 Task: Look for space in Oradea, Romania from 12th  August, 2023 to 15th August, 2023 for 3 adults in price range Rs.12000 to Rs.16000. Place can be entire place with 2 bedrooms having 3 beds and 1 bathroom. Property type can be house, flat, guest house. Booking option can be shelf check-in. Required host language is English.
Action: Mouse moved to (591, 65)
Screenshot: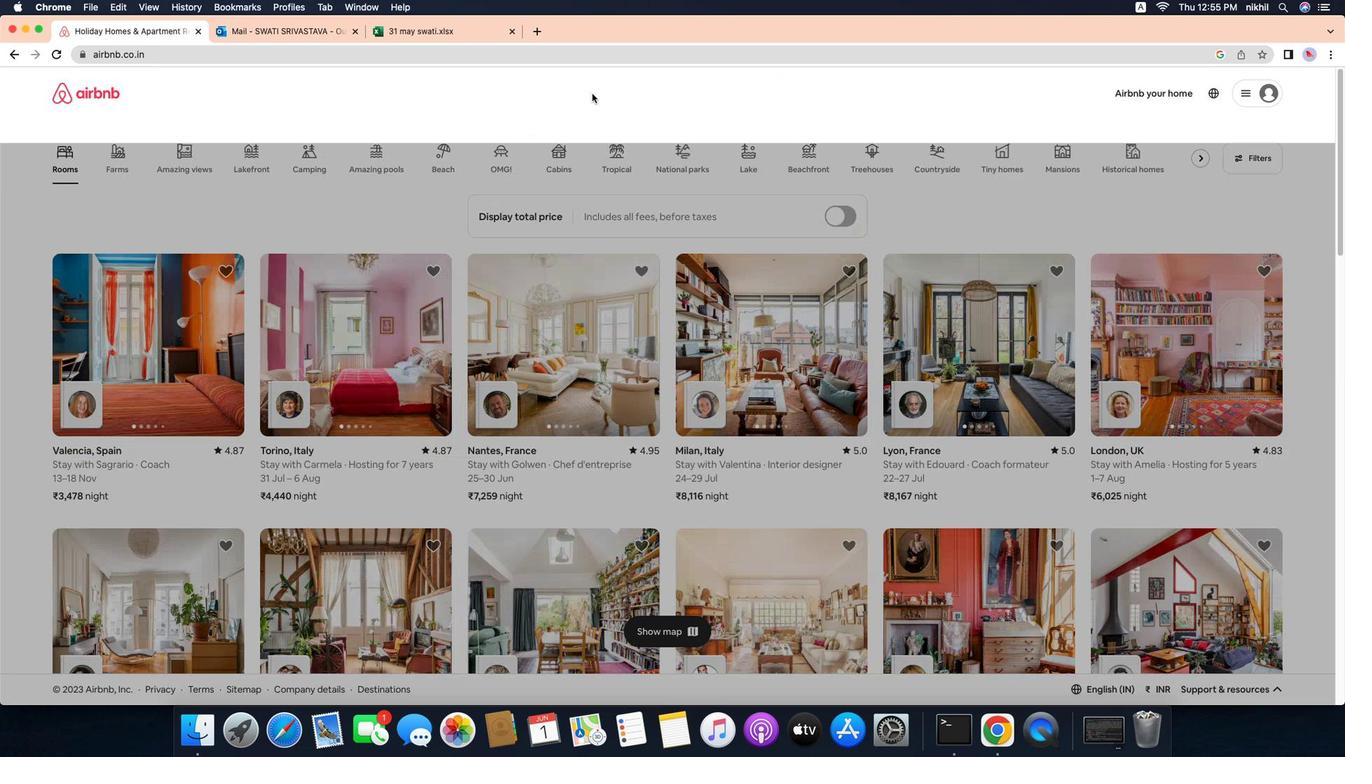 
Action: Mouse pressed left at (591, 65)
Screenshot: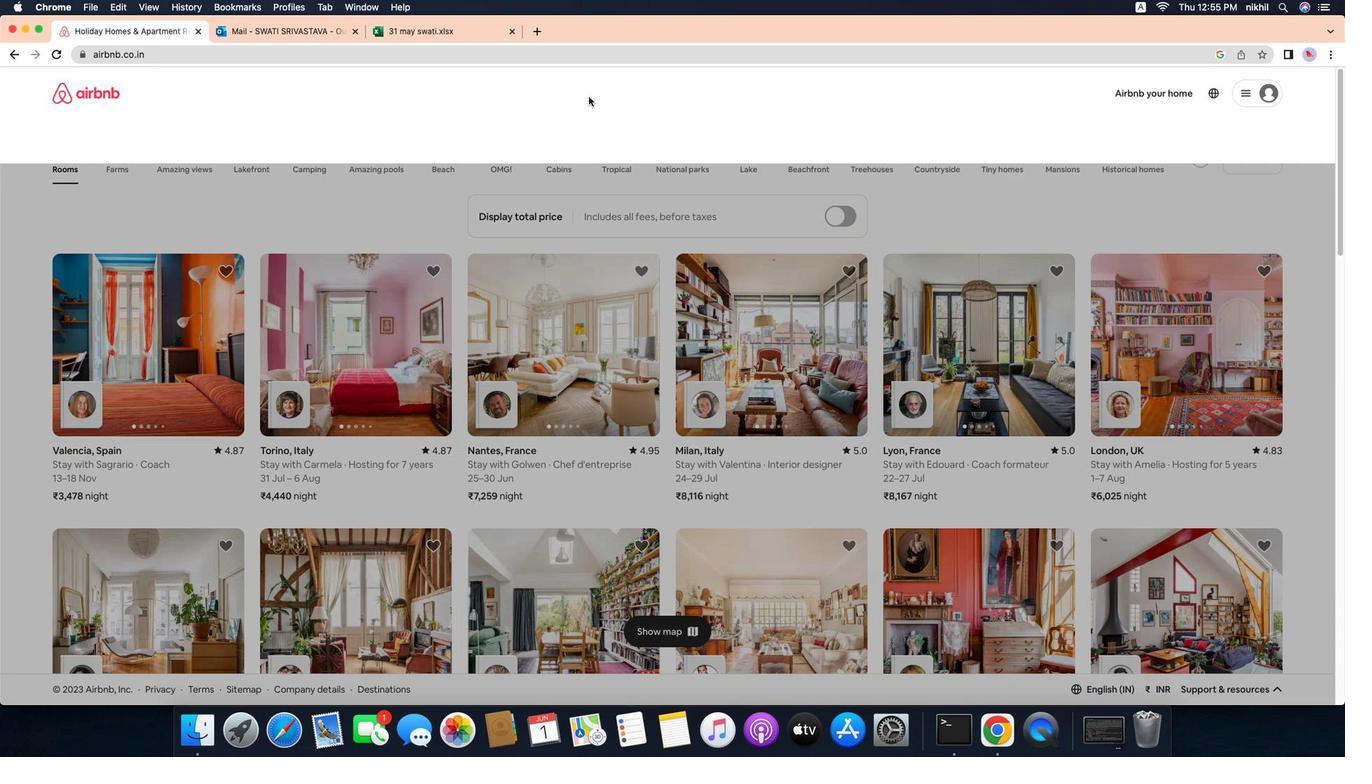 
Action: Mouse moved to (590, 58)
Screenshot: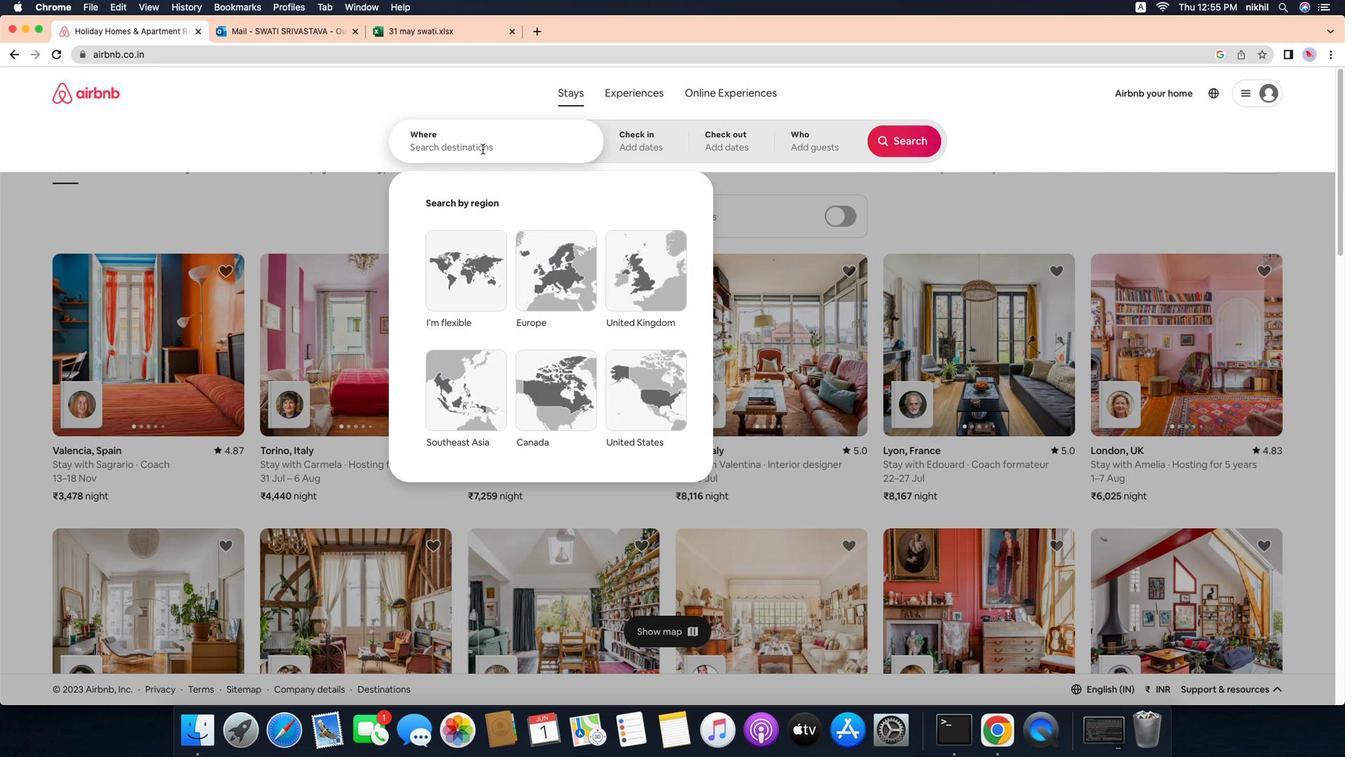 
Action: Mouse pressed left at (590, 58)
Screenshot: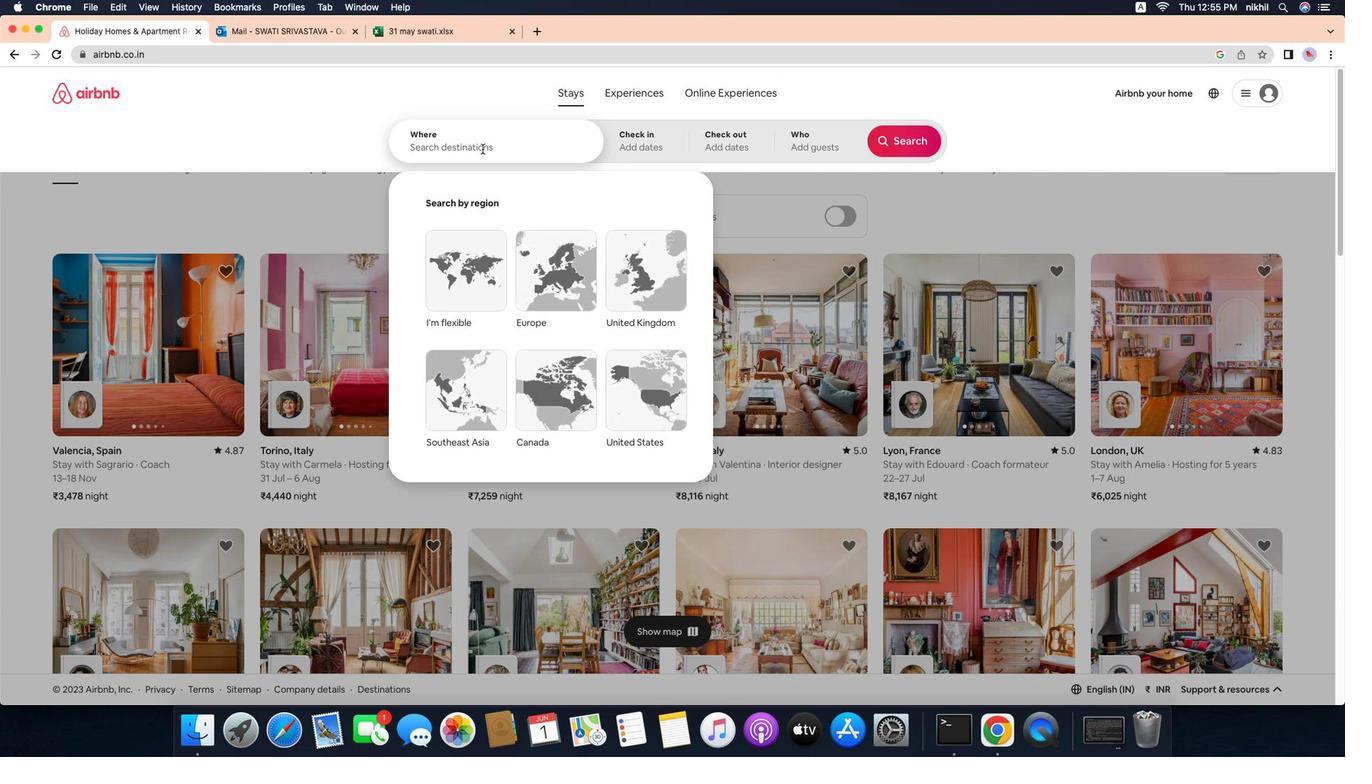 
Action: Mouse moved to (473, 117)
Screenshot: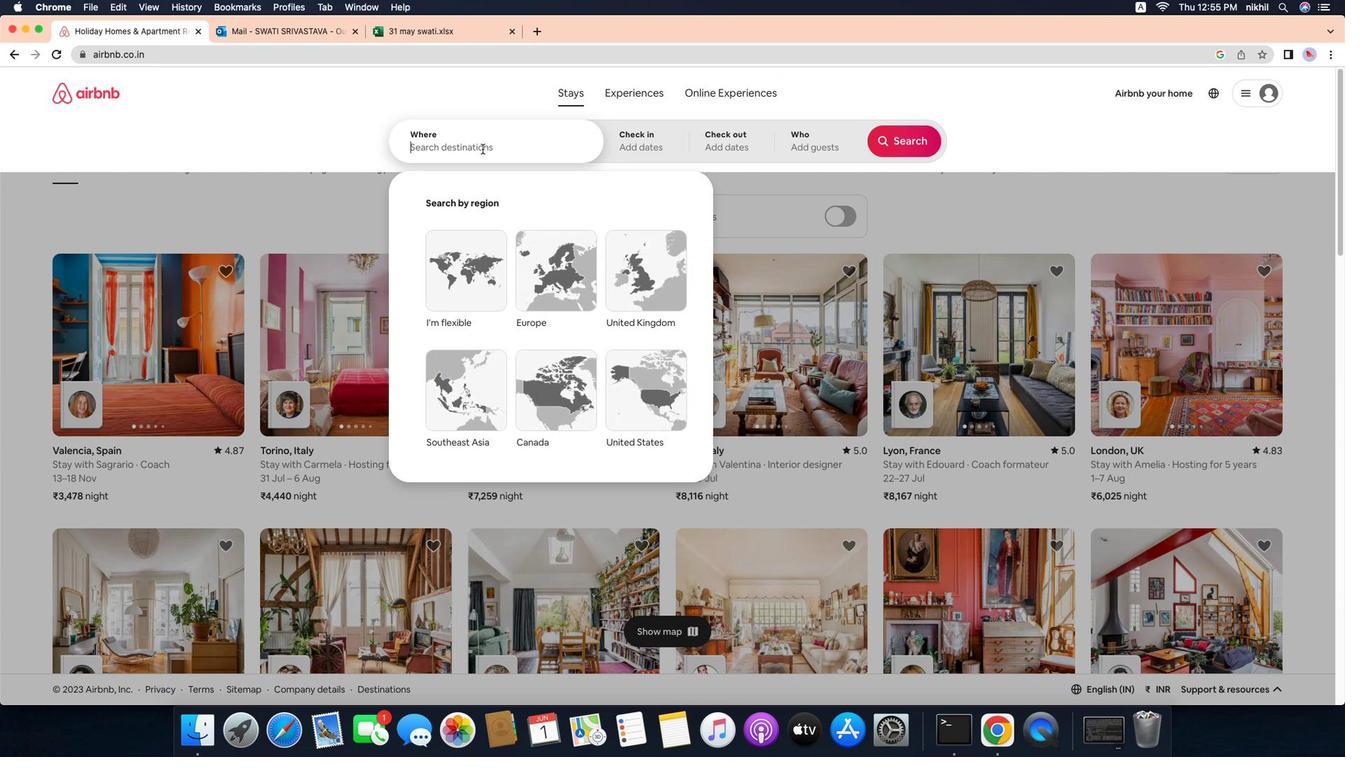 
Action: Mouse pressed left at (473, 117)
Screenshot: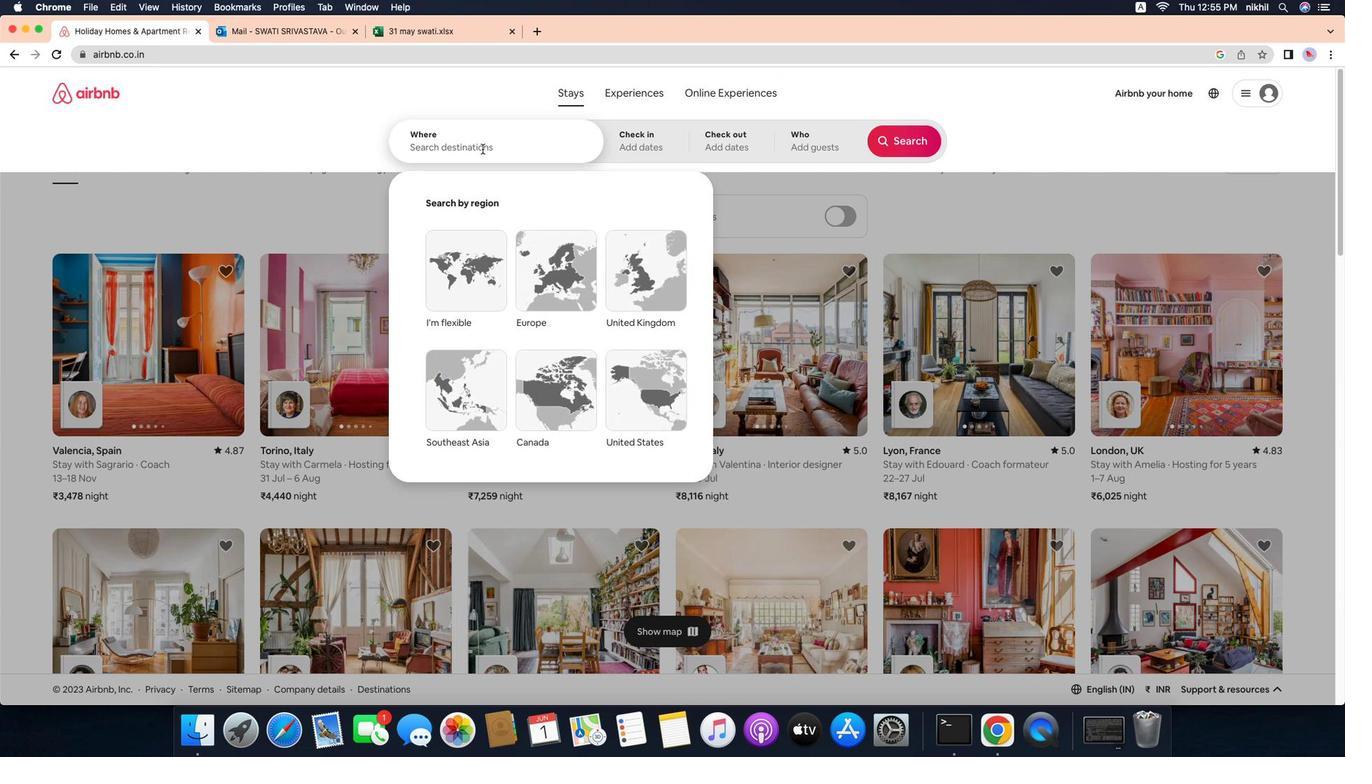 
Action: Key pressed Key.caps_lock'O'Key.caps_lock'r''a''d''e''a'','Key.spaceKey.caps_lock'R'Key.caps_lock'o''m''a''n''i''a'Key.enter
Screenshot: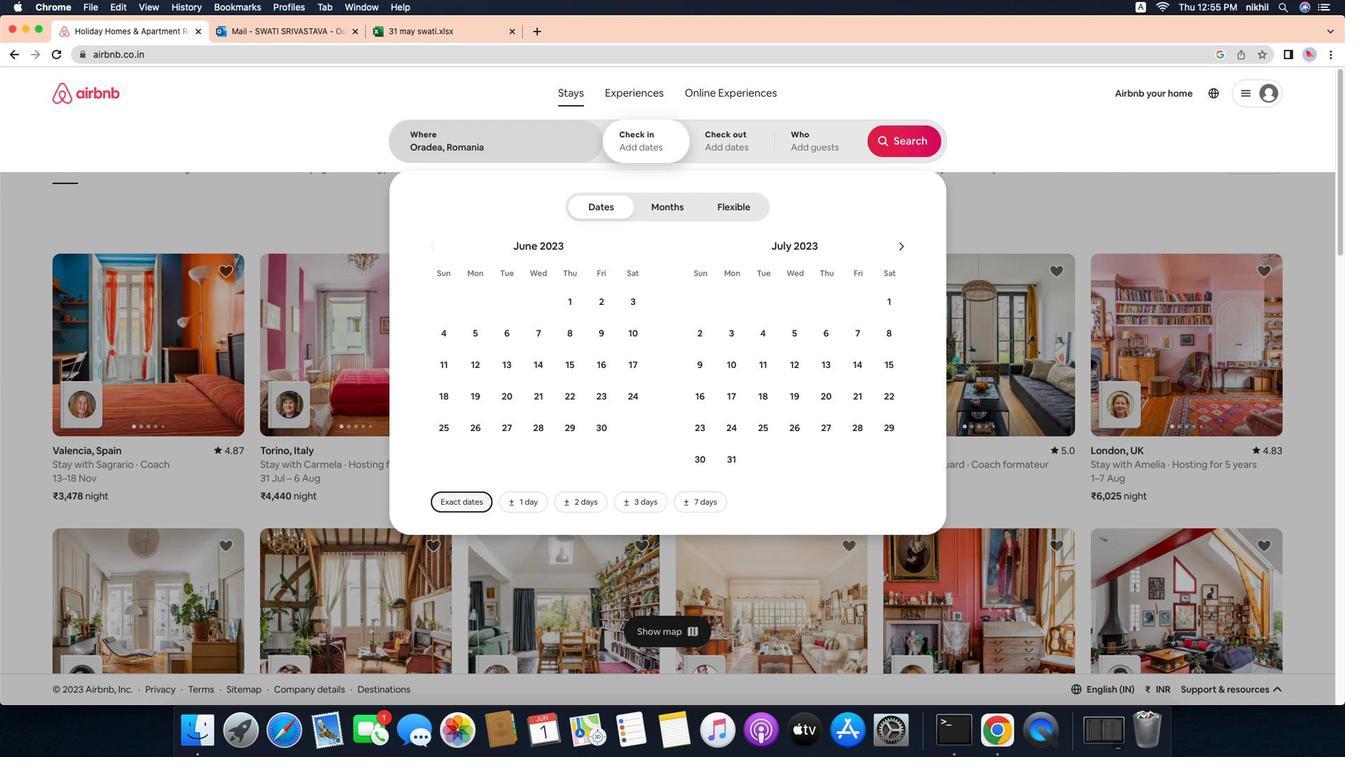 
Action: Mouse moved to (926, 219)
Screenshot: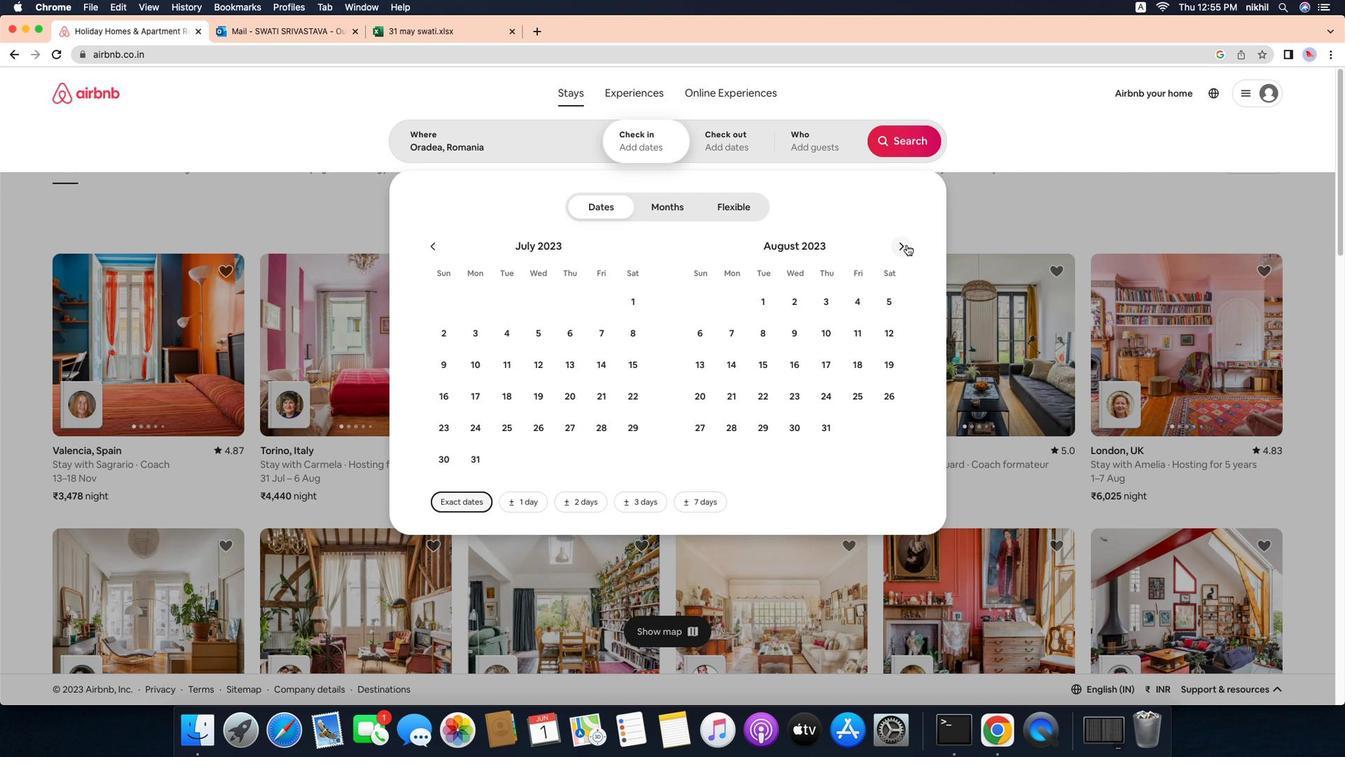 
Action: Mouse pressed left at (926, 219)
Screenshot: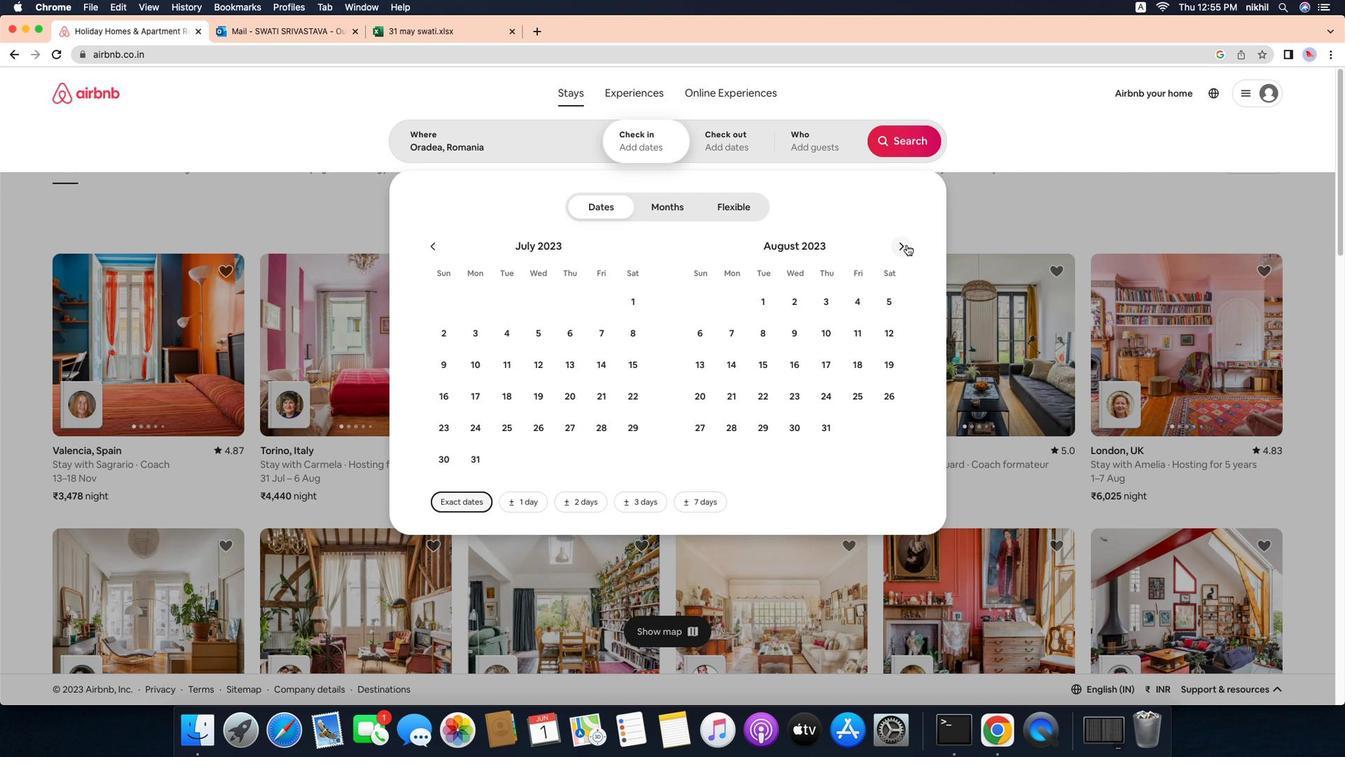 
Action: Mouse moved to (912, 308)
Screenshot: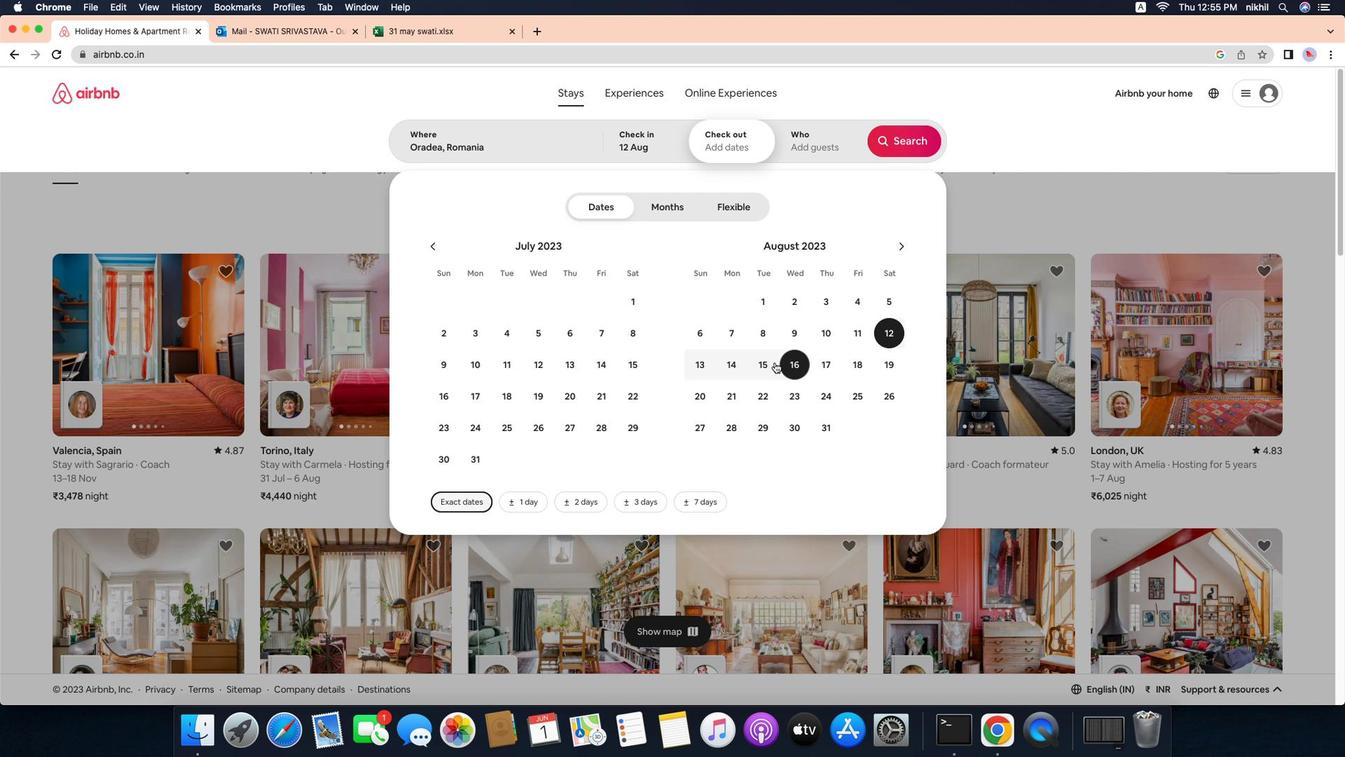 
Action: Mouse pressed left at (912, 308)
Screenshot: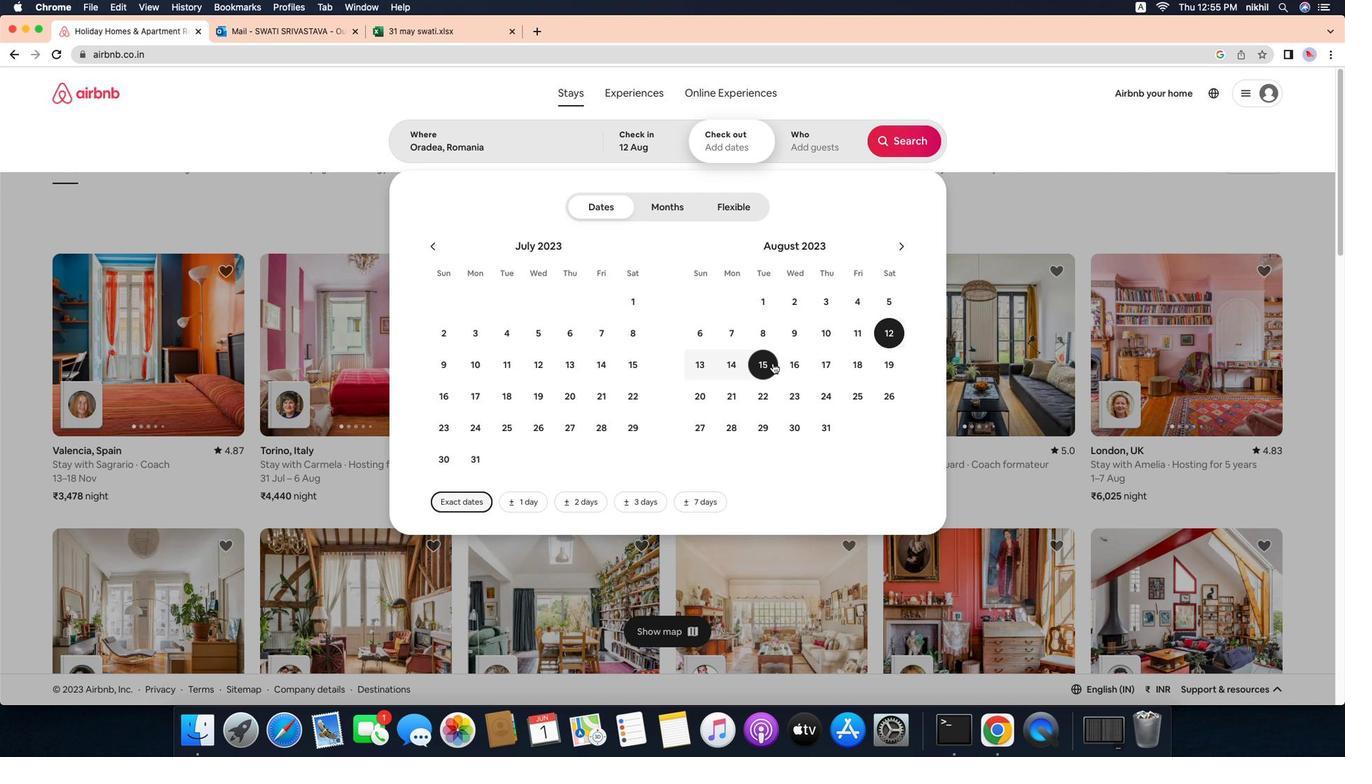 
Action: Mouse moved to (782, 346)
Screenshot: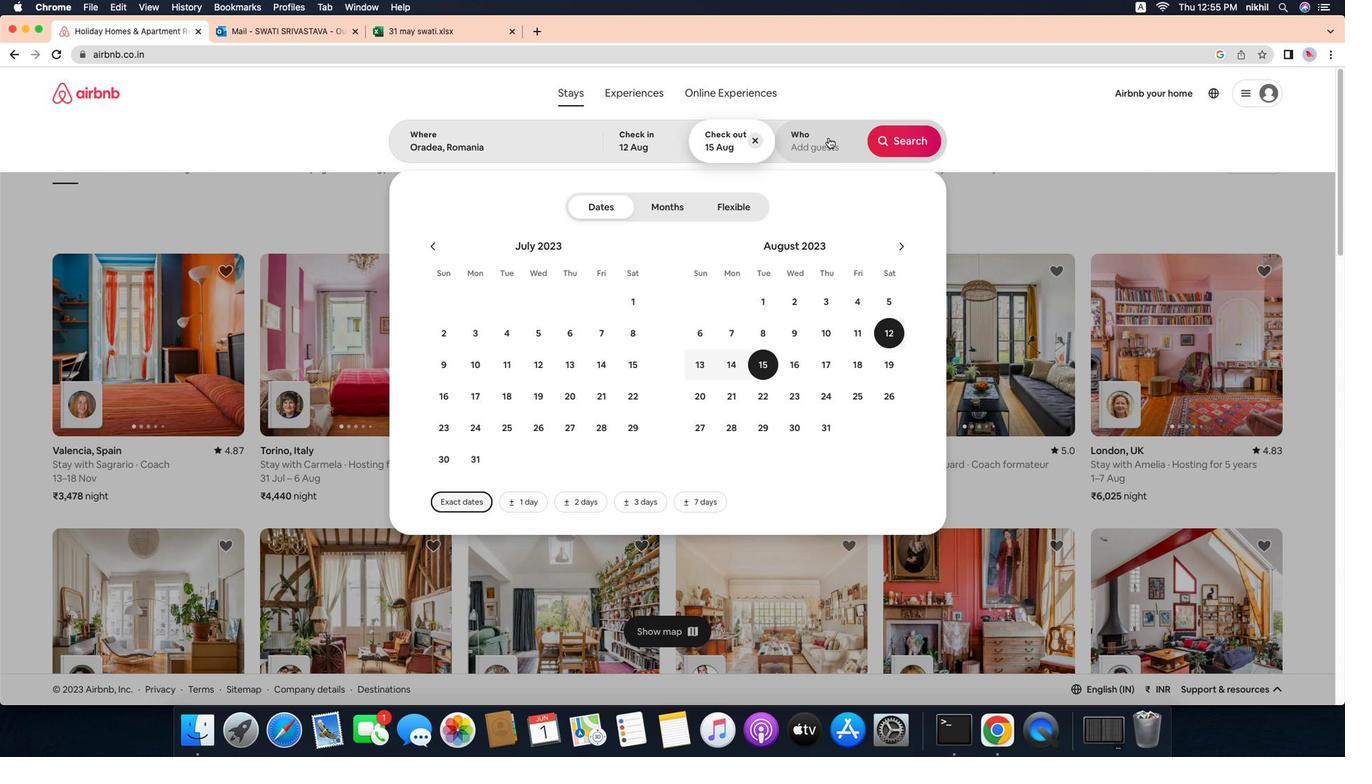 
Action: Mouse pressed left at (782, 346)
Screenshot: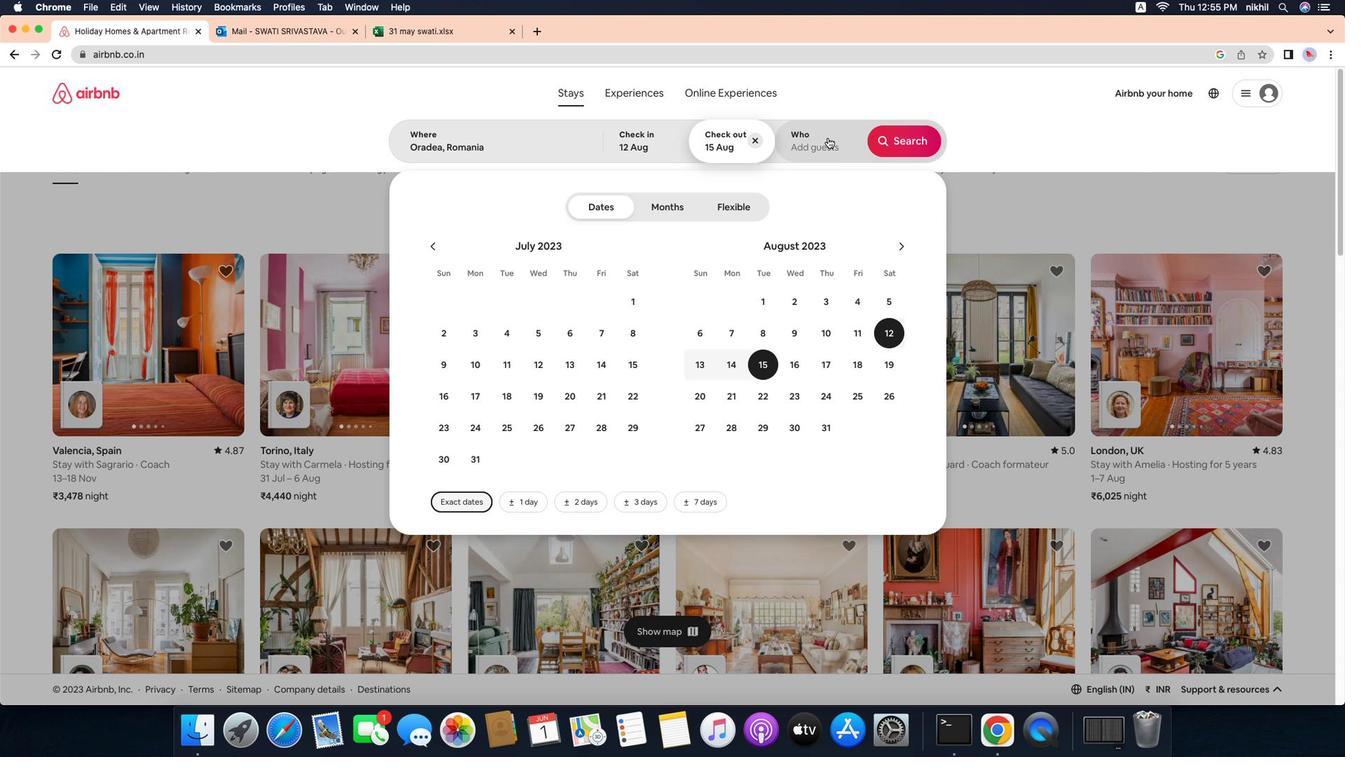 
Action: Mouse moved to (841, 107)
Screenshot: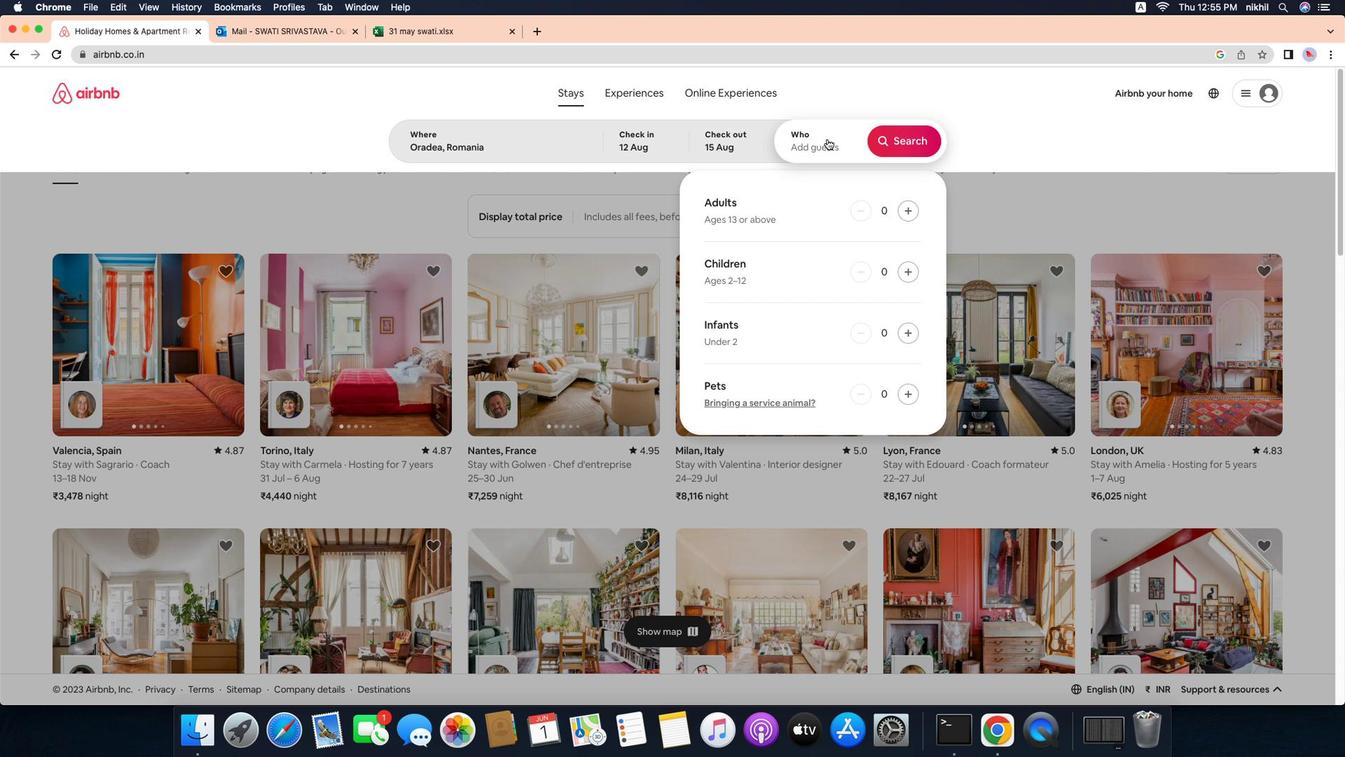 
Action: Mouse pressed left at (841, 107)
Screenshot: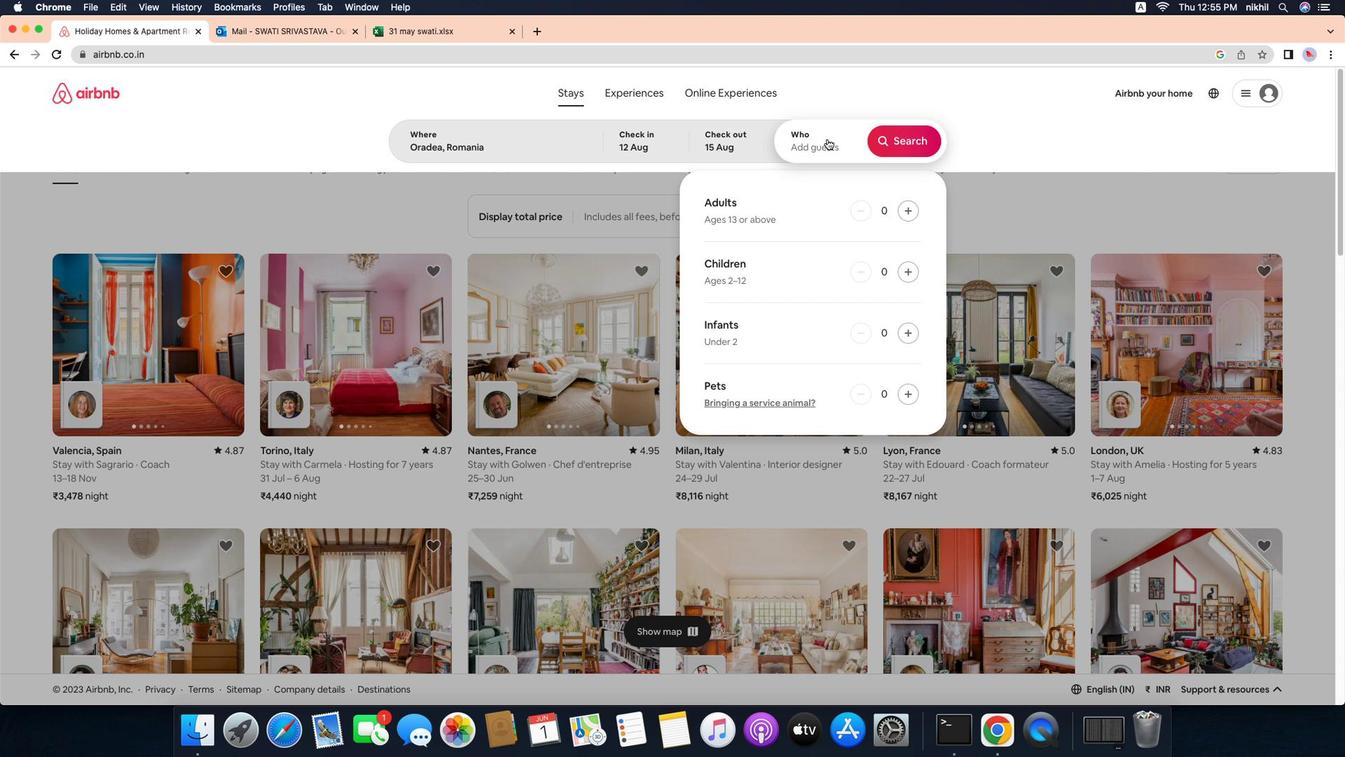 
Action: Mouse moved to (923, 184)
Screenshot: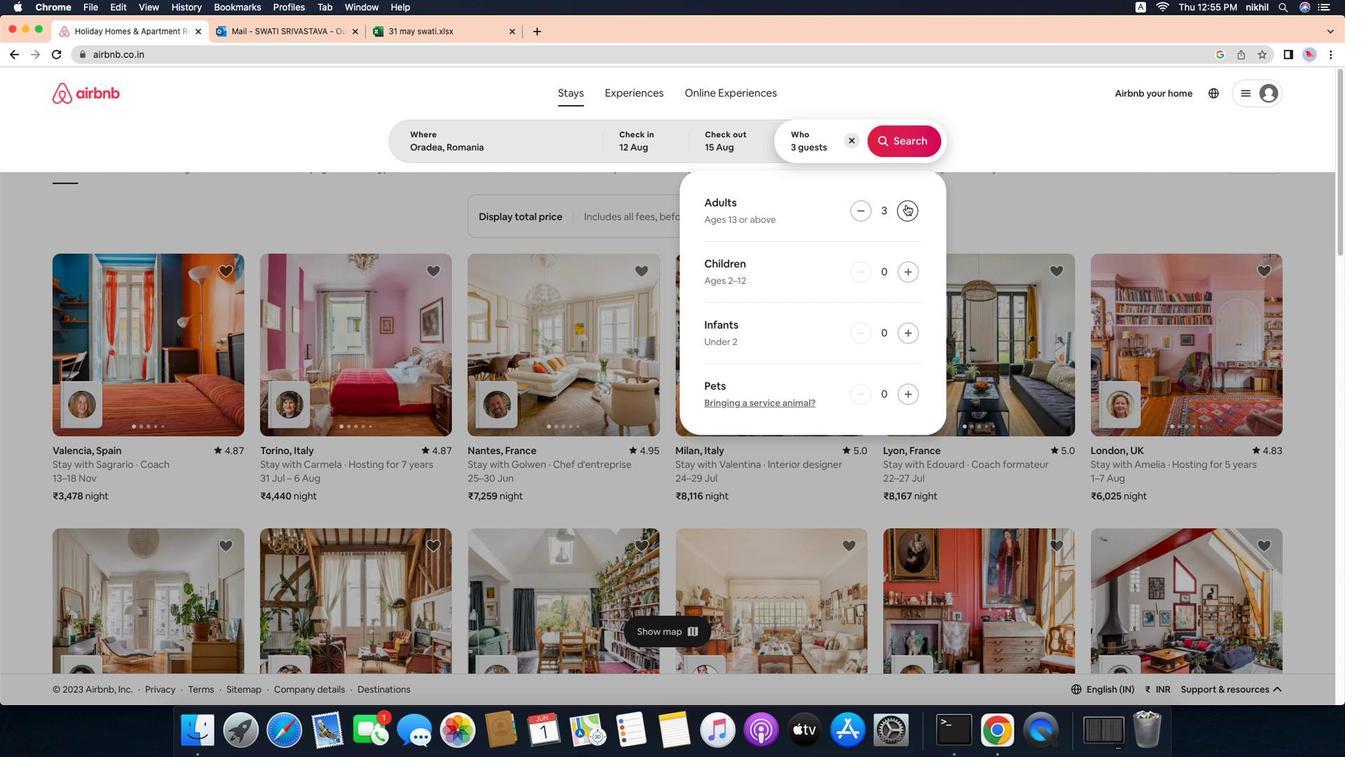 
Action: Mouse pressed left at (923, 184)
Screenshot: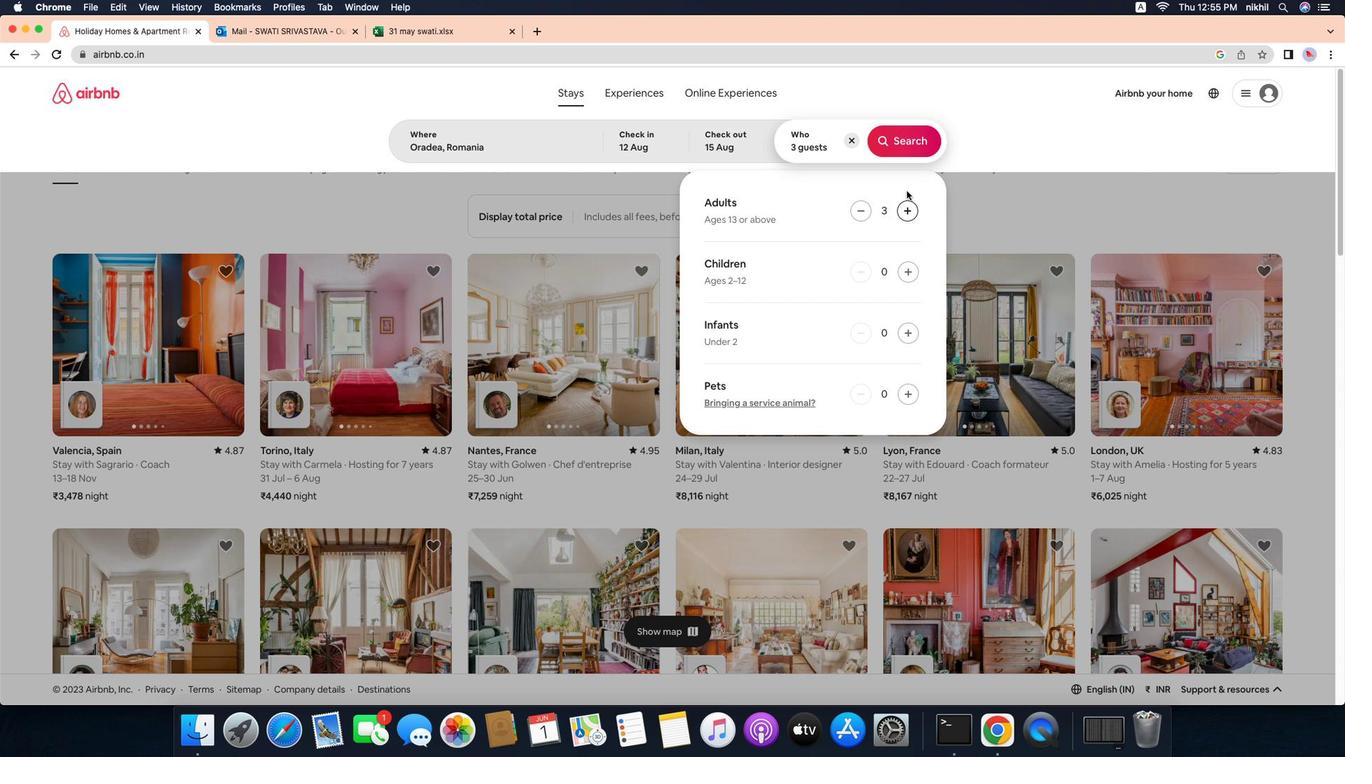 
Action: Mouse pressed left at (923, 184)
Screenshot: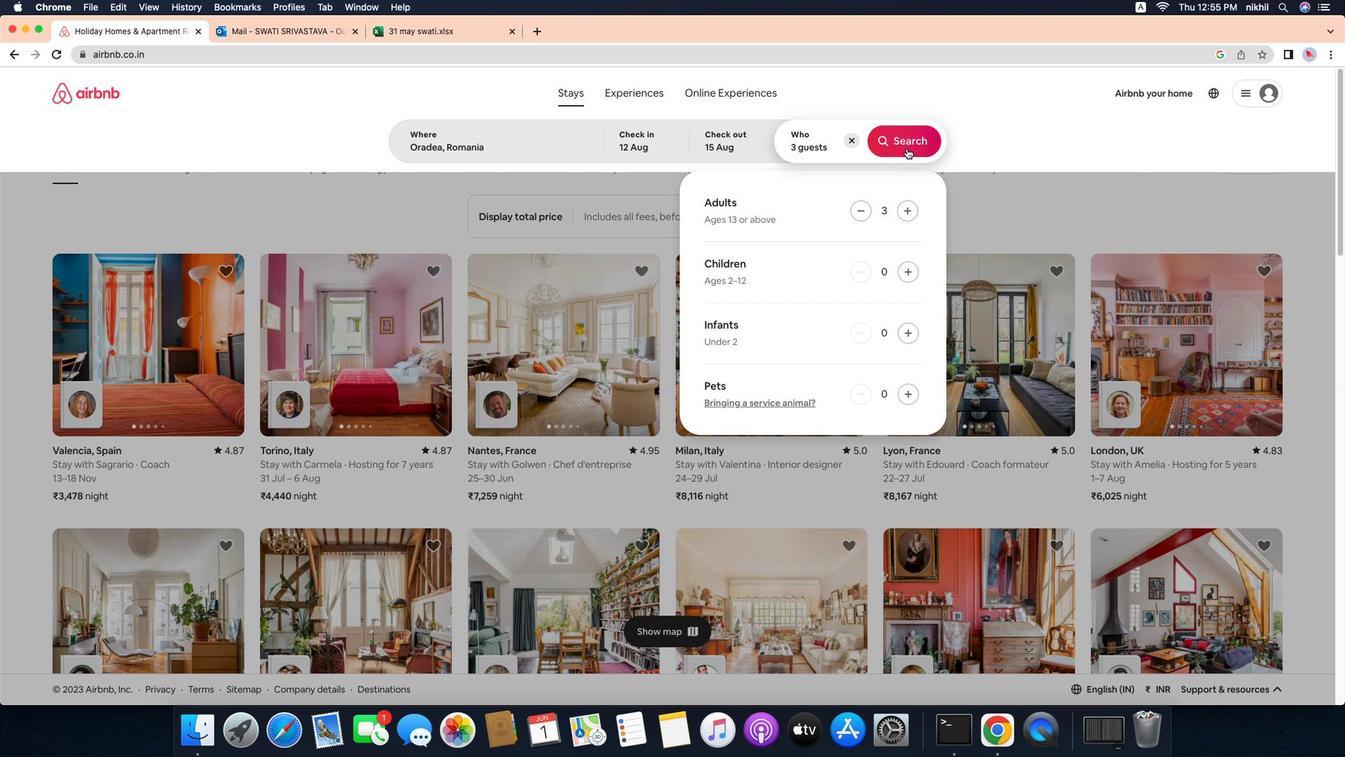 
Action: Mouse pressed left at (923, 184)
Screenshot: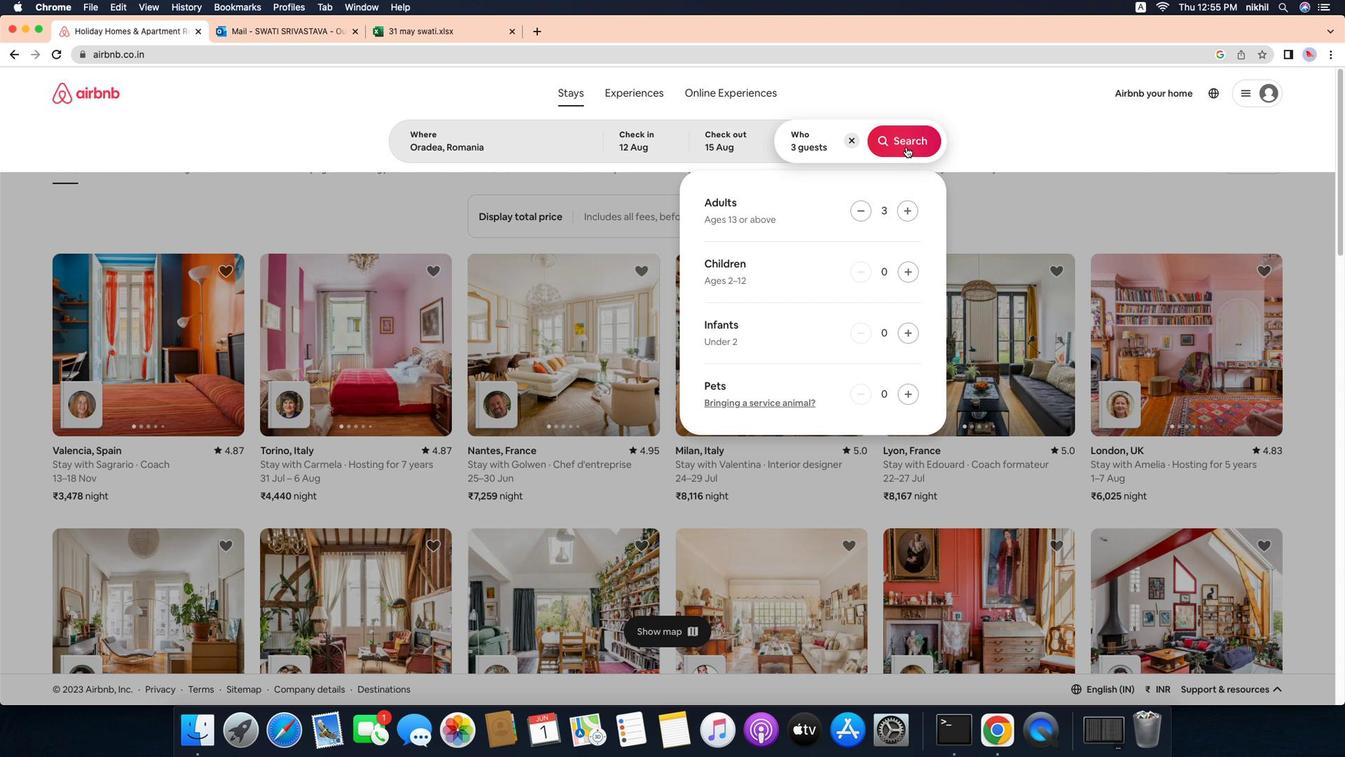 
Action: Mouse moved to (926, 115)
Screenshot: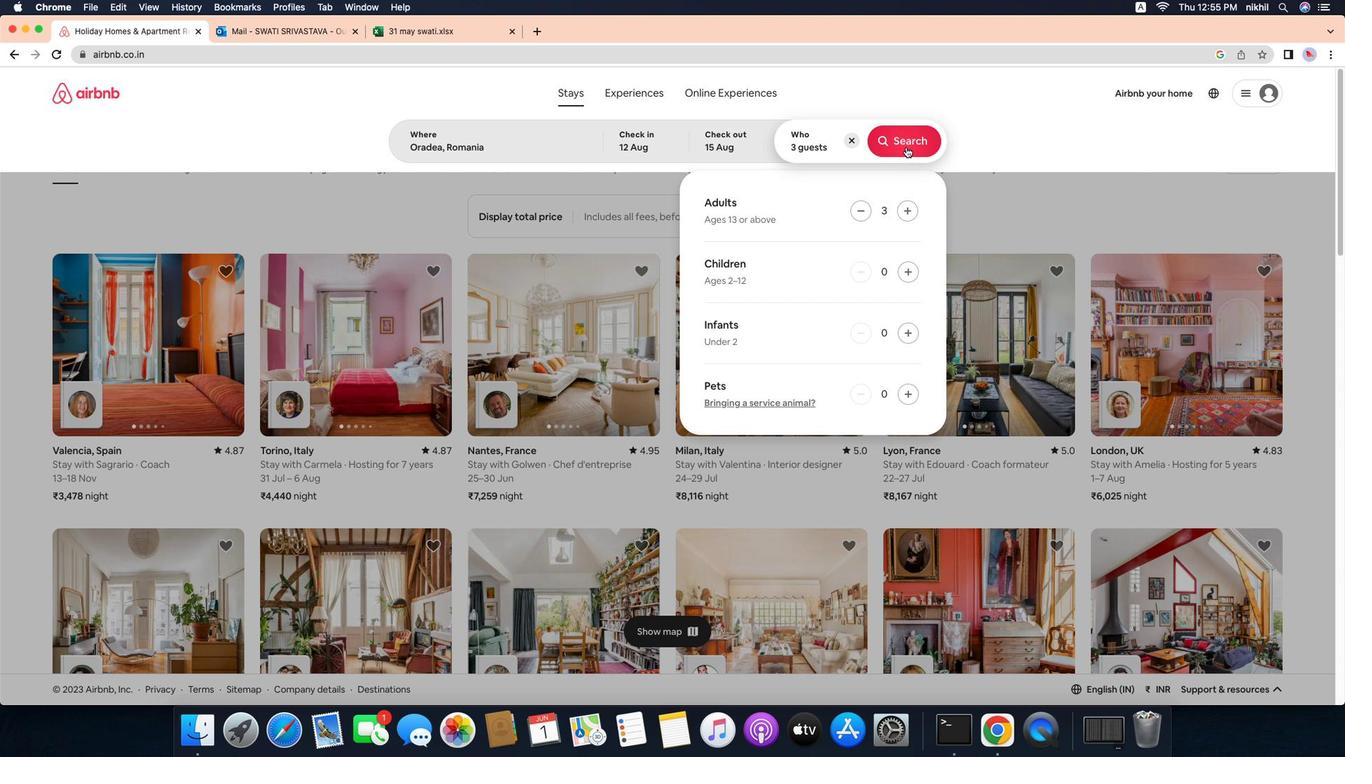
Action: Mouse pressed left at (926, 115)
Screenshot: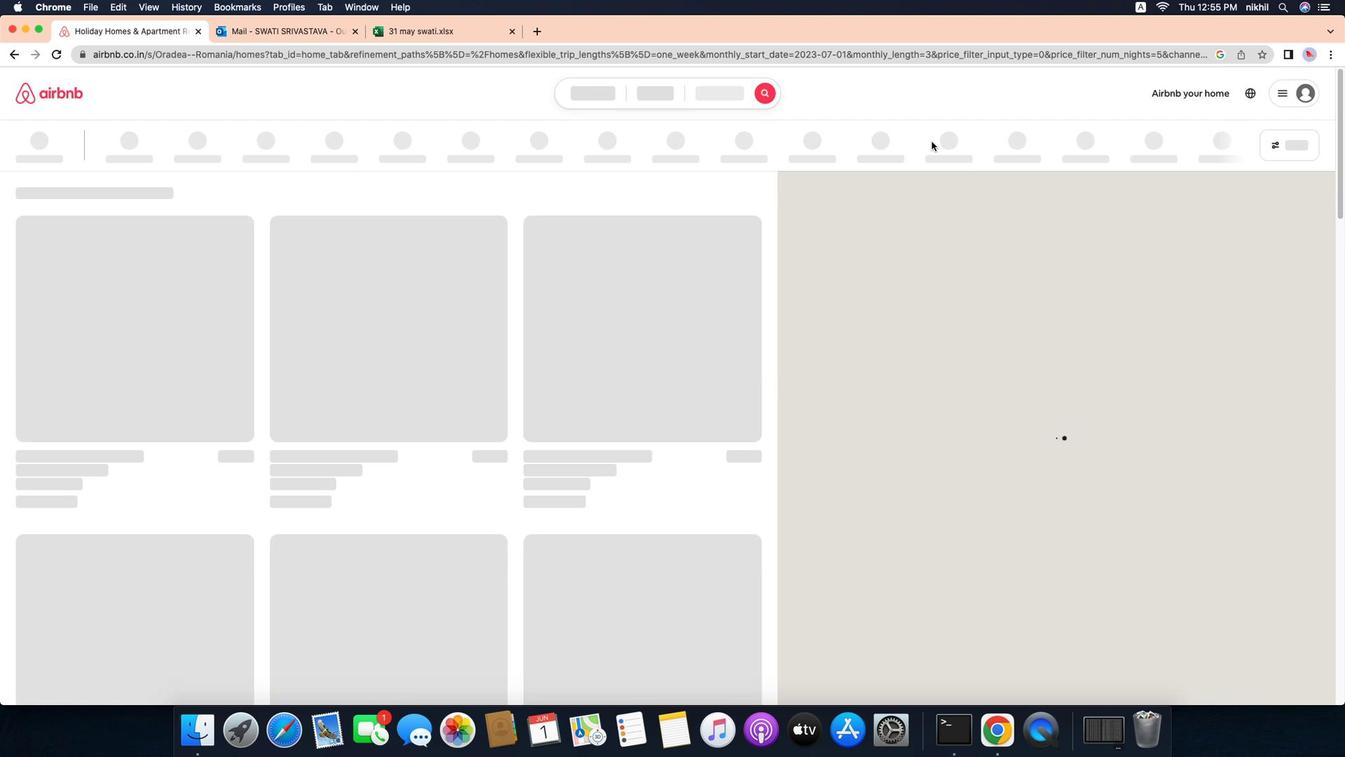 
Action: Mouse moved to (1331, 115)
Screenshot: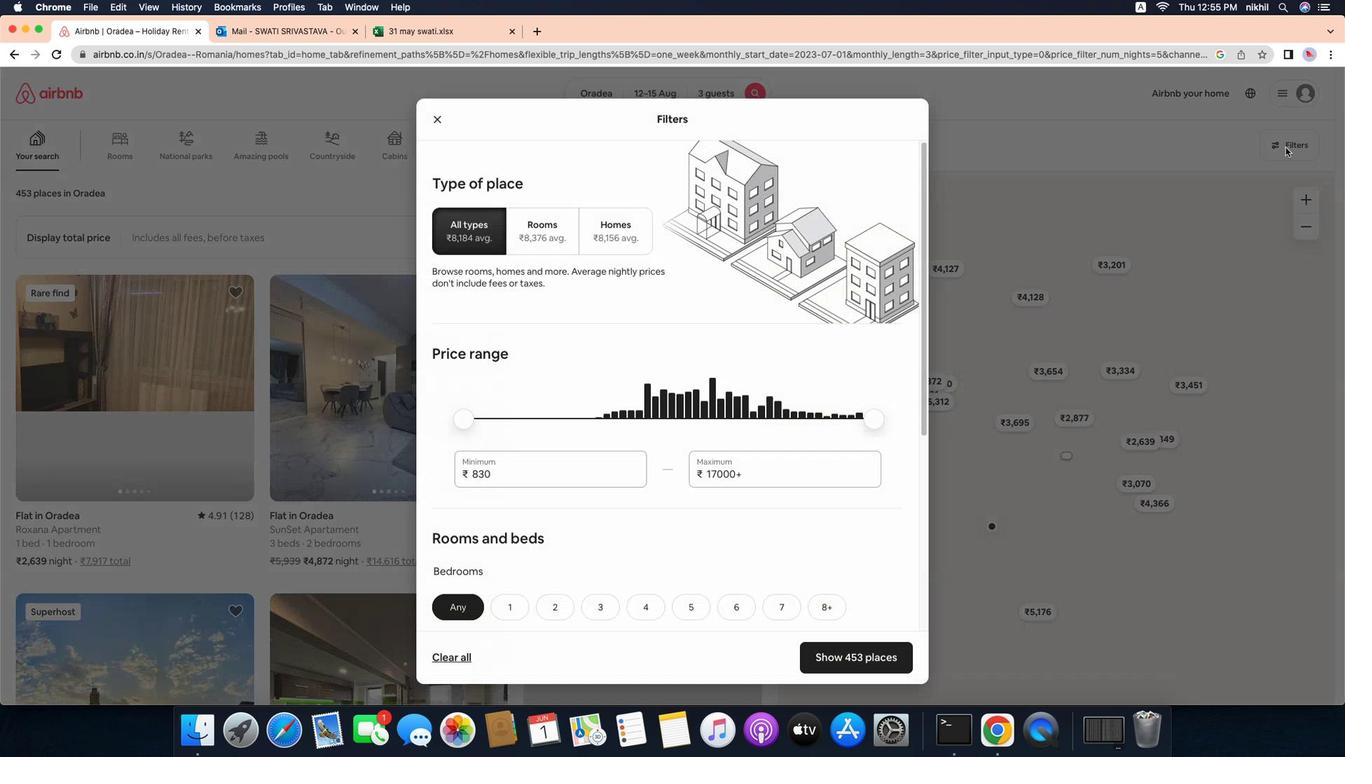 
Action: Mouse pressed left at (1331, 115)
Screenshot: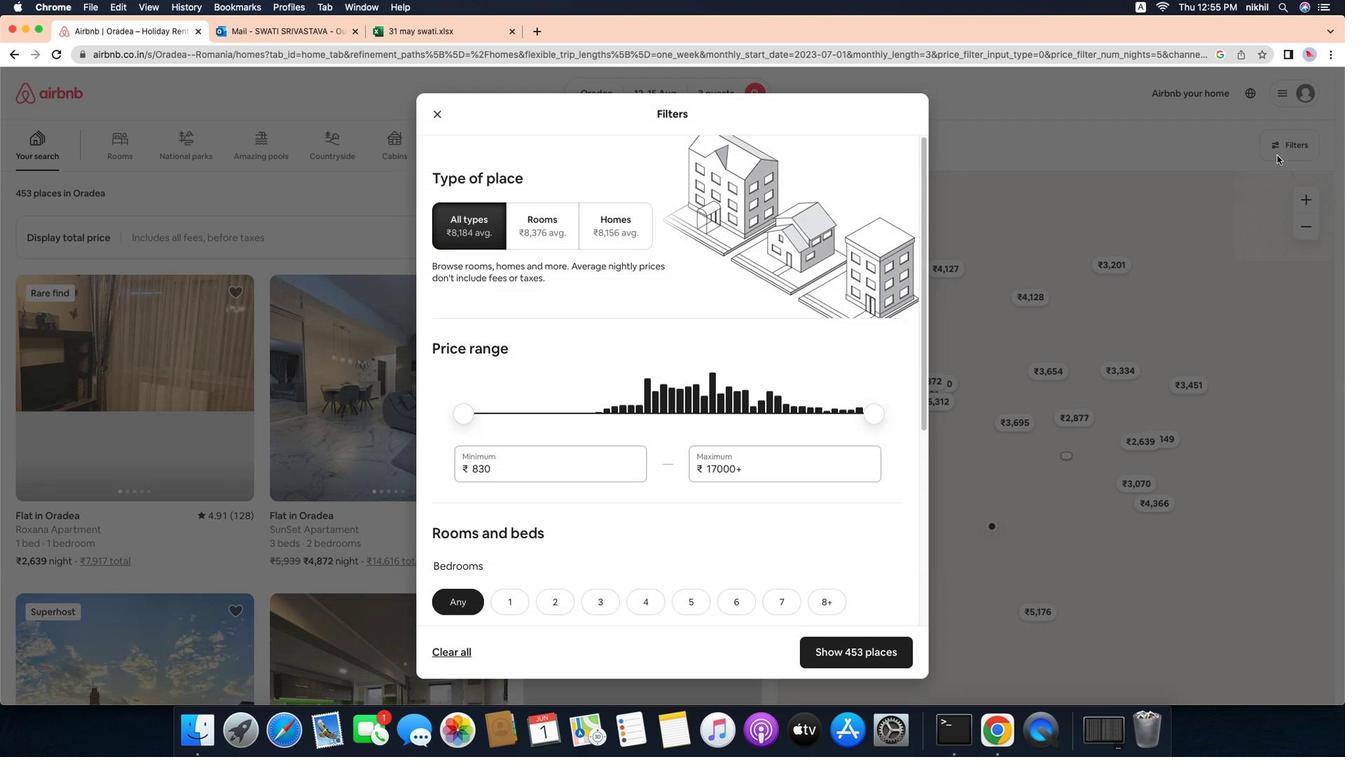 
Action: Mouse moved to (522, 459)
Screenshot: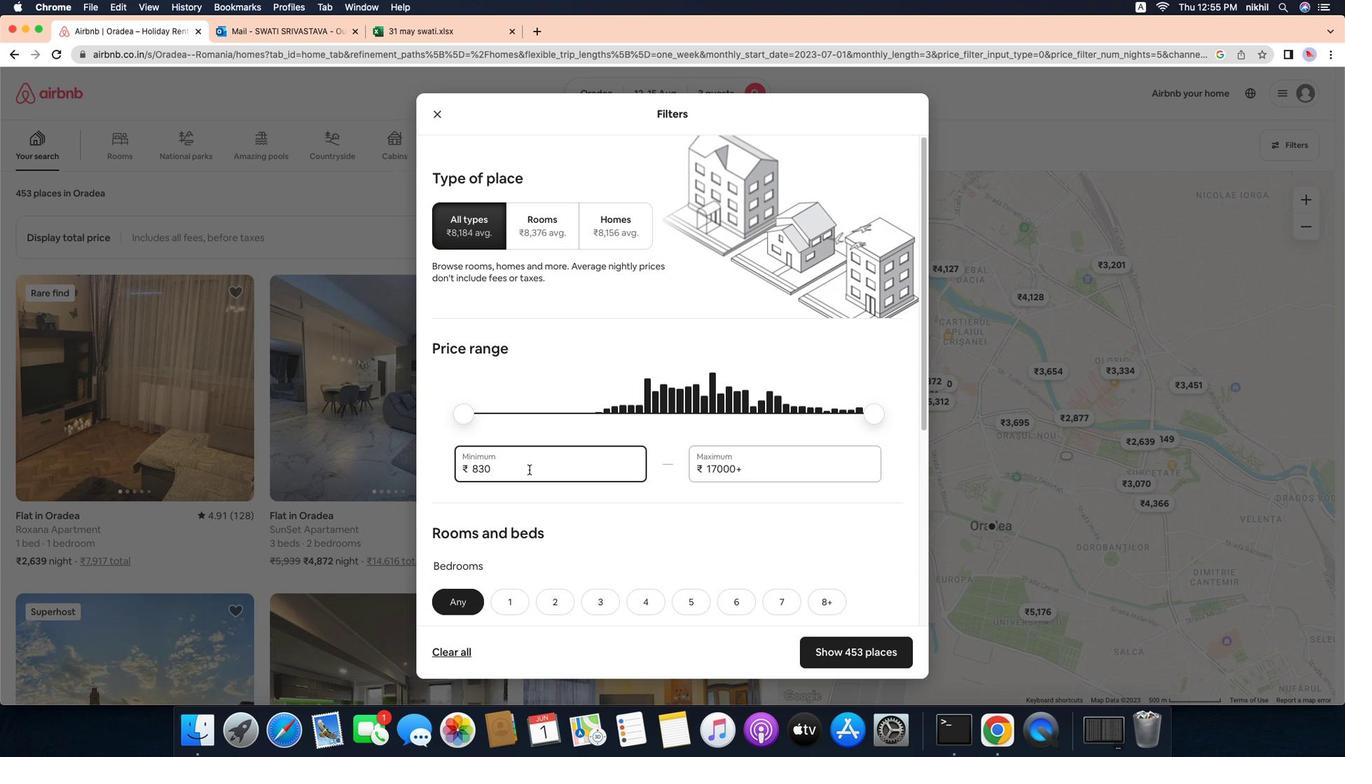 
Action: Mouse pressed left at (522, 459)
Screenshot: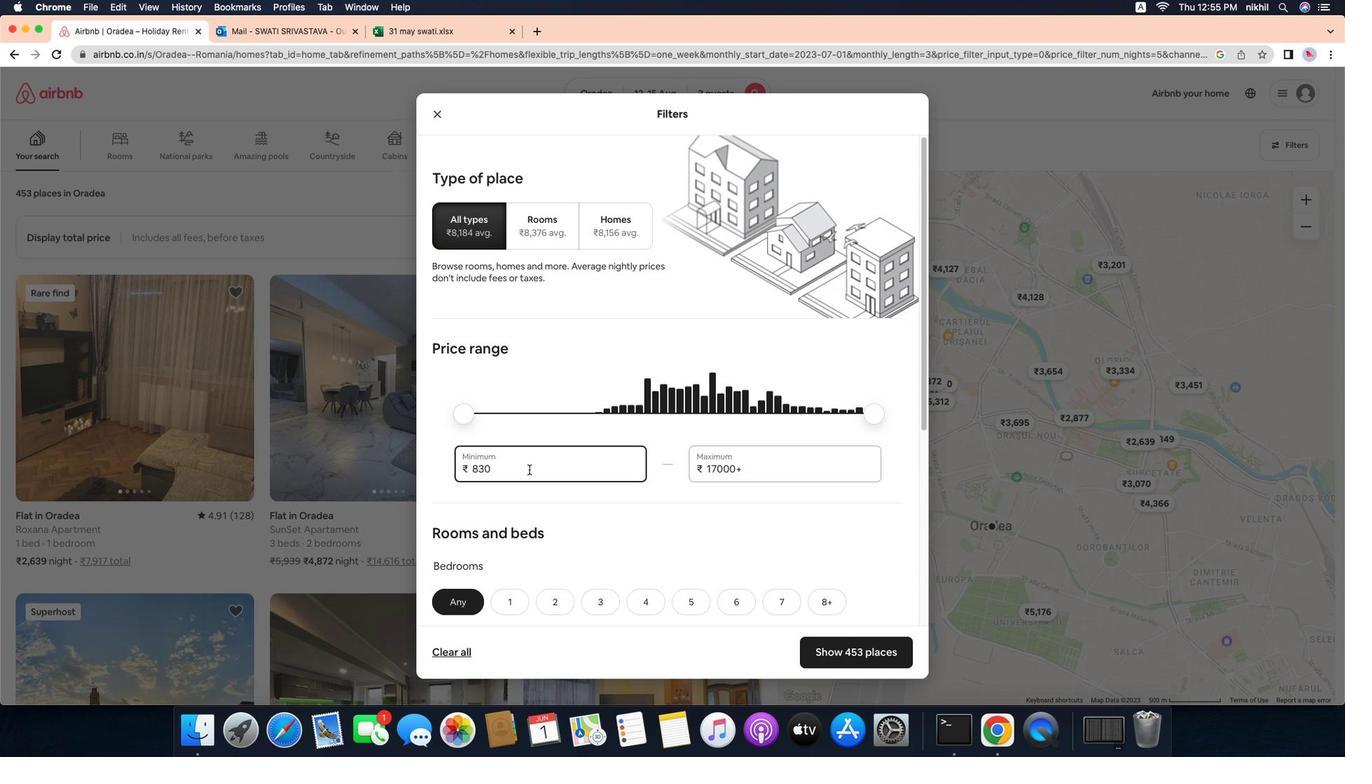 
Action: Key pressed Key.backspaceKey.backspaceKey.backspace'1''2''0''0''0'
Screenshot: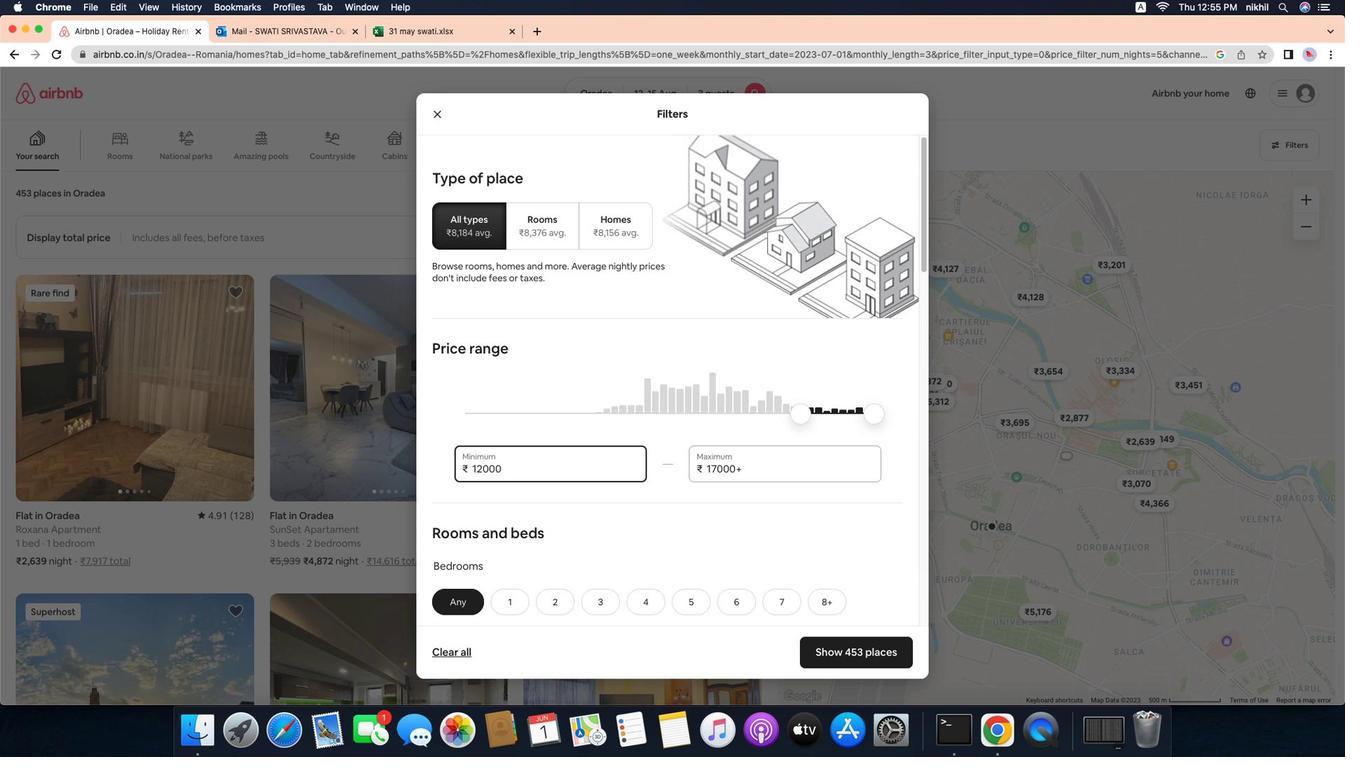 
Action: Mouse moved to (766, 461)
Screenshot: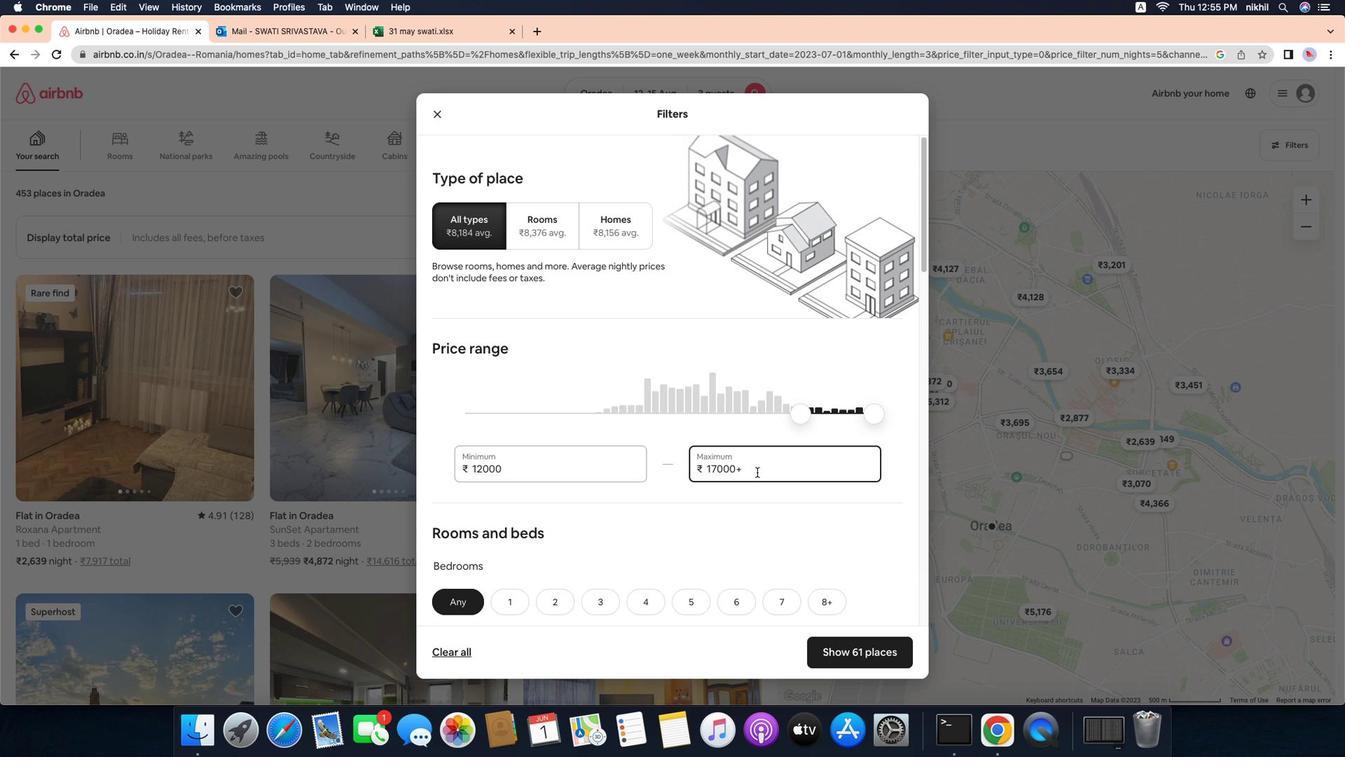 
Action: Mouse pressed left at (766, 461)
Screenshot: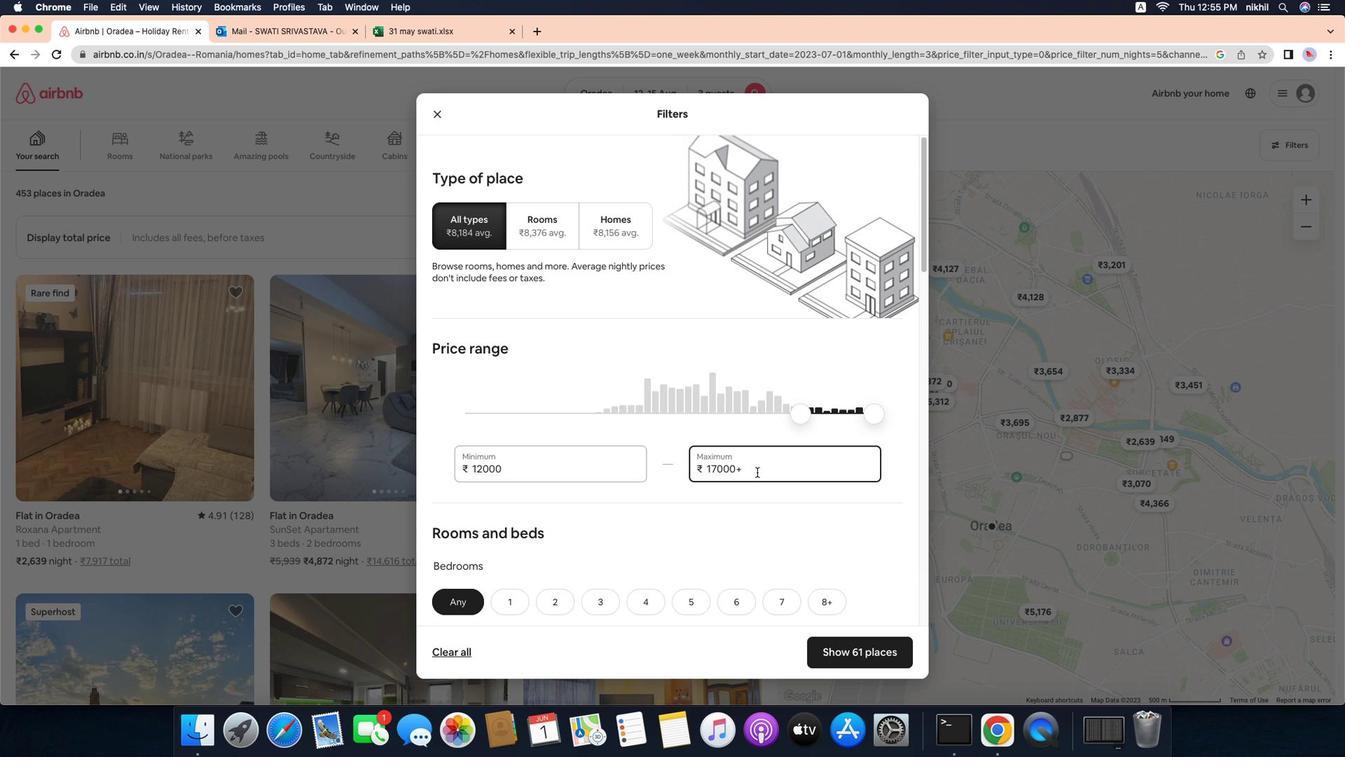 
Action: Mouse moved to (766, 461)
Screenshot: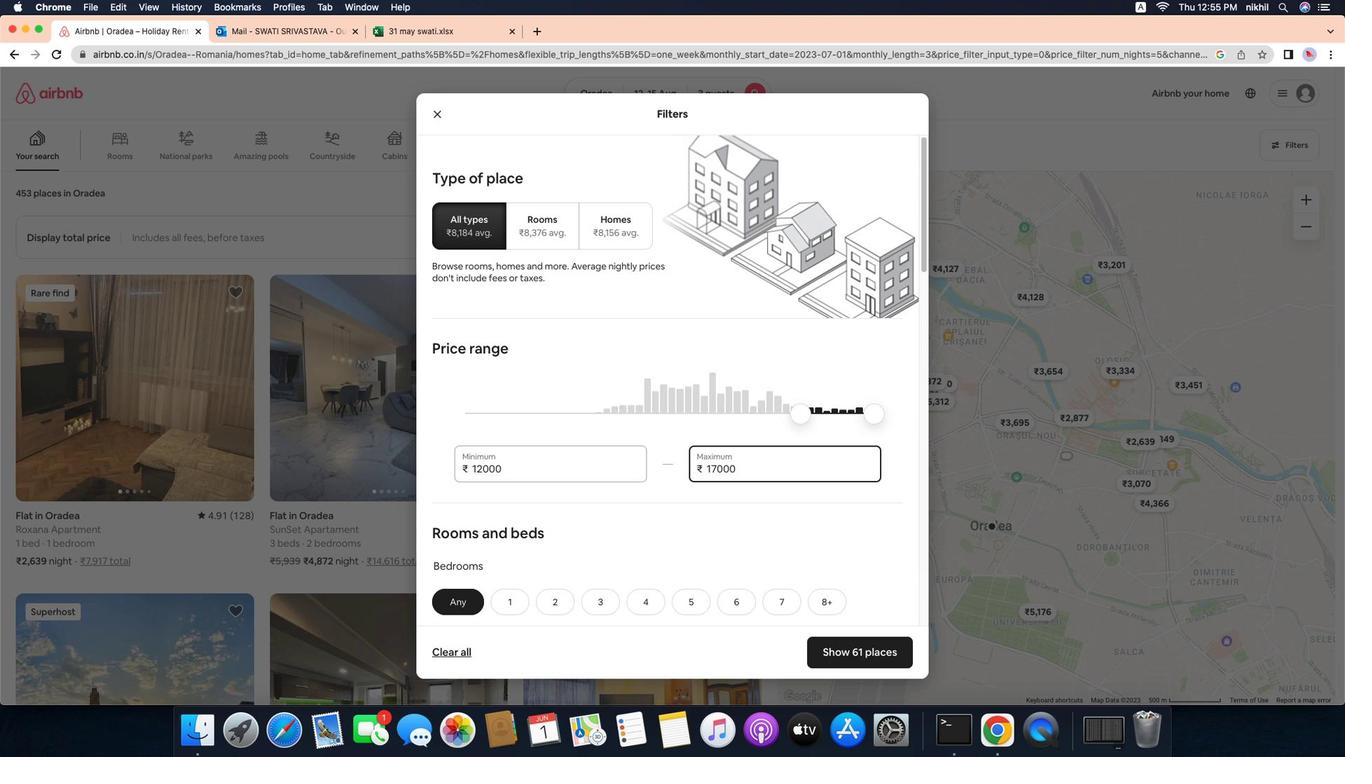 
Action: Key pressed Key.backspaceKey.backspaceKey.backspaceKey.backspaceKey.backspaceKey.backspace'1''6''0''0''0'
Screenshot: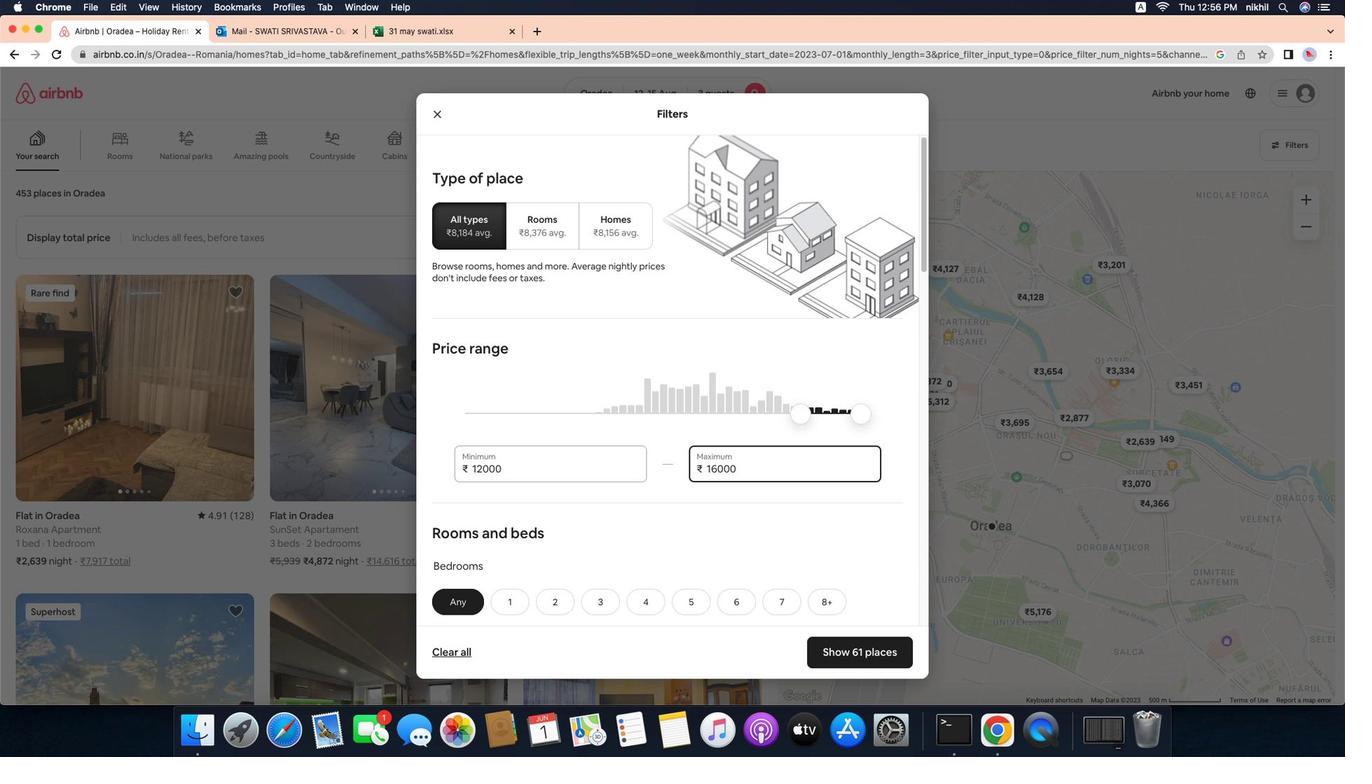 
Action: Mouse moved to (726, 510)
Screenshot: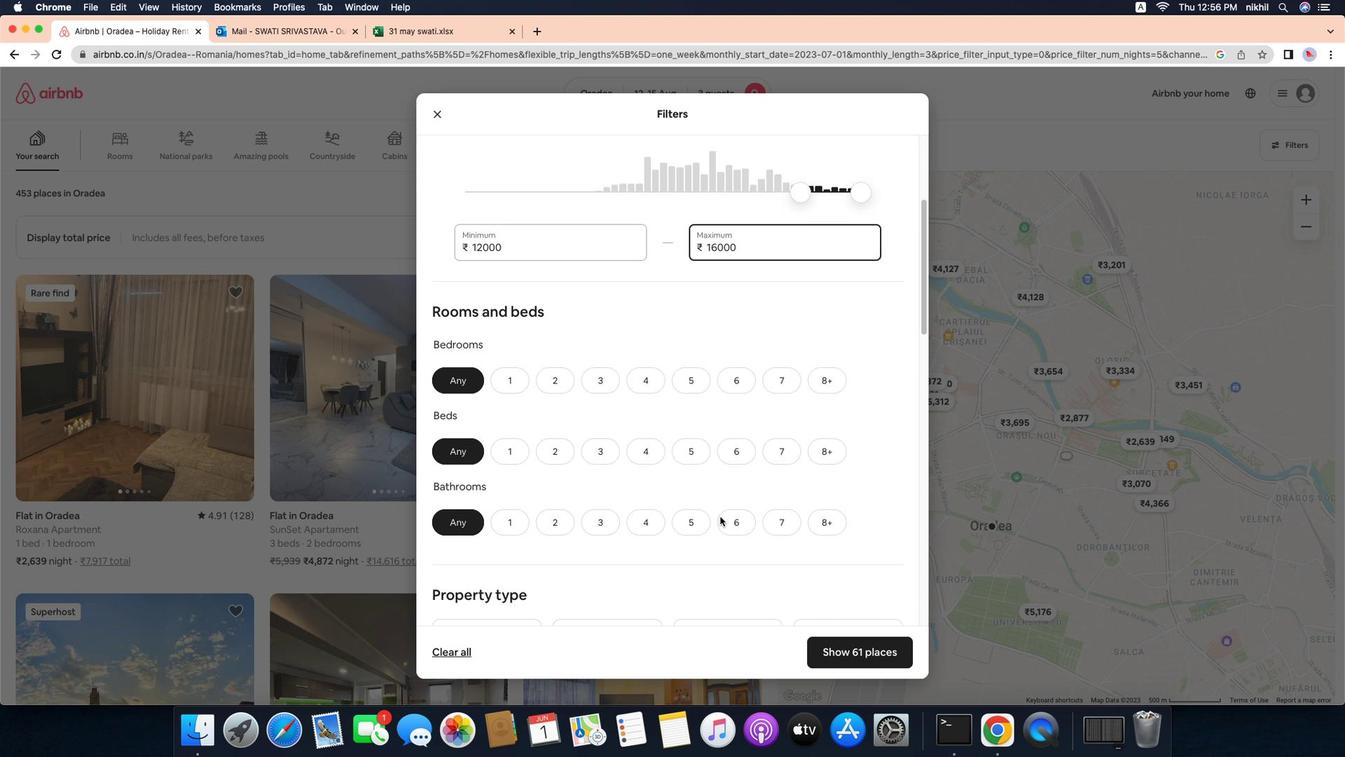 
Action: Mouse scrolled (726, 510) with delta (-40, -41)
Screenshot: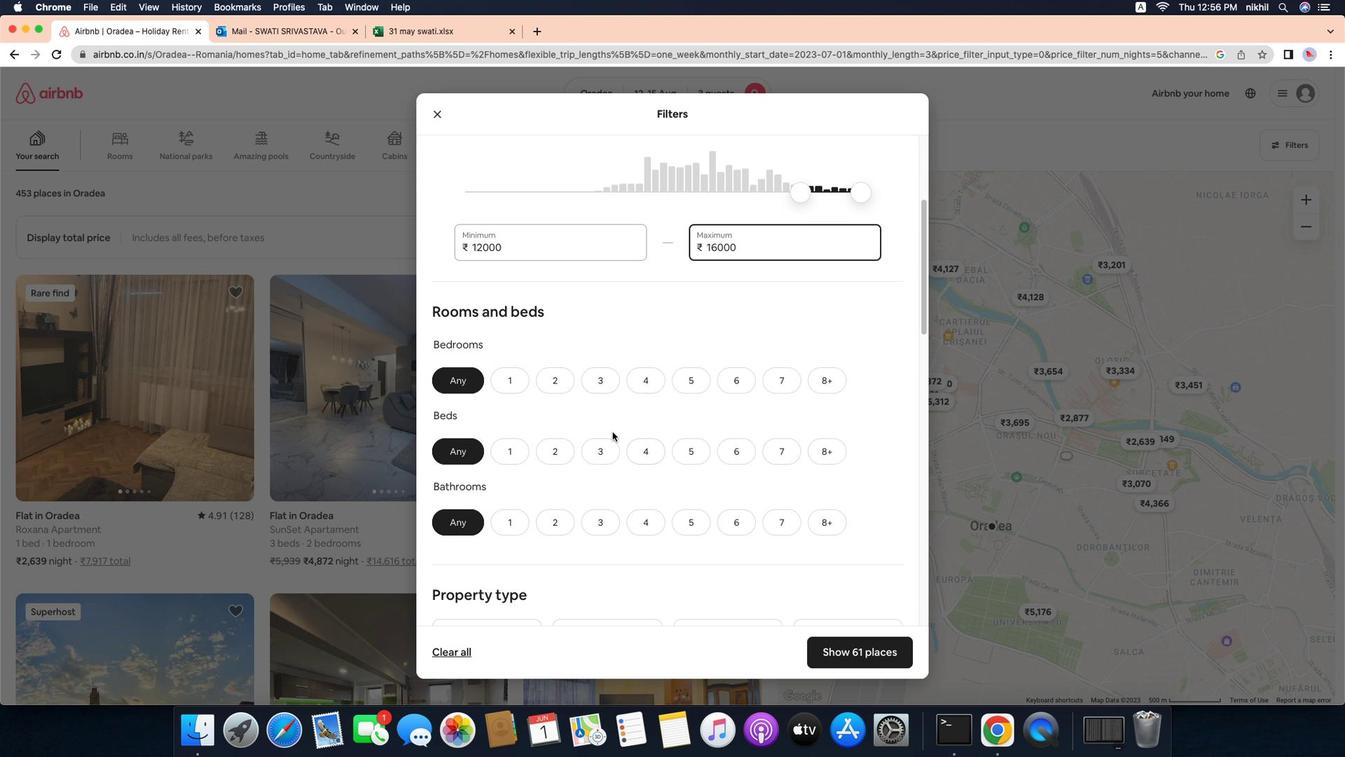 
Action: Mouse scrolled (726, 510) with delta (-40, -41)
Screenshot: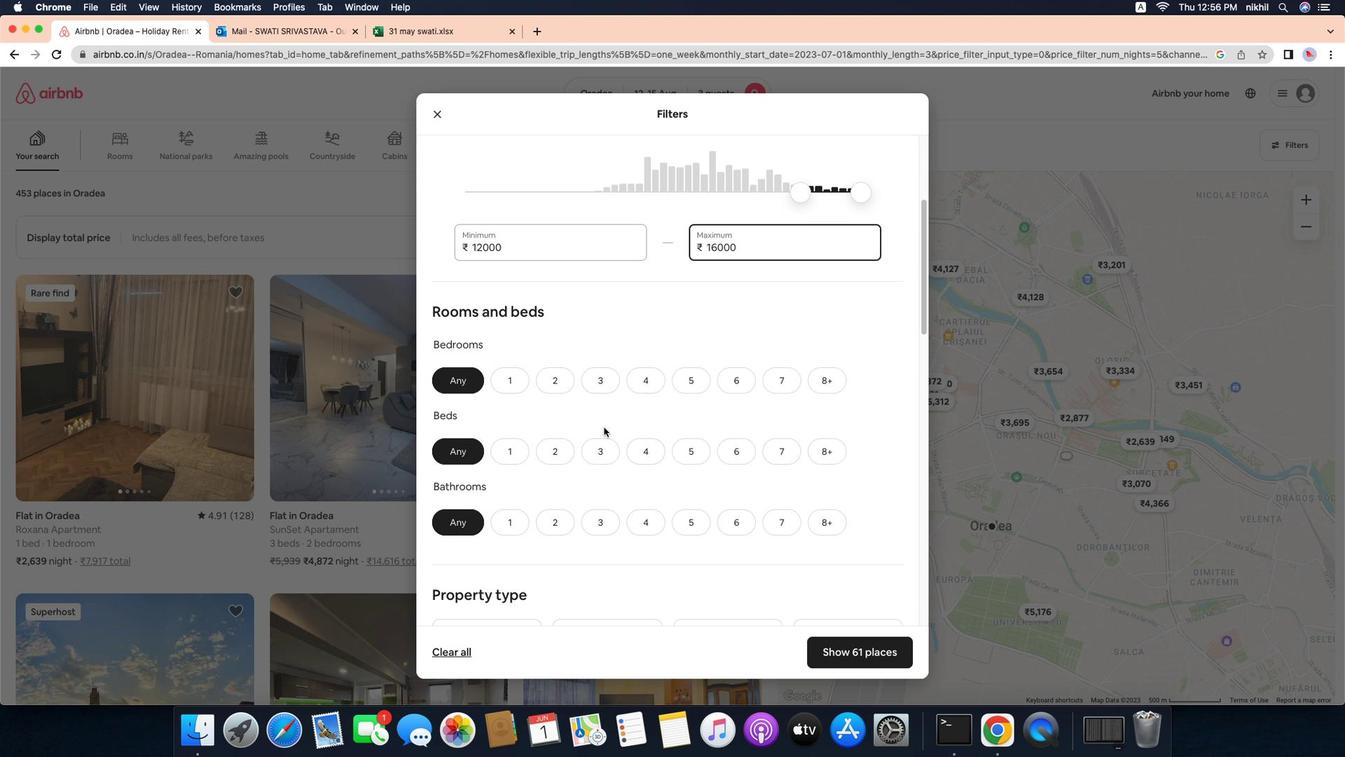 
Action: Mouse scrolled (726, 510) with delta (-40, -42)
Screenshot: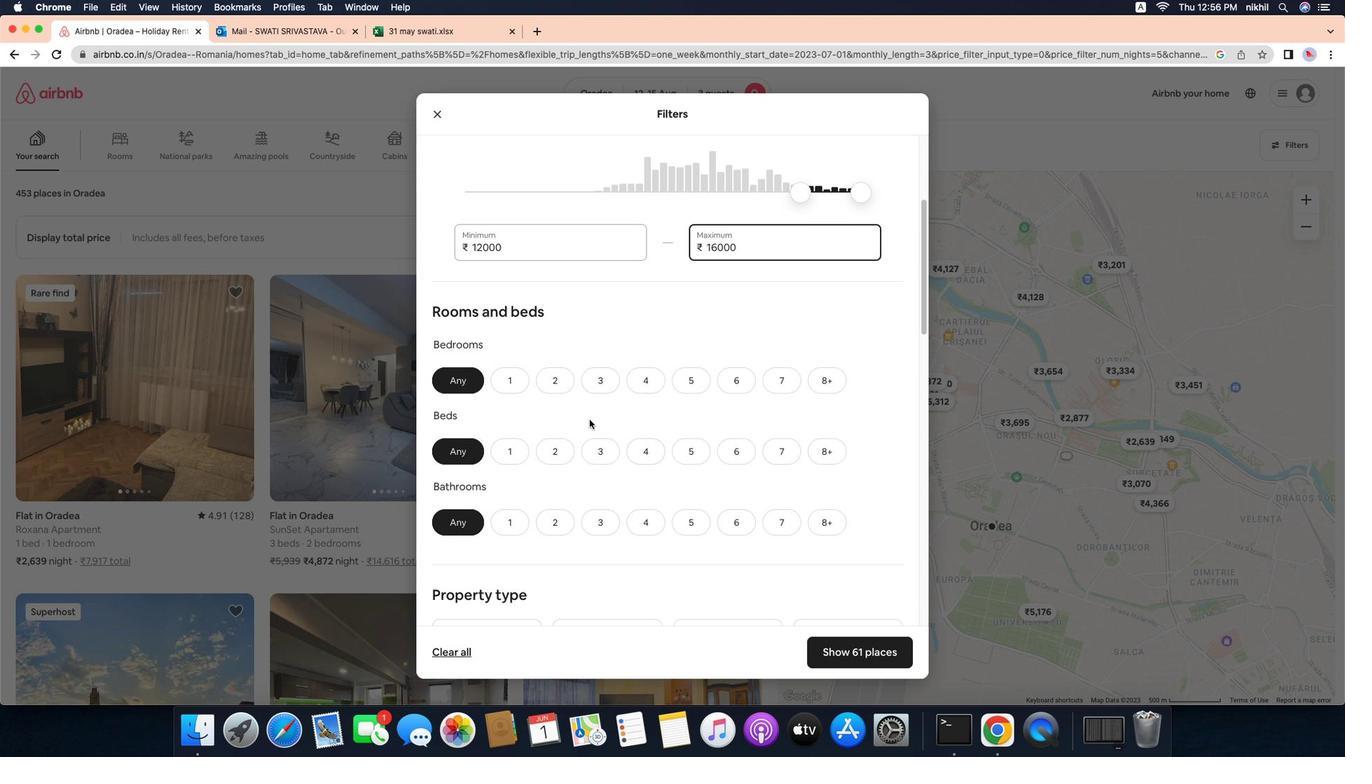 
Action: Mouse scrolled (726, 510) with delta (-40, -42)
Screenshot: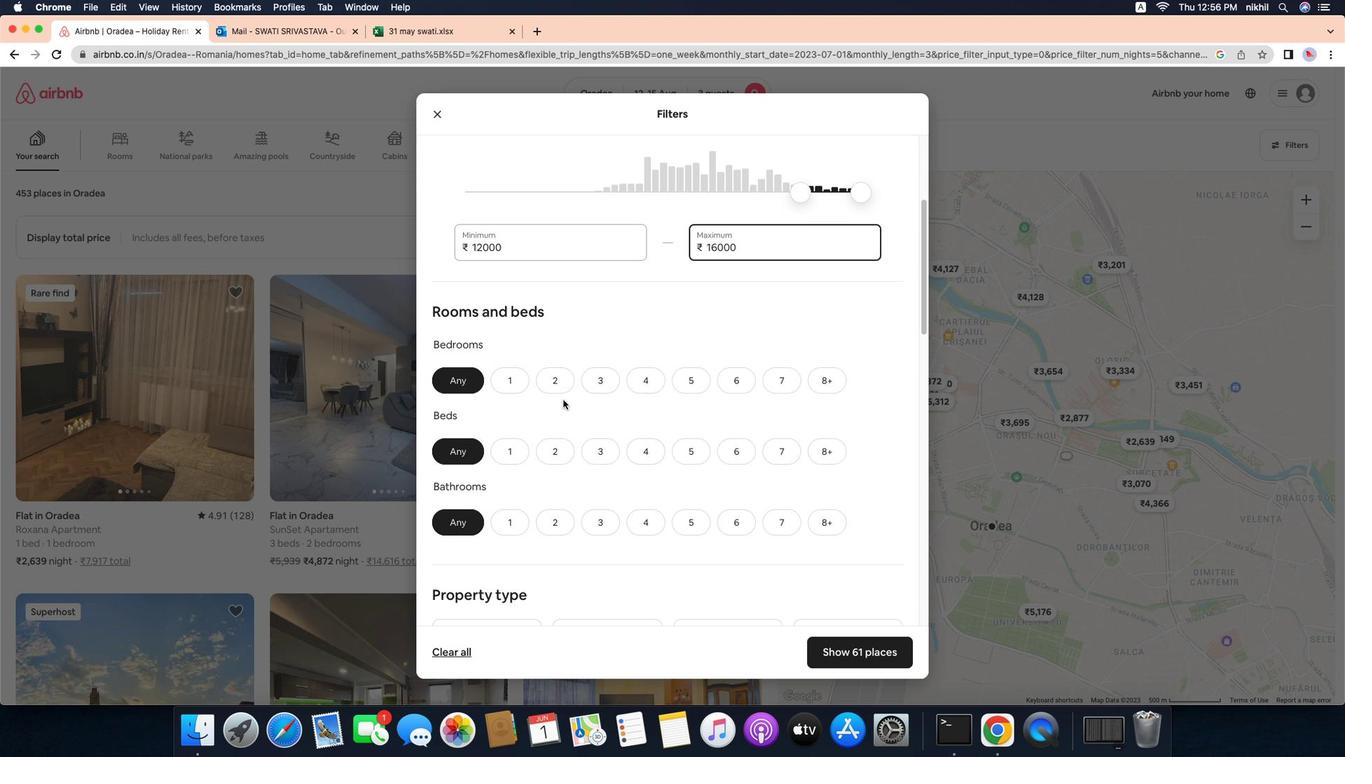 
Action: Mouse moved to (555, 377)
Screenshot: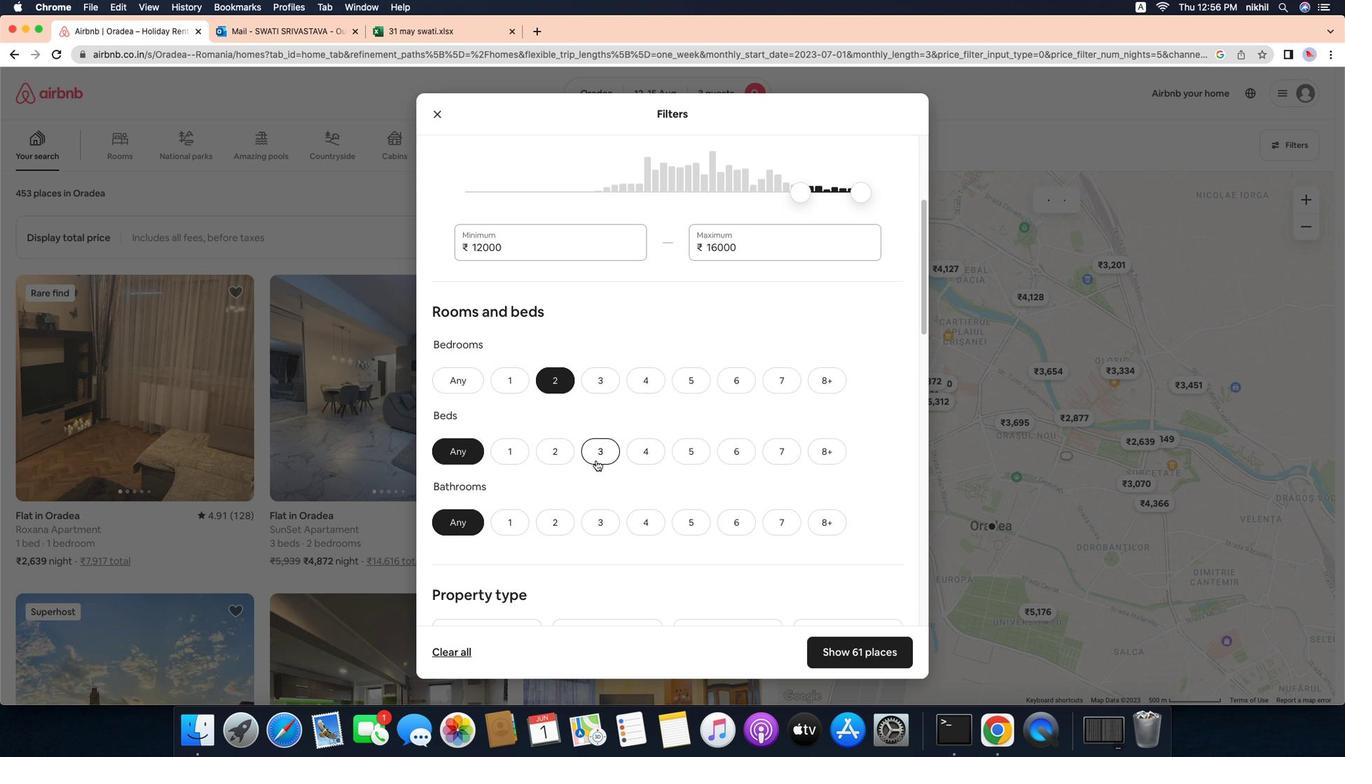 
Action: Mouse pressed left at (555, 377)
Screenshot: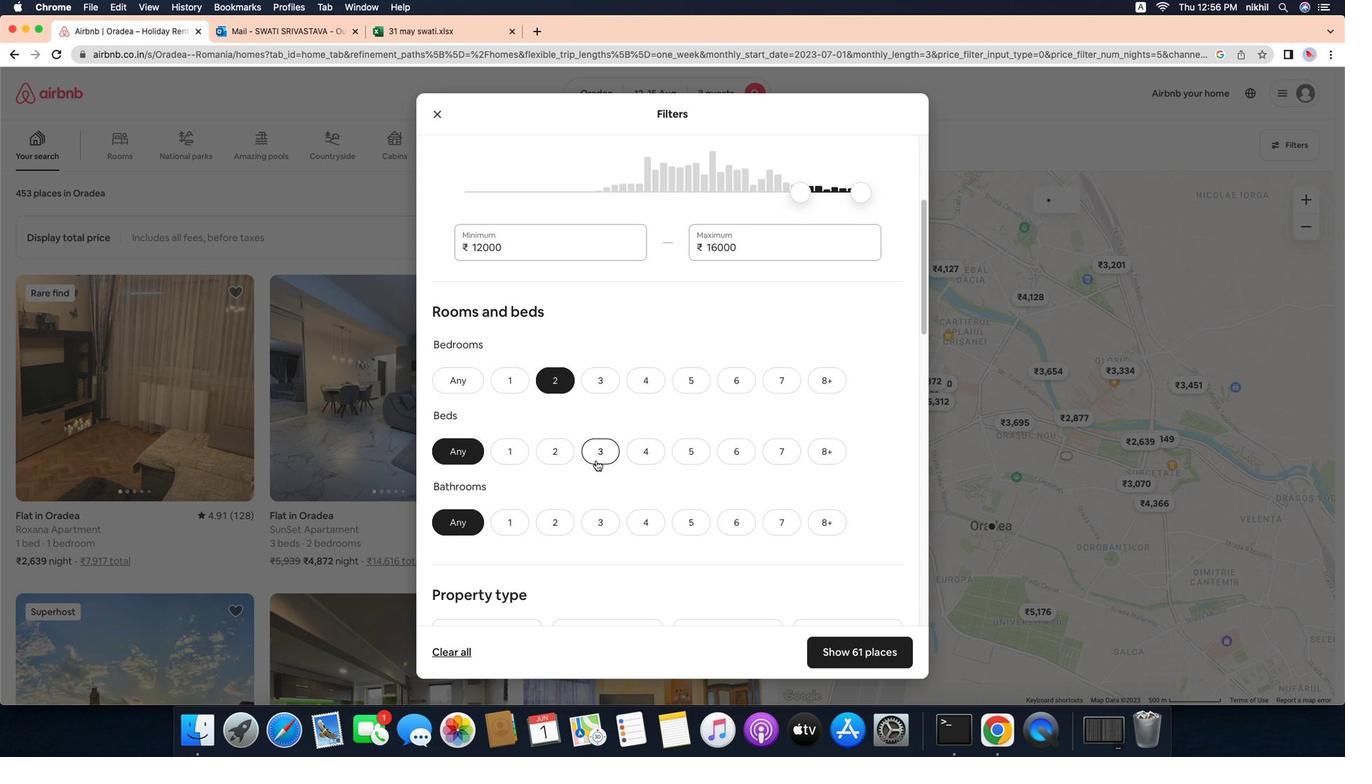 
Action: Mouse moved to (595, 450)
Screenshot: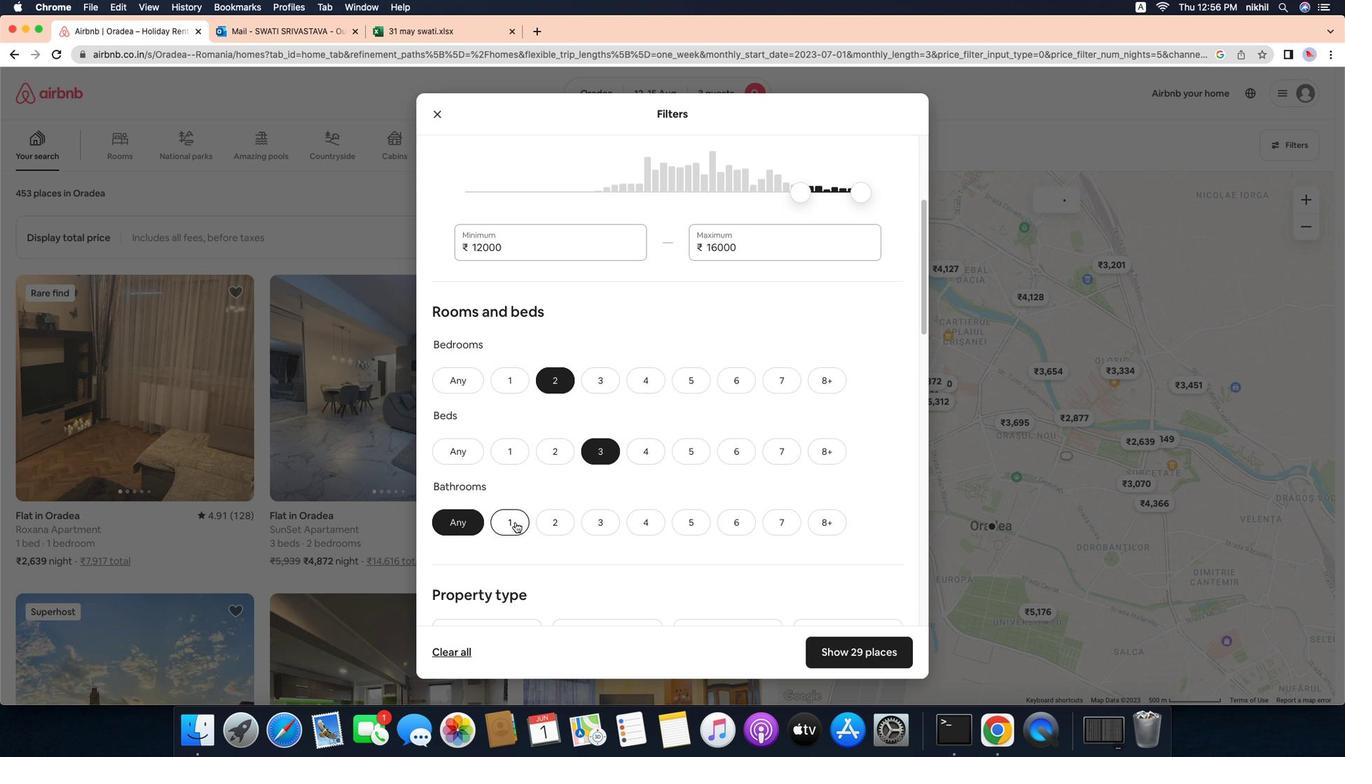 
Action: Mouse pressed left at (595, 450)
Screenshot: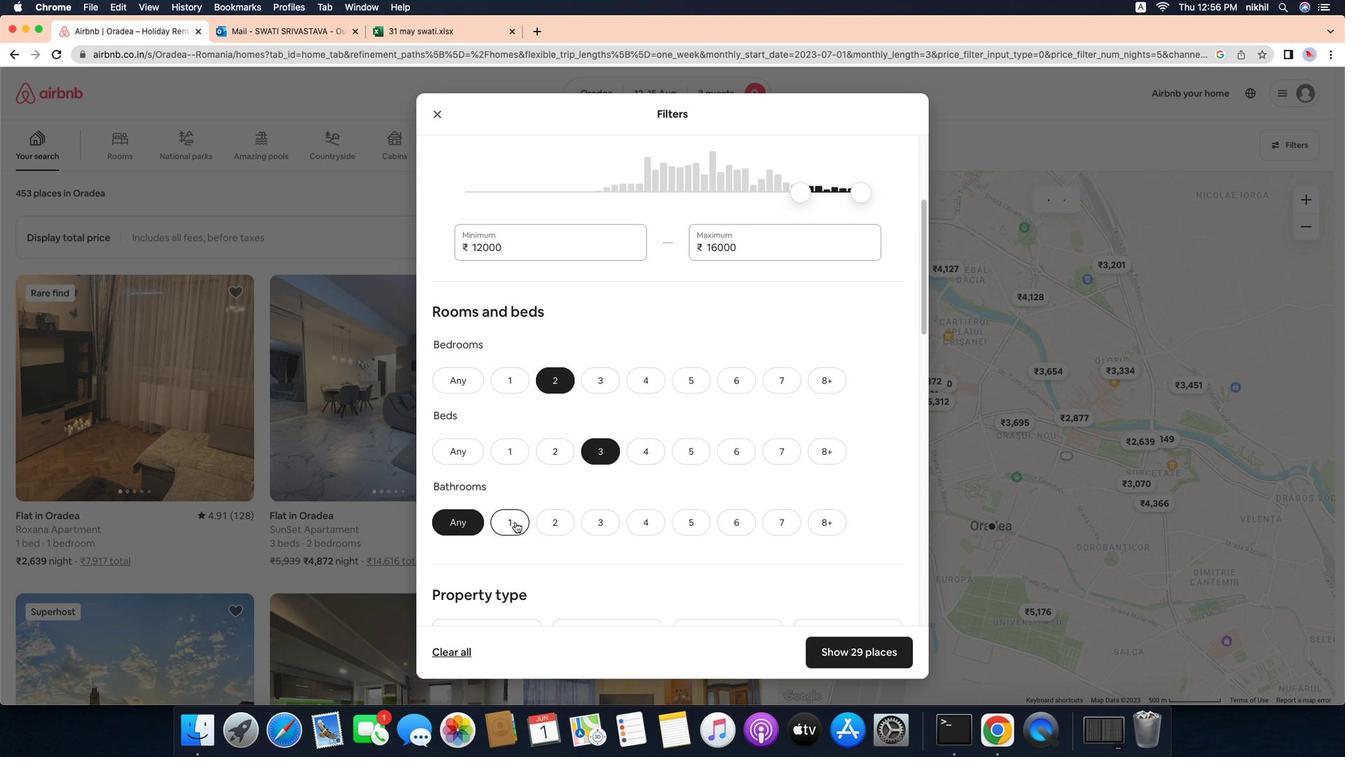 
Action: Mouse moved to (508, 515)
Screenshot: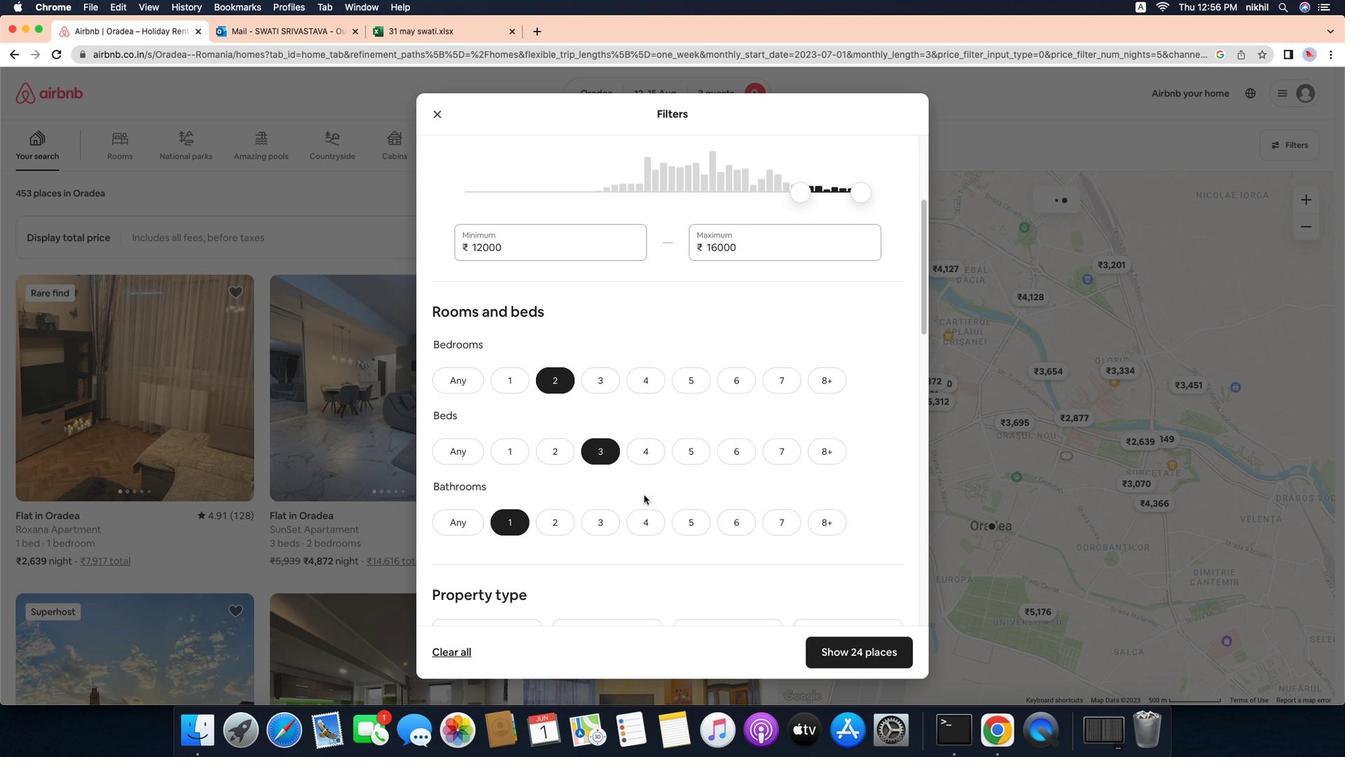 
Action: Mouse pressed left at (508, 515)
Screenshot: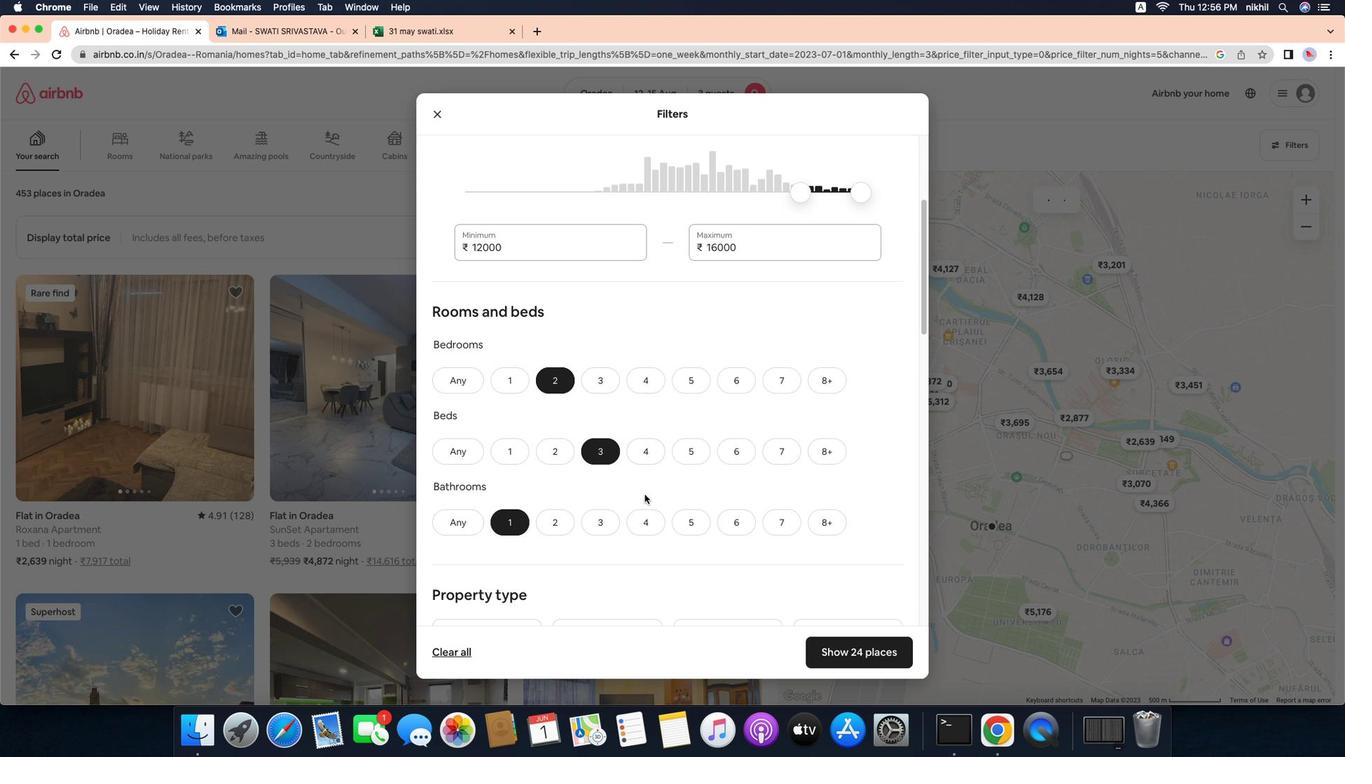 
Action: Mouse moved to (646, 486)
Screenshot: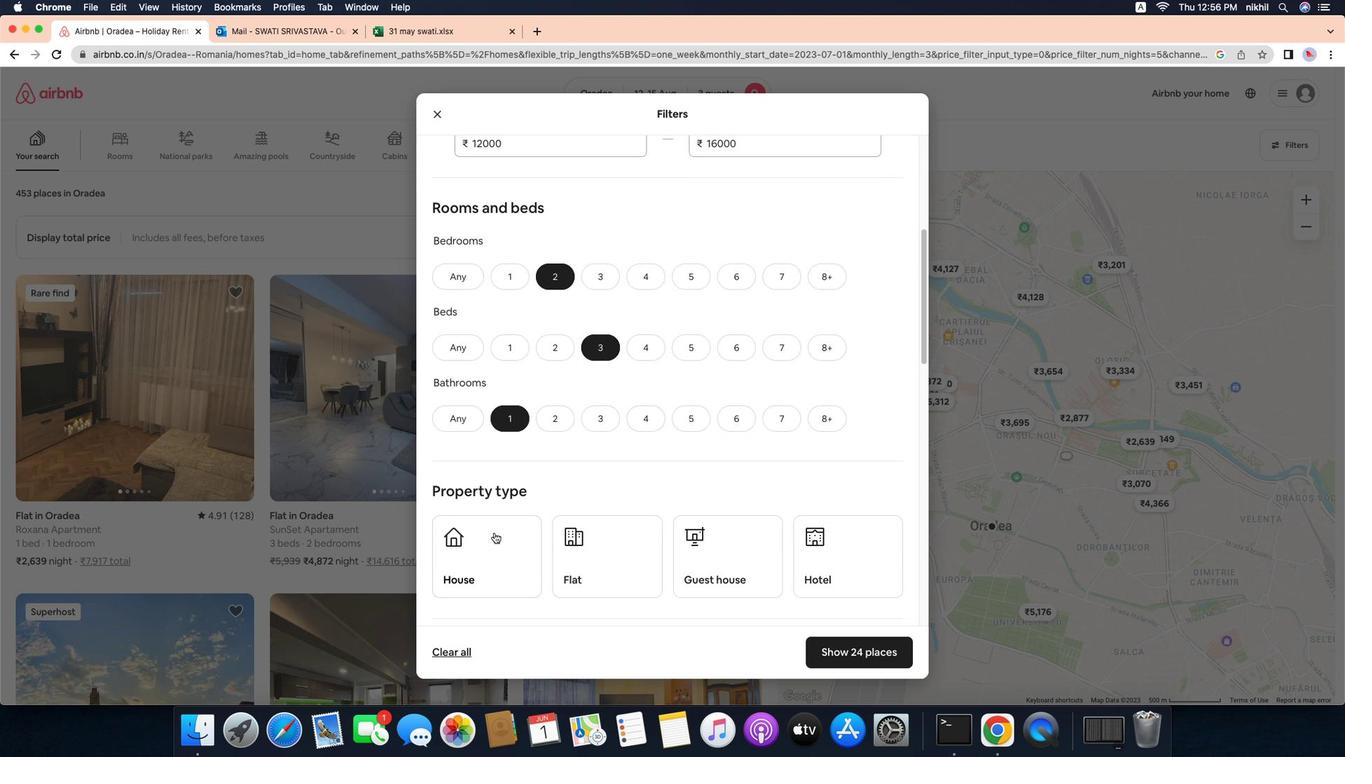 
Action: Mouse scrolled (646, 486) with delta (-40, -41)
Screenshot: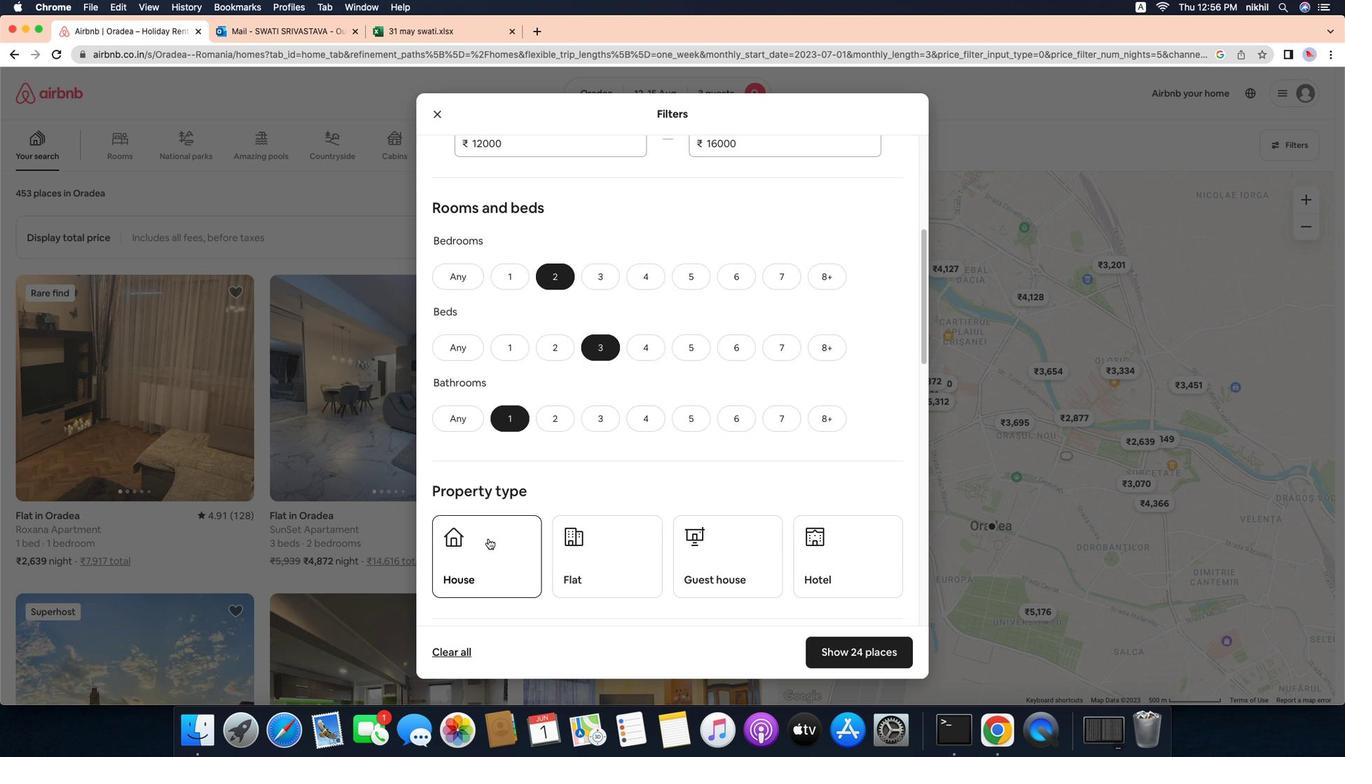
Action: Mouse scrolled (646, 486) with delta (-40, -41)
Screenshot: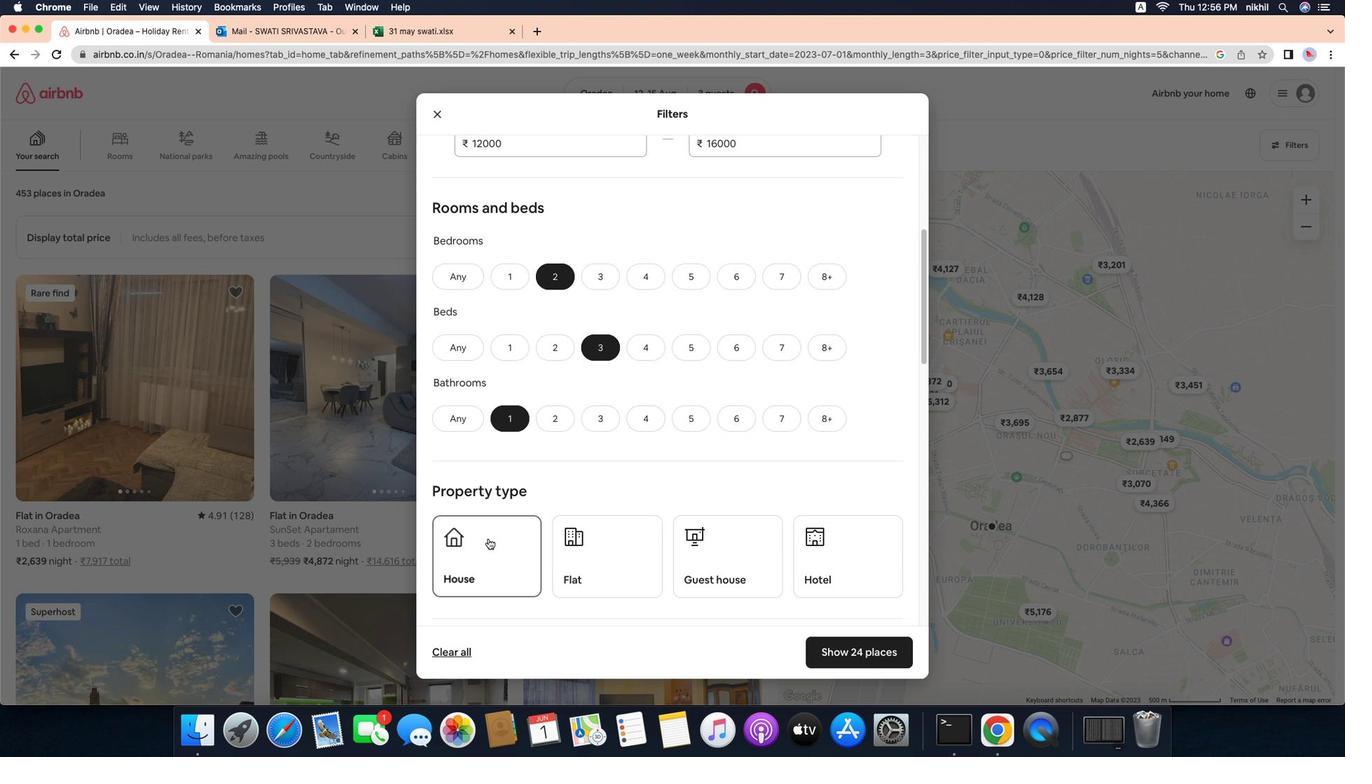 
Action: Mouse scrolled (646, 486) with delta (-40, -42)
Screenshot: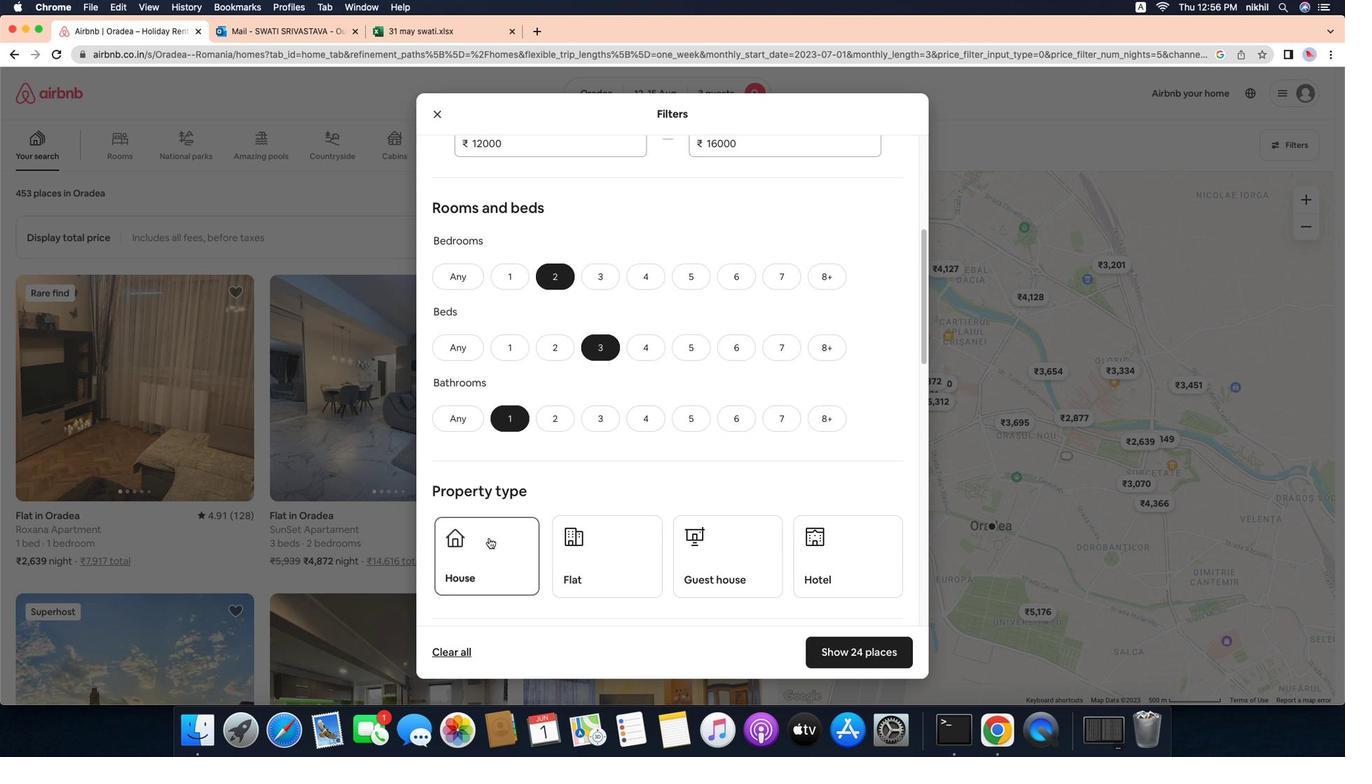 
Action: Mouse moved to (480, 532)
Screenshot: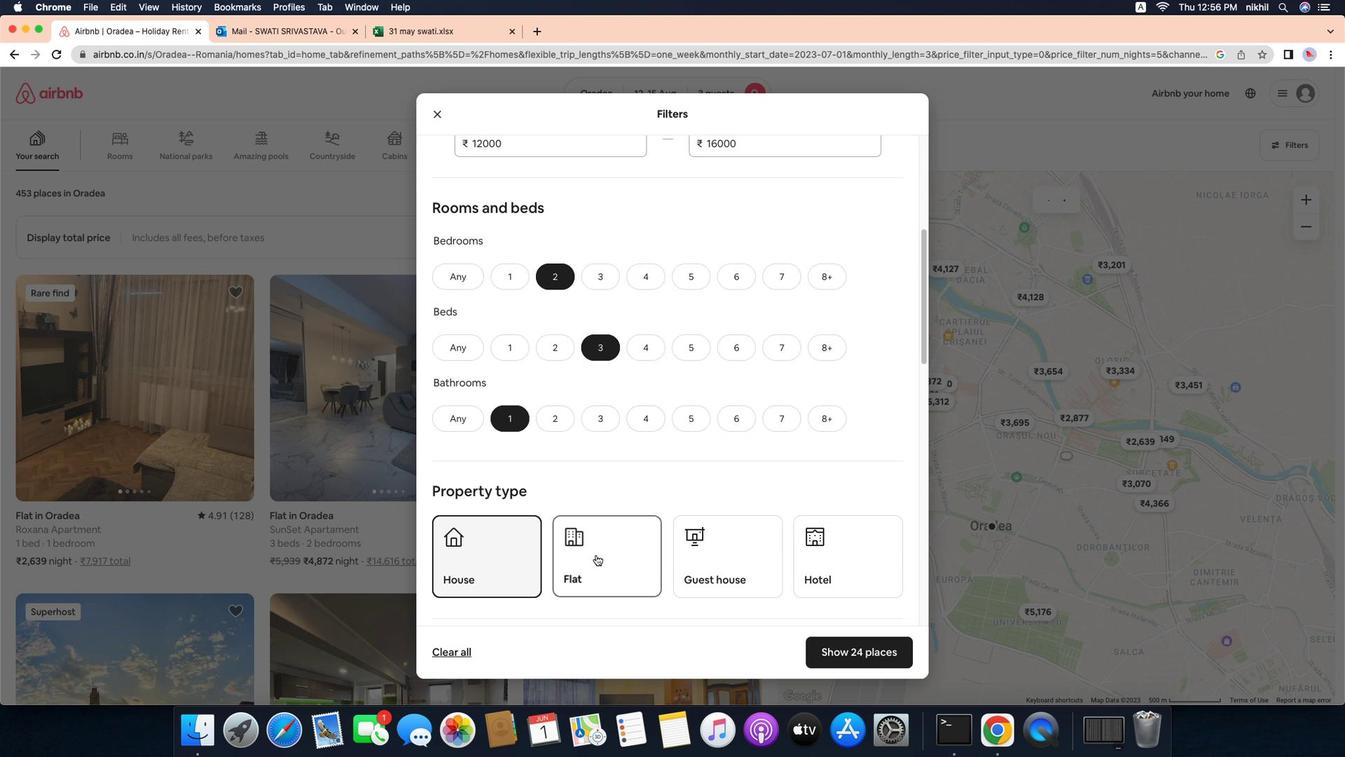 
Action: Mouse pressed left at (480, 532)
Screenshot: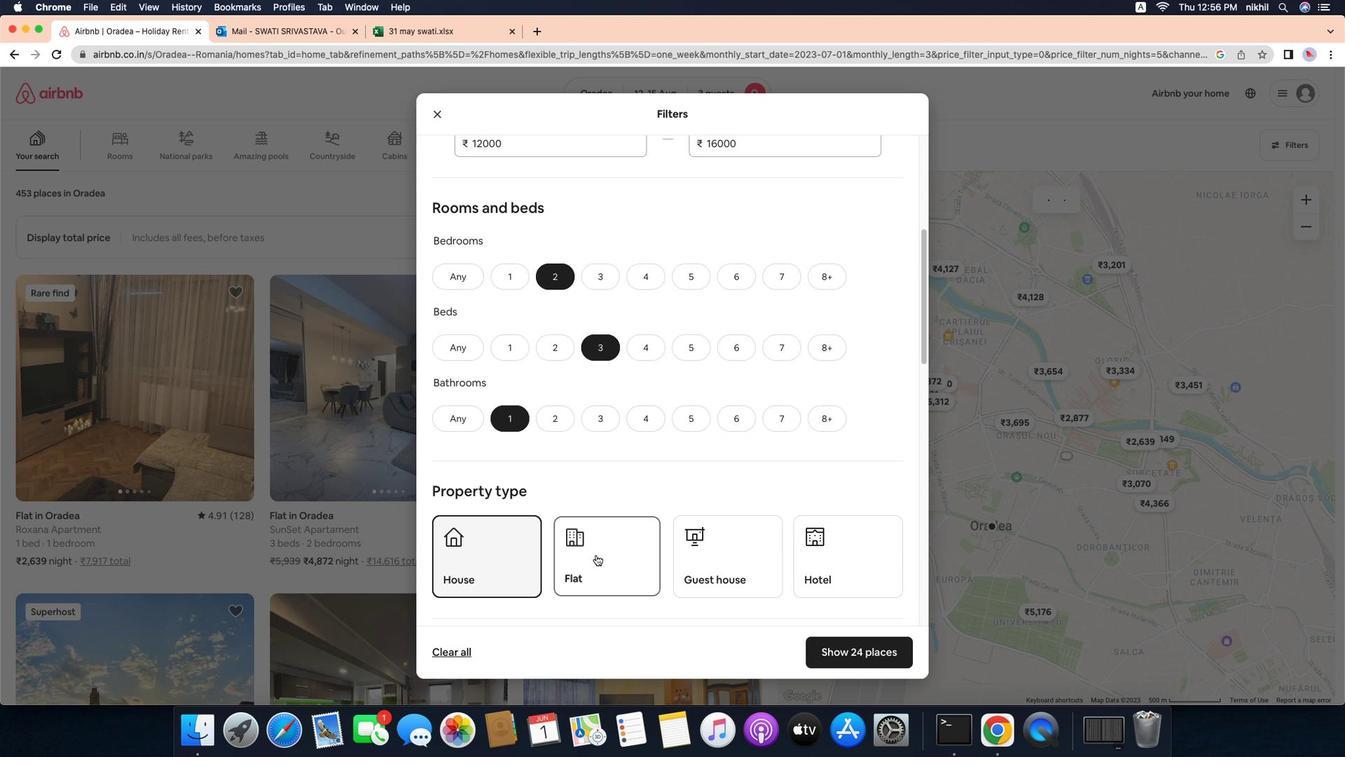 
Action: Mouse moved to (595, 551)
Screenshot: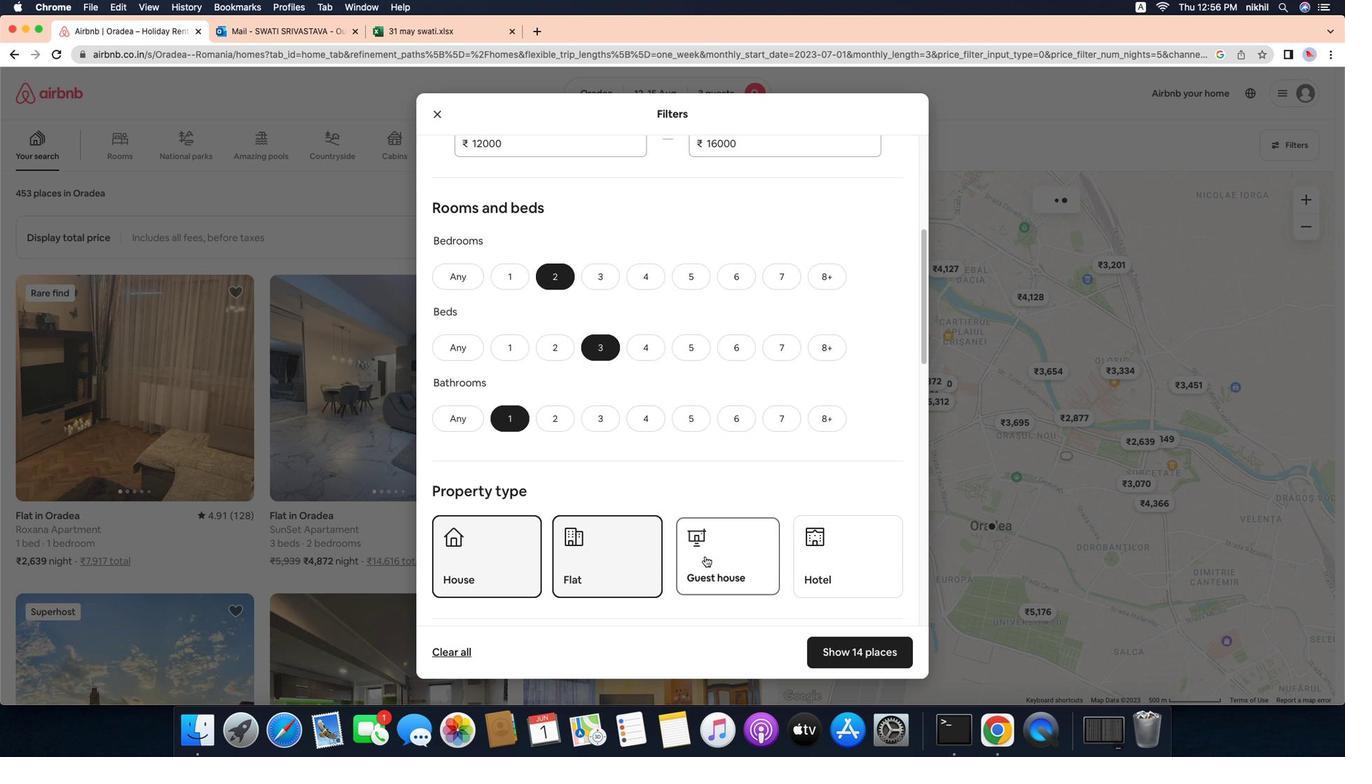 
Action: Mouse pressed left at (595, 551)
Screenshot: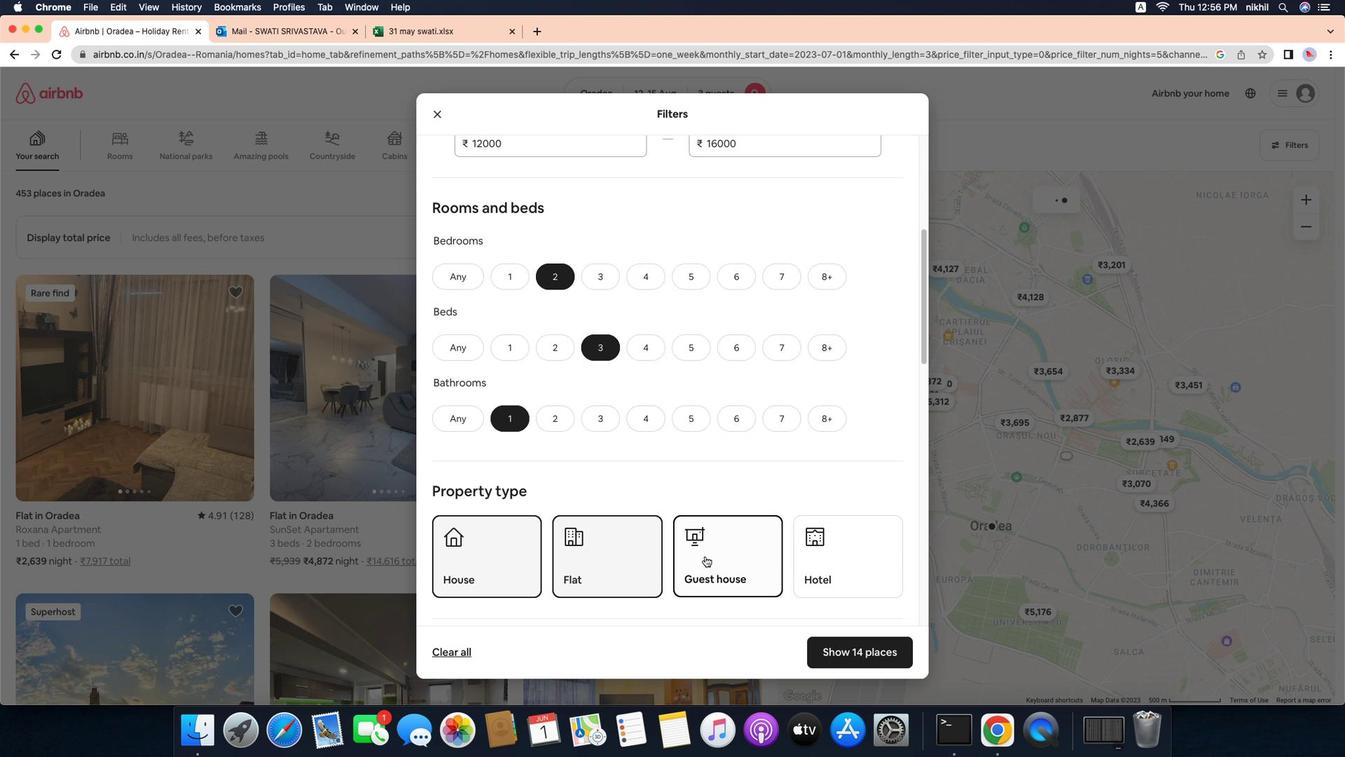 
Action: Mouse moved to (711, 551)
Screenshot: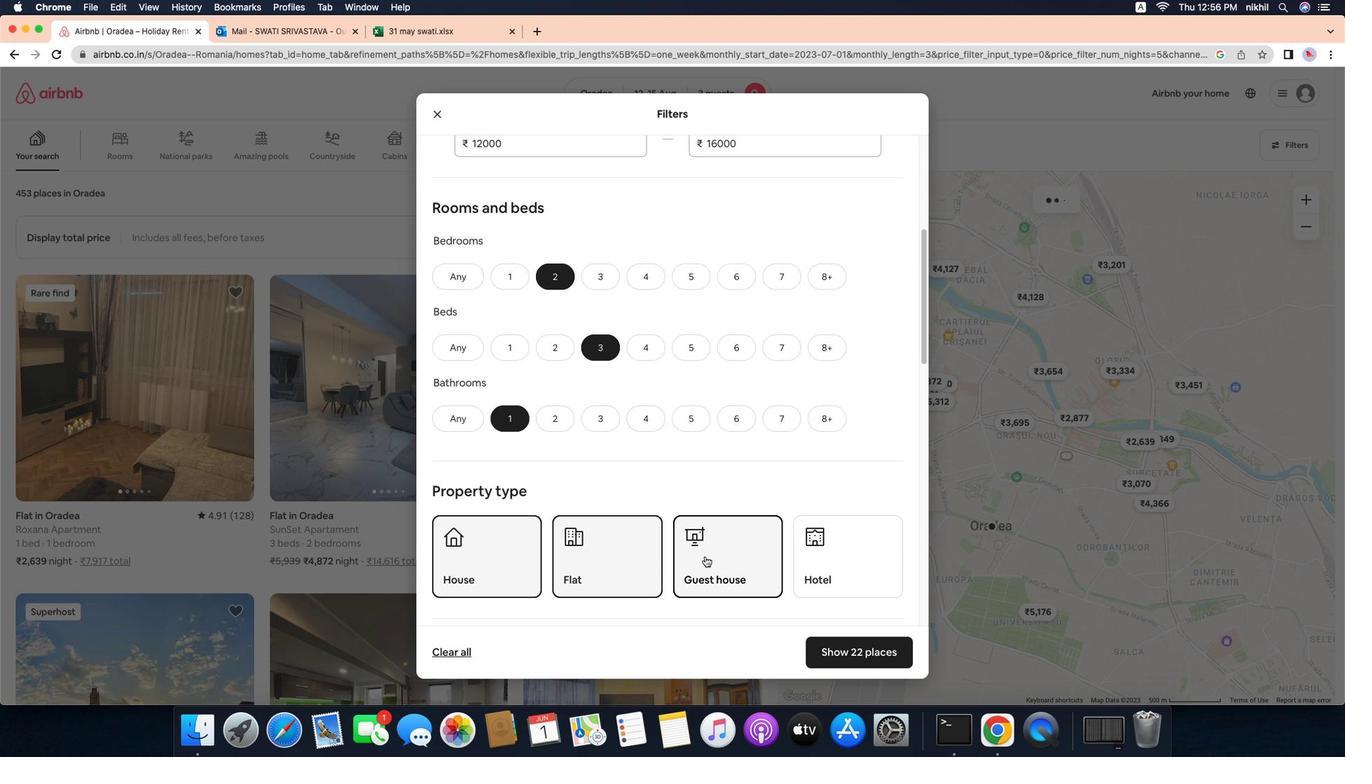 
Action: Mouse pressed left at (711, 551)
Screenshot: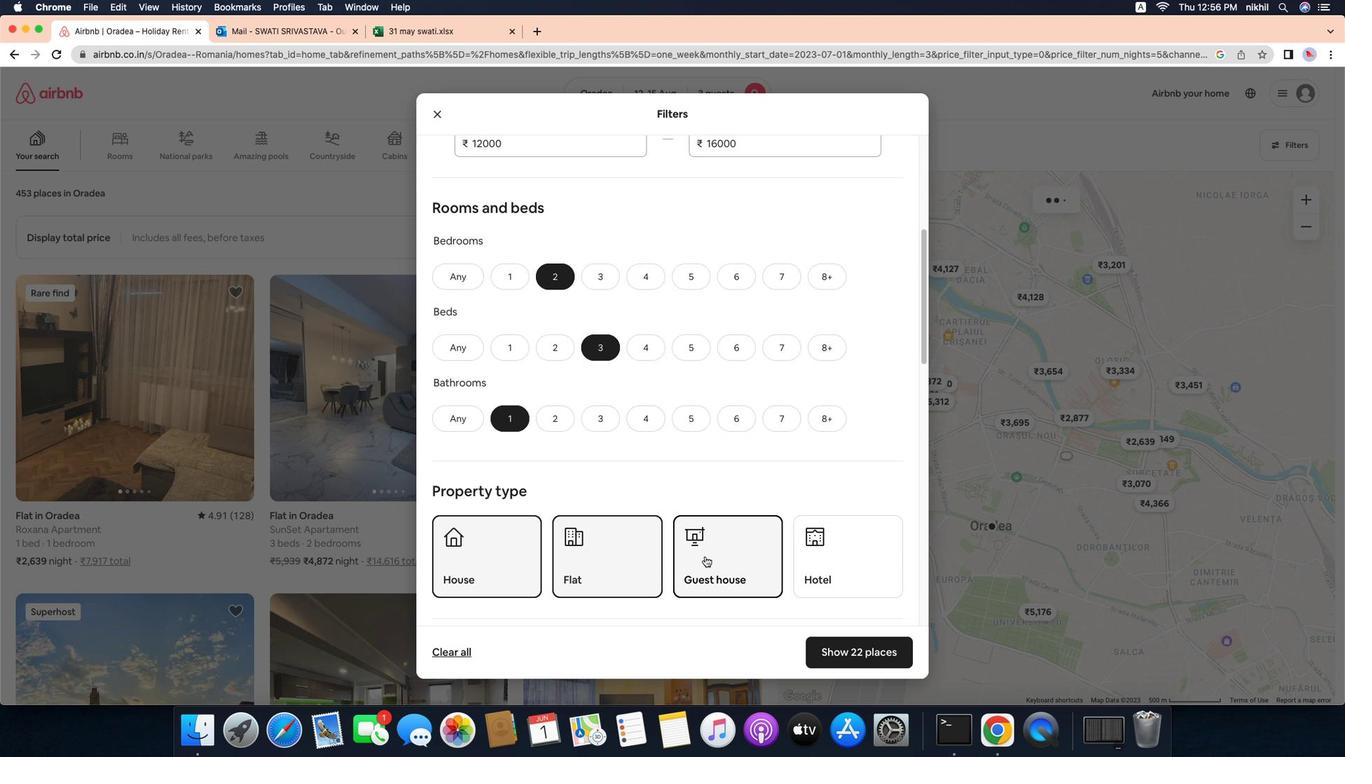 
Action: Mouse moved to (711, 552)
Screenshot: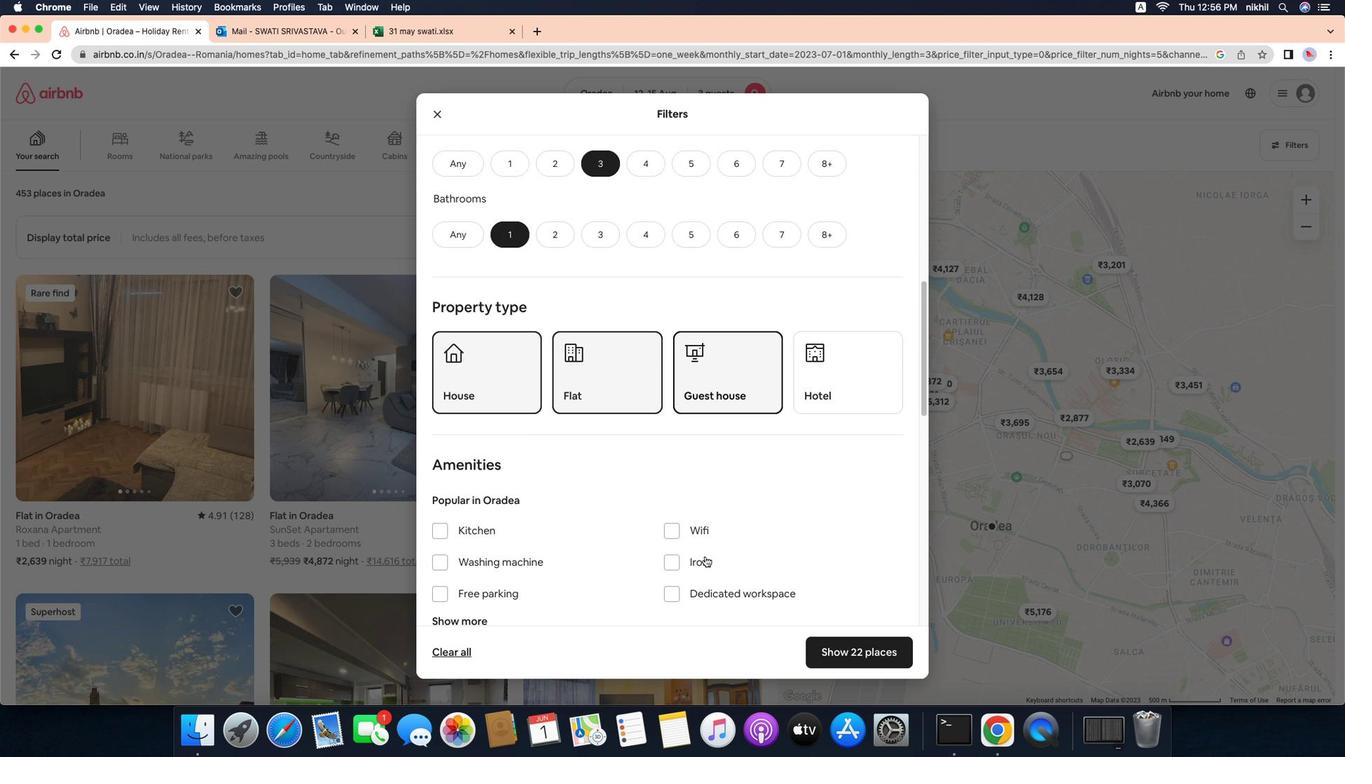 
Action: Mouse scrolled (711, 552) with delta (-40, -41)
Screenshot: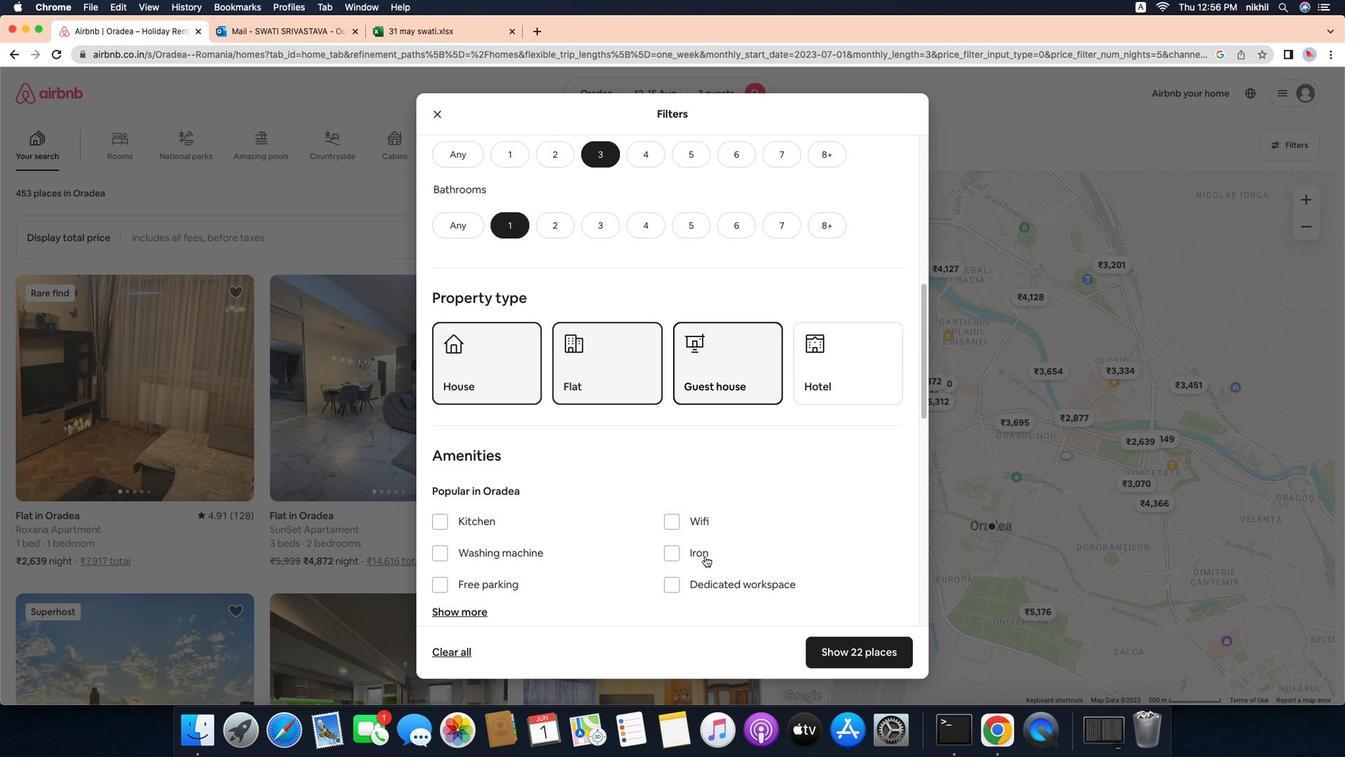 
Action: Mouse scrolled (711, 552) with delta (-40, -41)
Screenshot: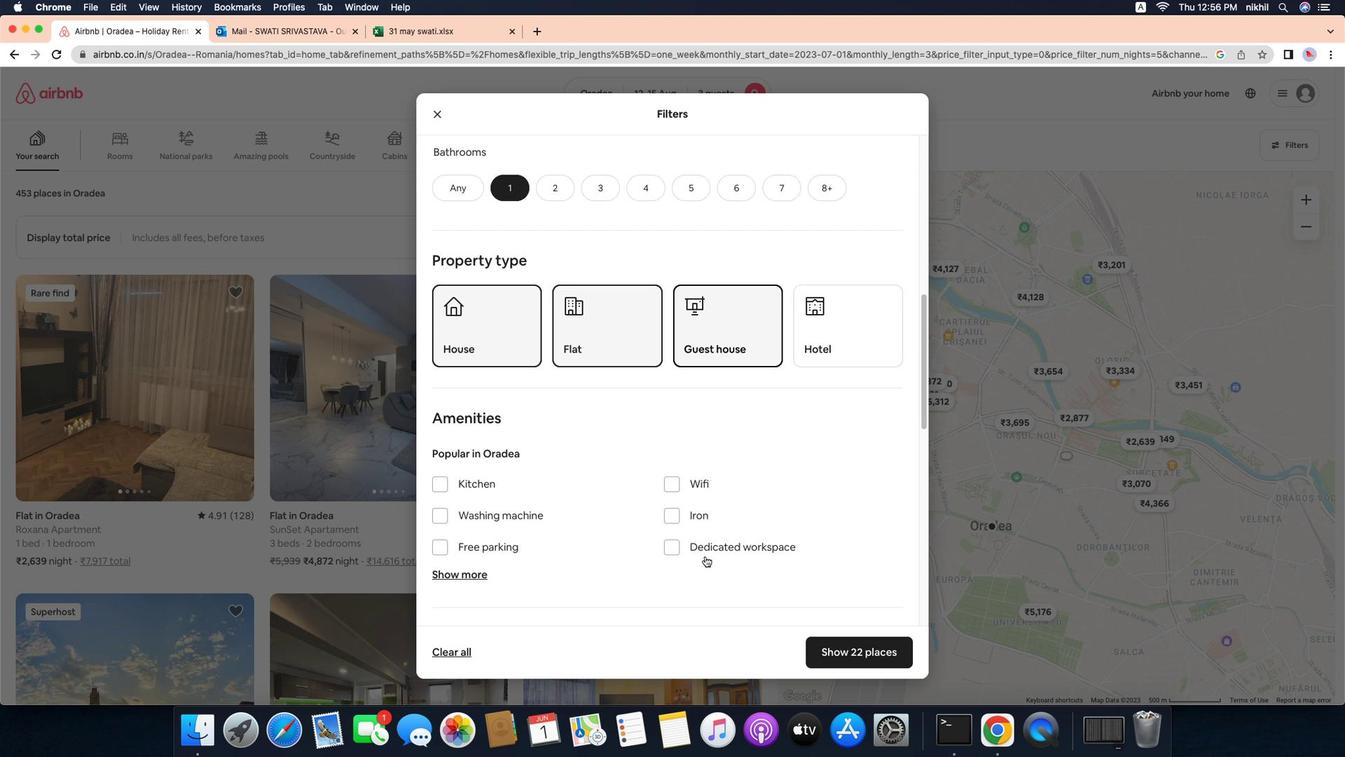 
Action: Mouse scrolled (711, 552) with delta (-40, -42)
Screenshot: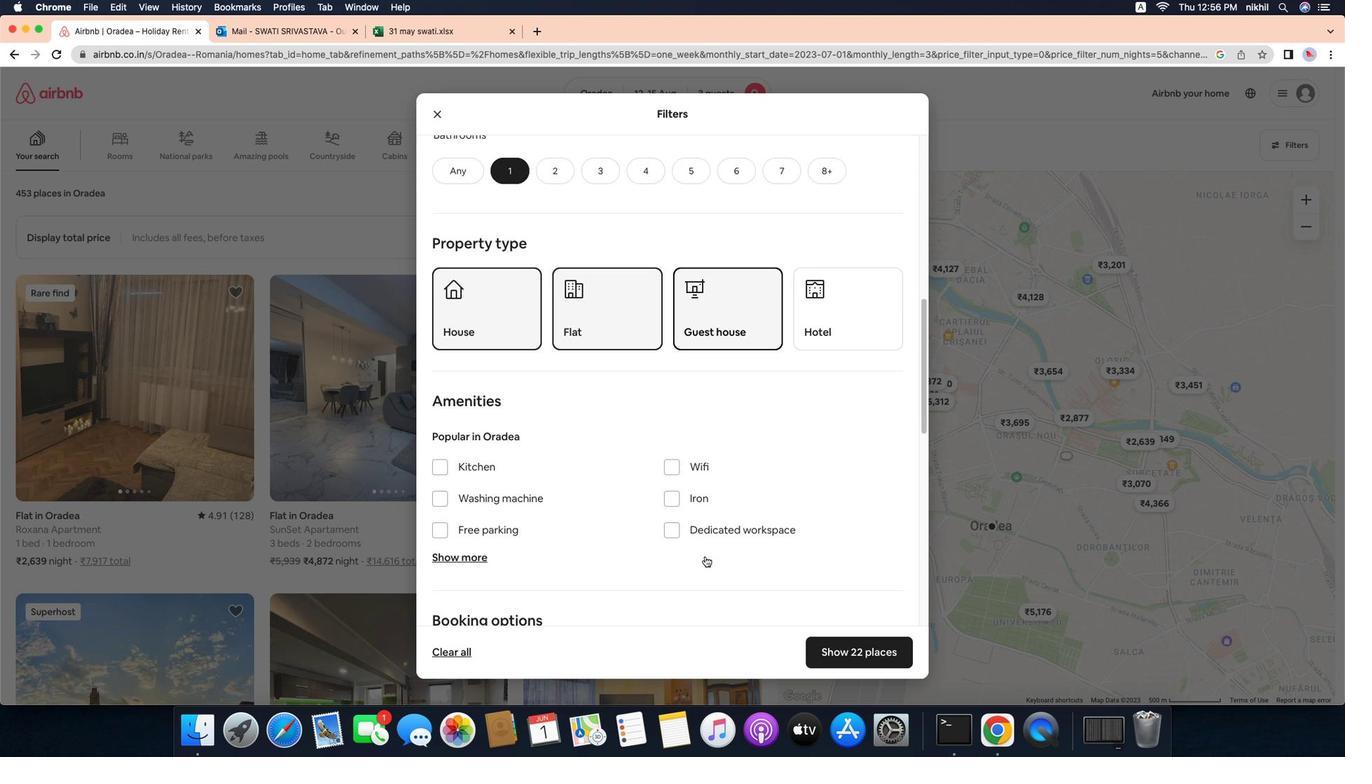 
Action: Mouse scrolled (711, 552) with delta (-40, -42)
Screenshot: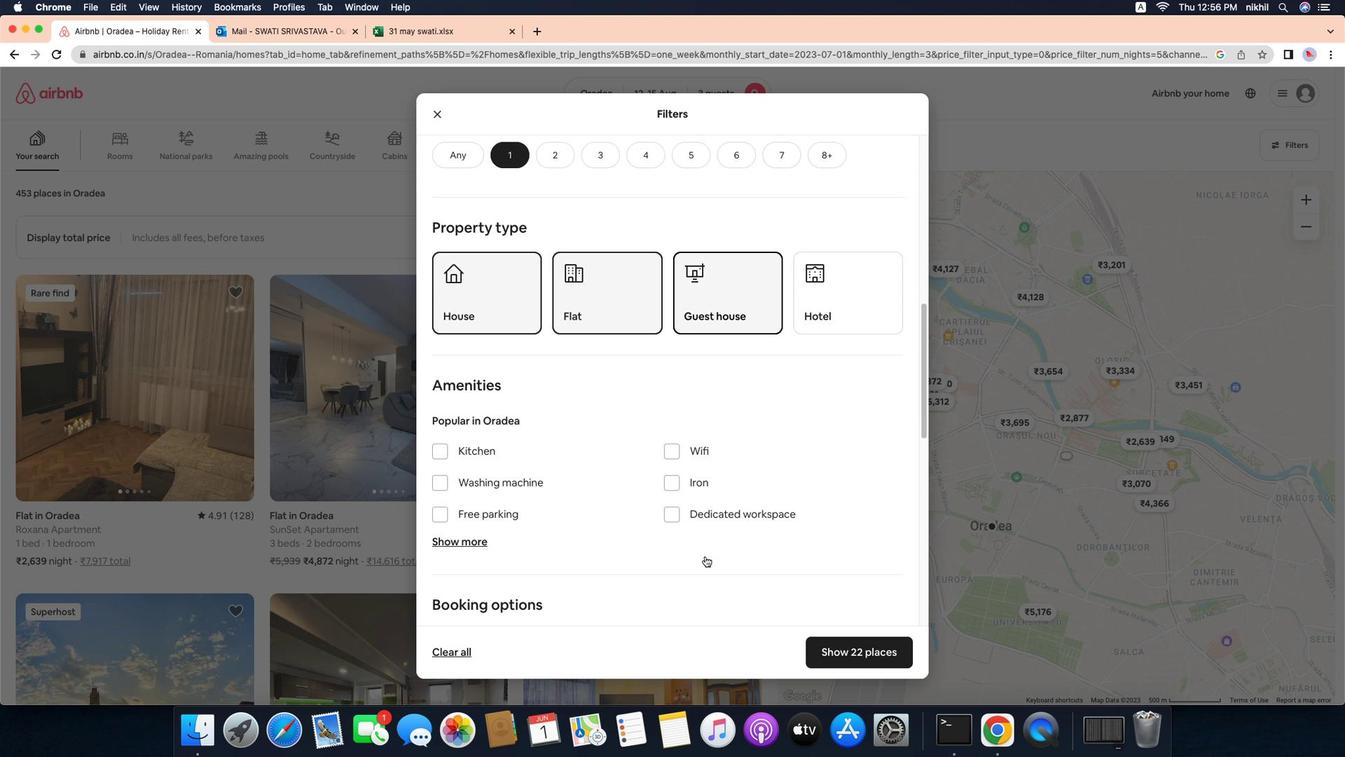 
Action: Mouse scrolled (711, 552) with delta (-40, -41)
Screenshot: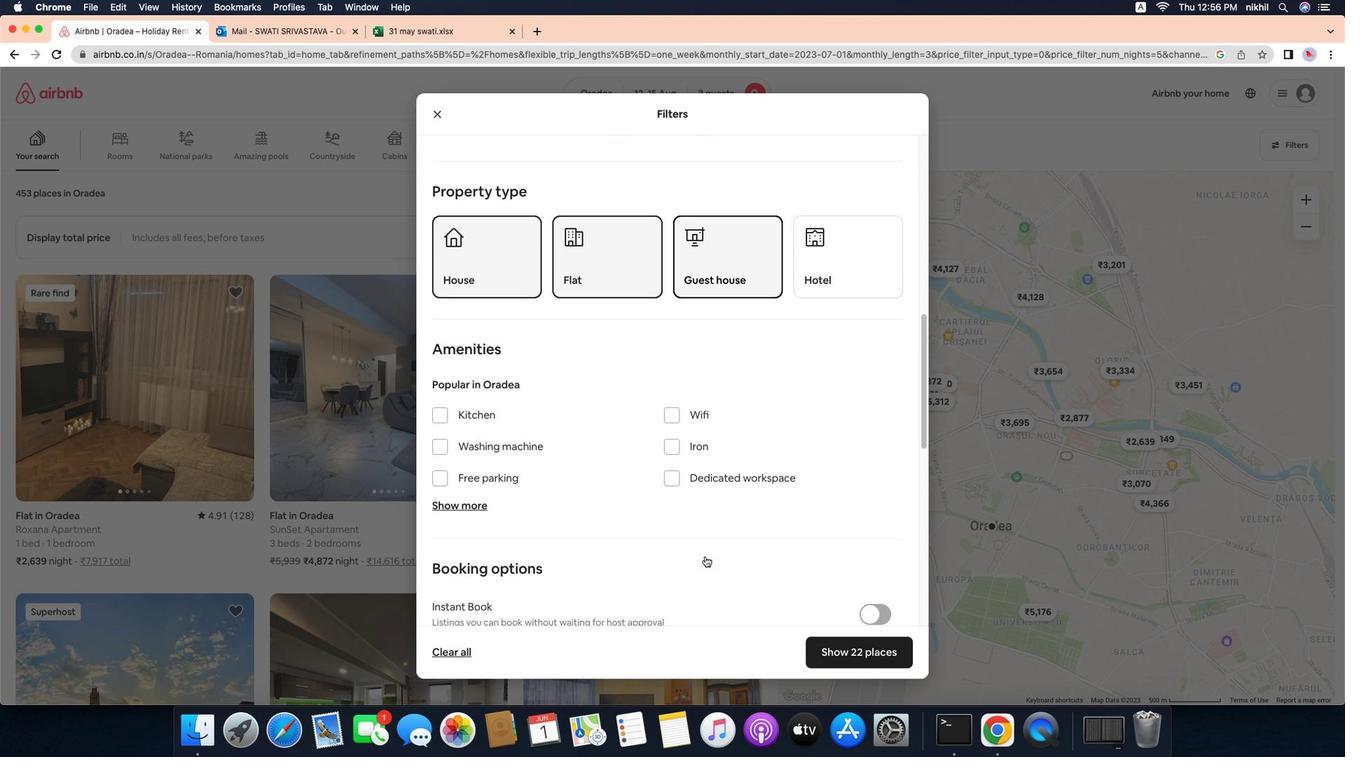 
Action: Mouse scrolled (711, 552) with delta (-40, -41)
Screenshot: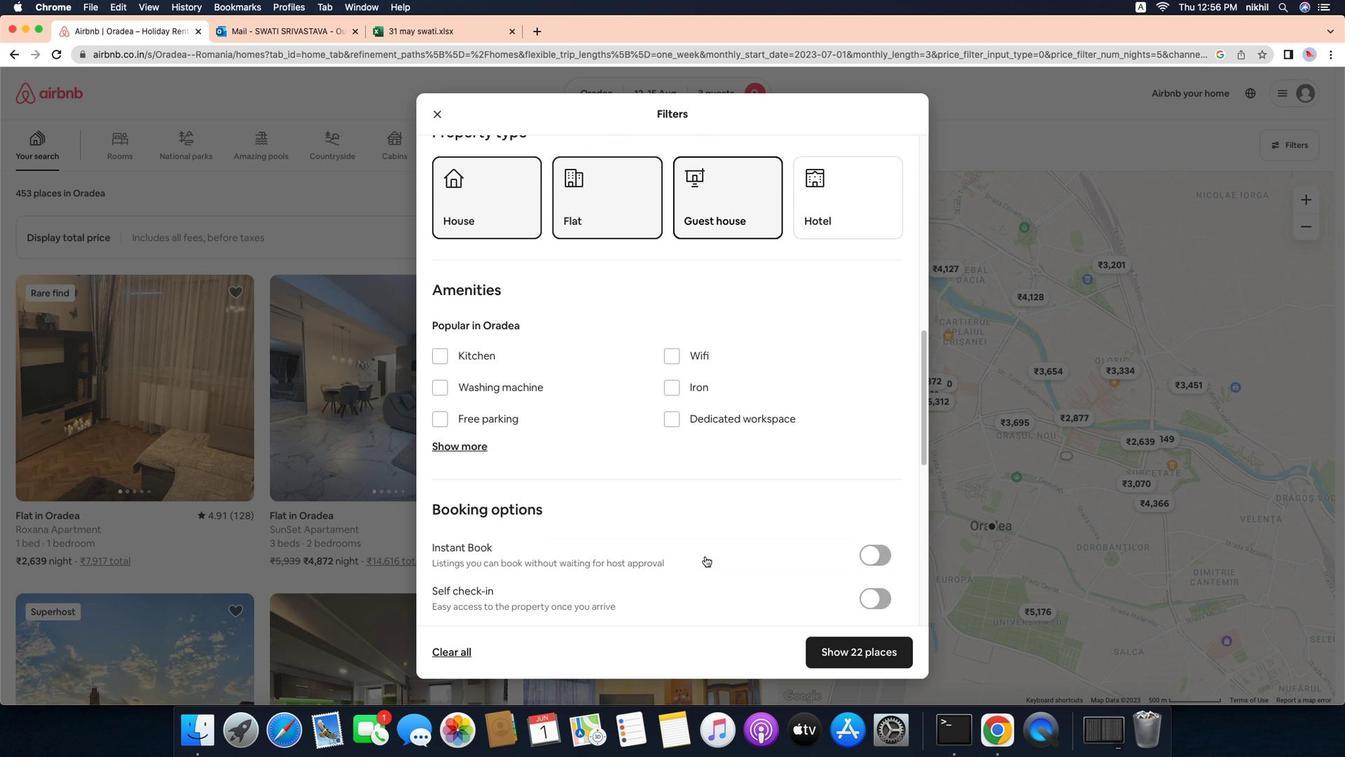 
Action: Mouse scrolled (711, 552) with delta (-40, -42)
Screenshot: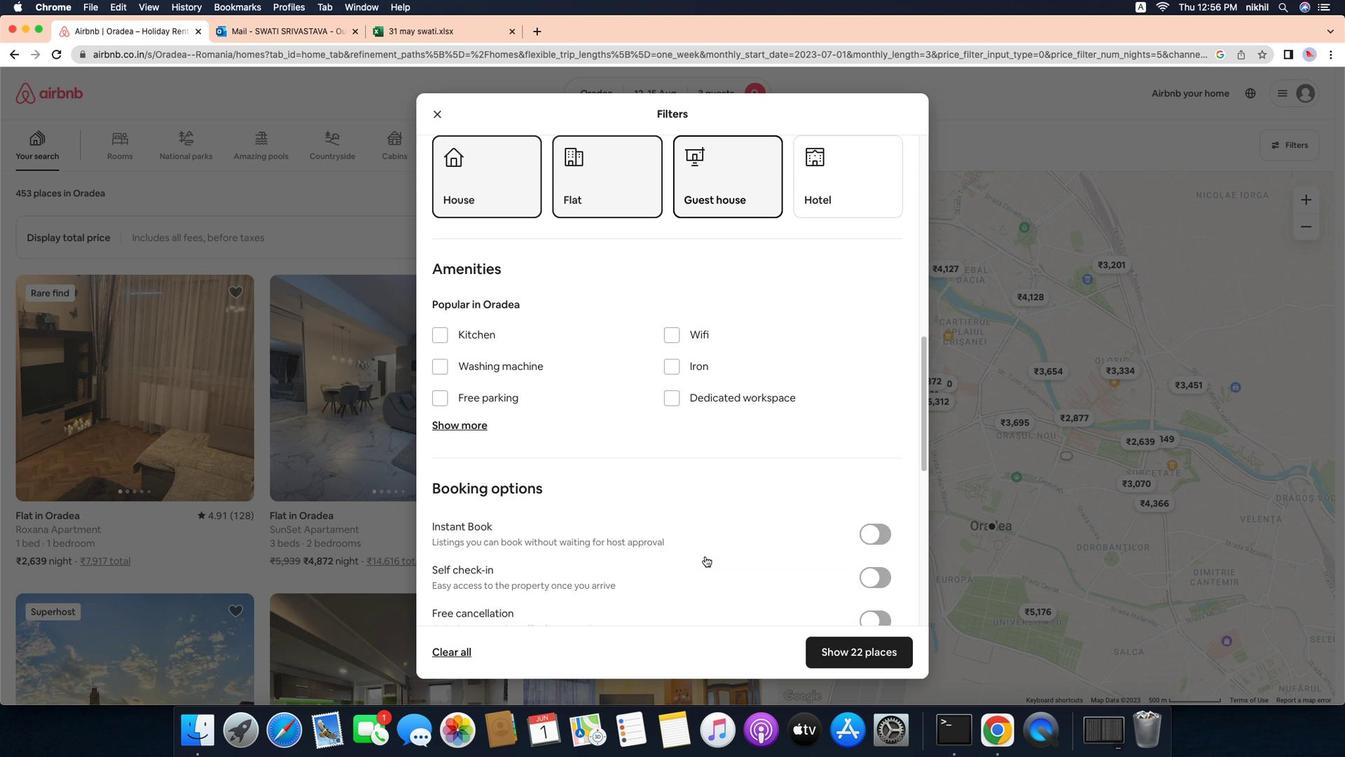 
Action: Mouse scrolled (711, 552) with delta (-40, -41)
Screenshot: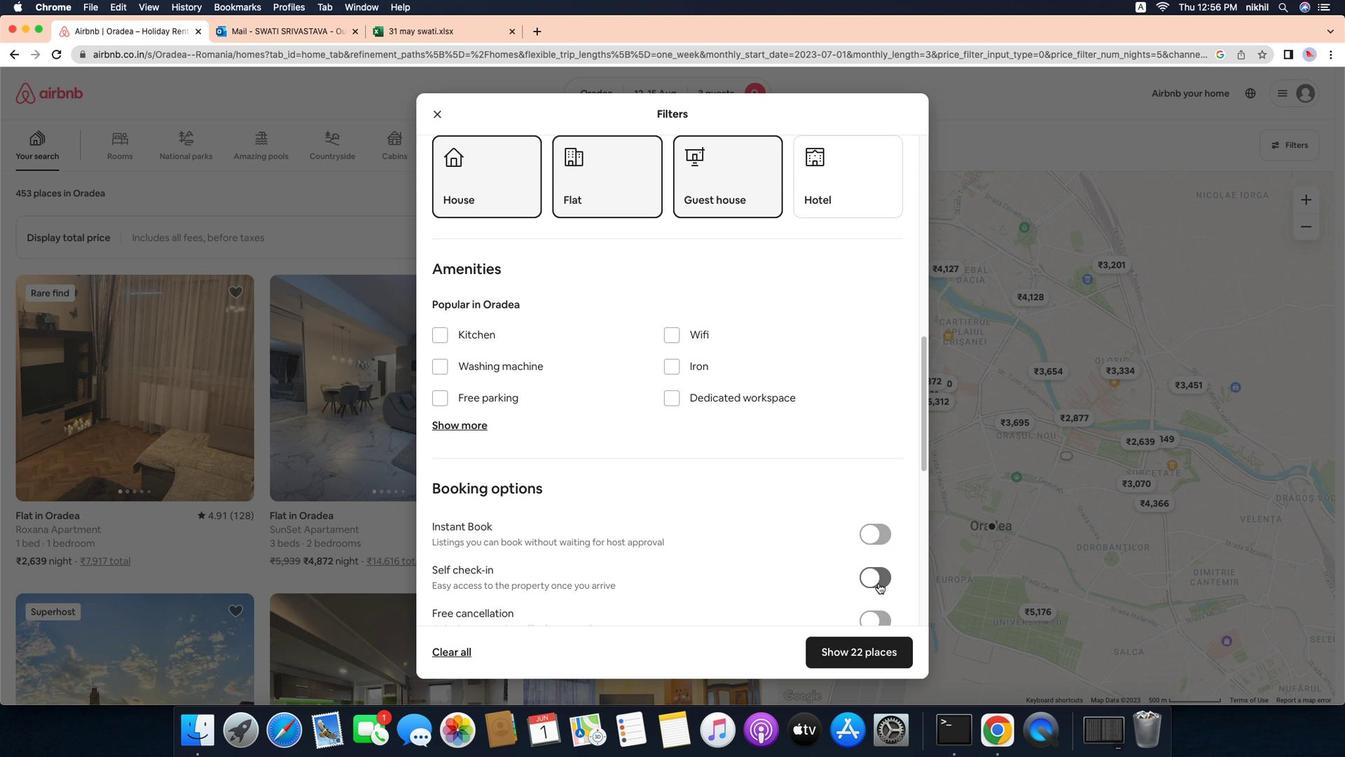 
Action: Mouse scrolled (711, 552) with delta (-40, -41)
Screenshot: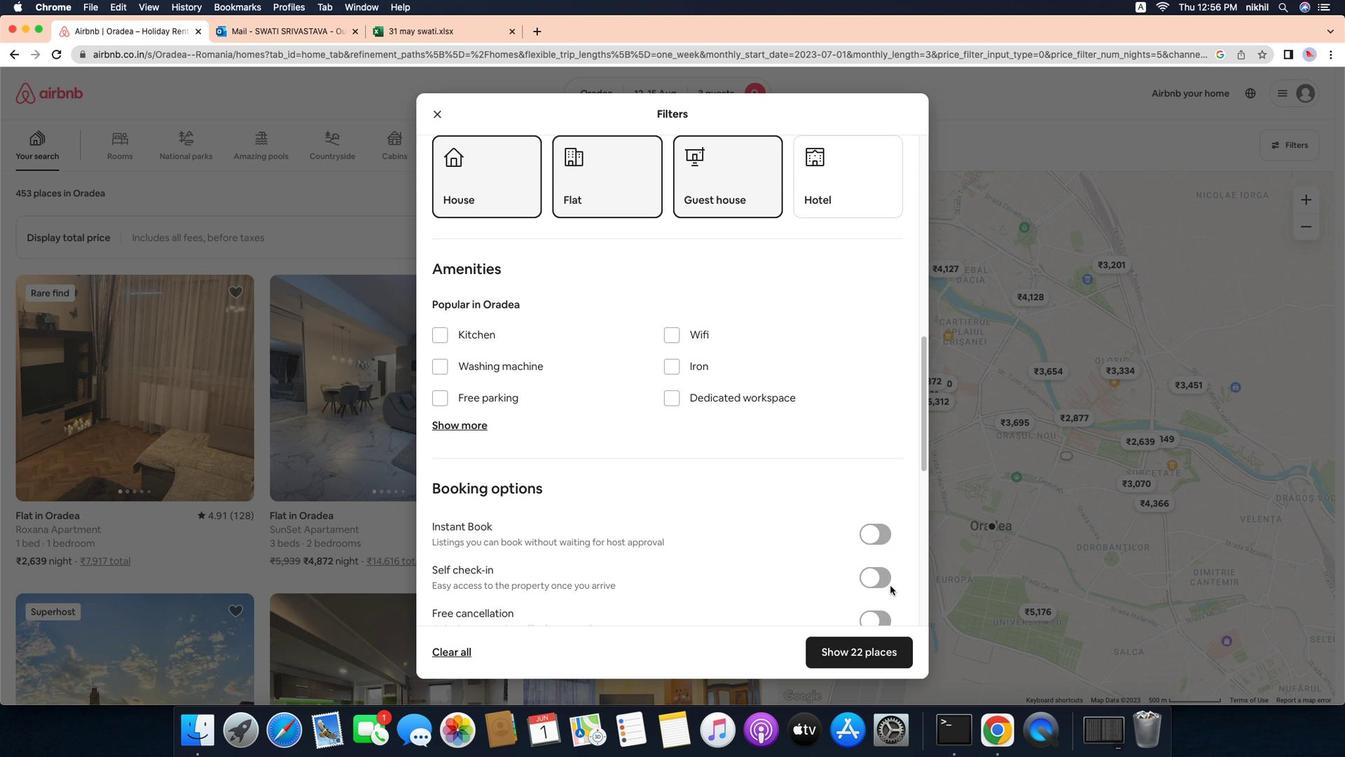 
Action: Mouse scrolled (711, 552) with delta (-40, -42)
Screenshot: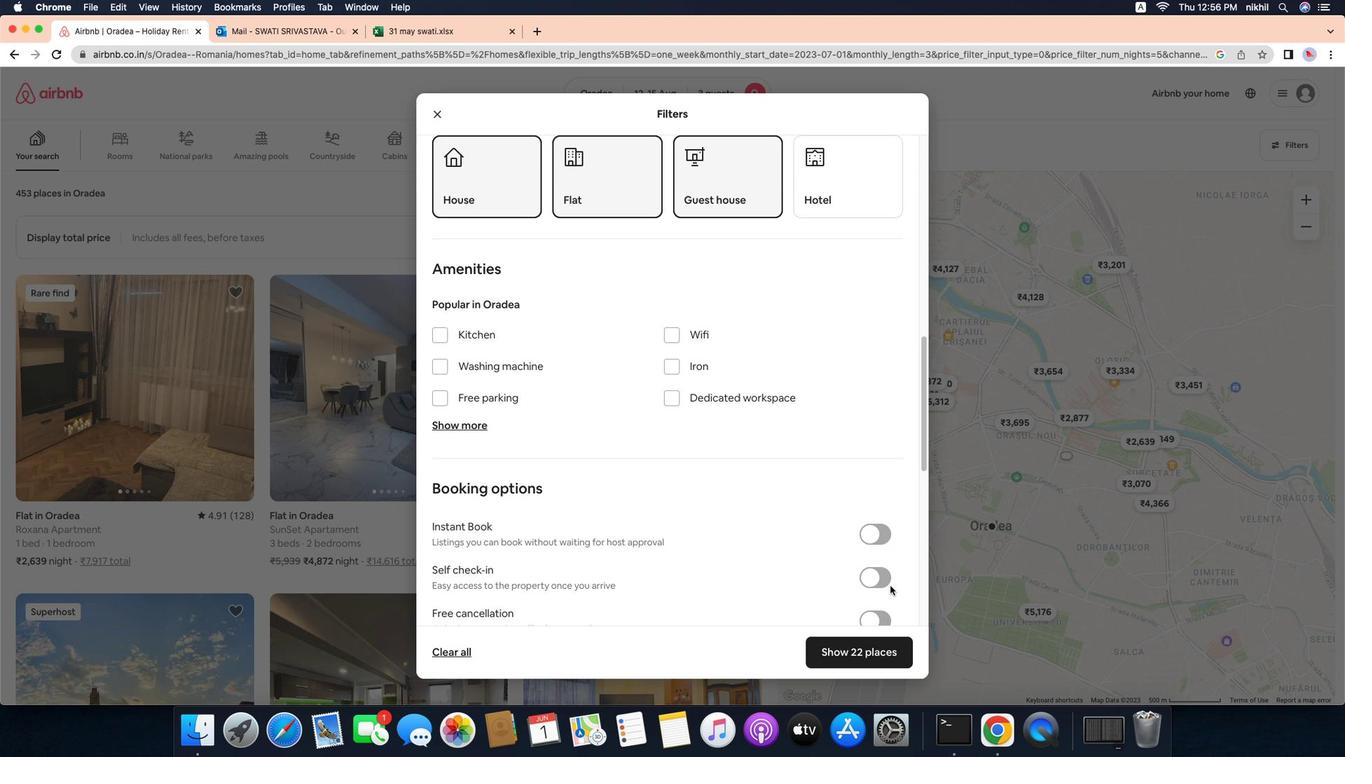 
Action: Mouse moved to (888, 576)
Screenshot: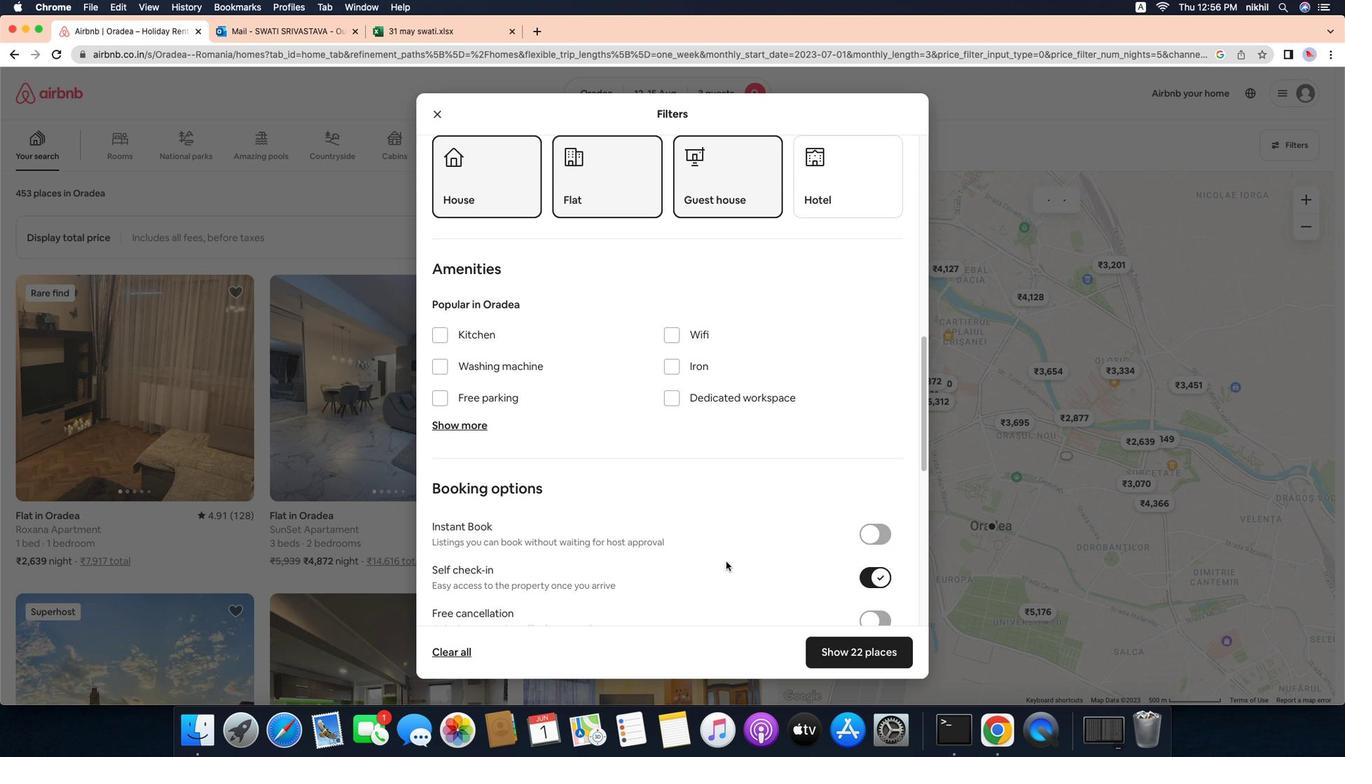 
Action: Mouse pressed left at (888, 576)
Screenshot: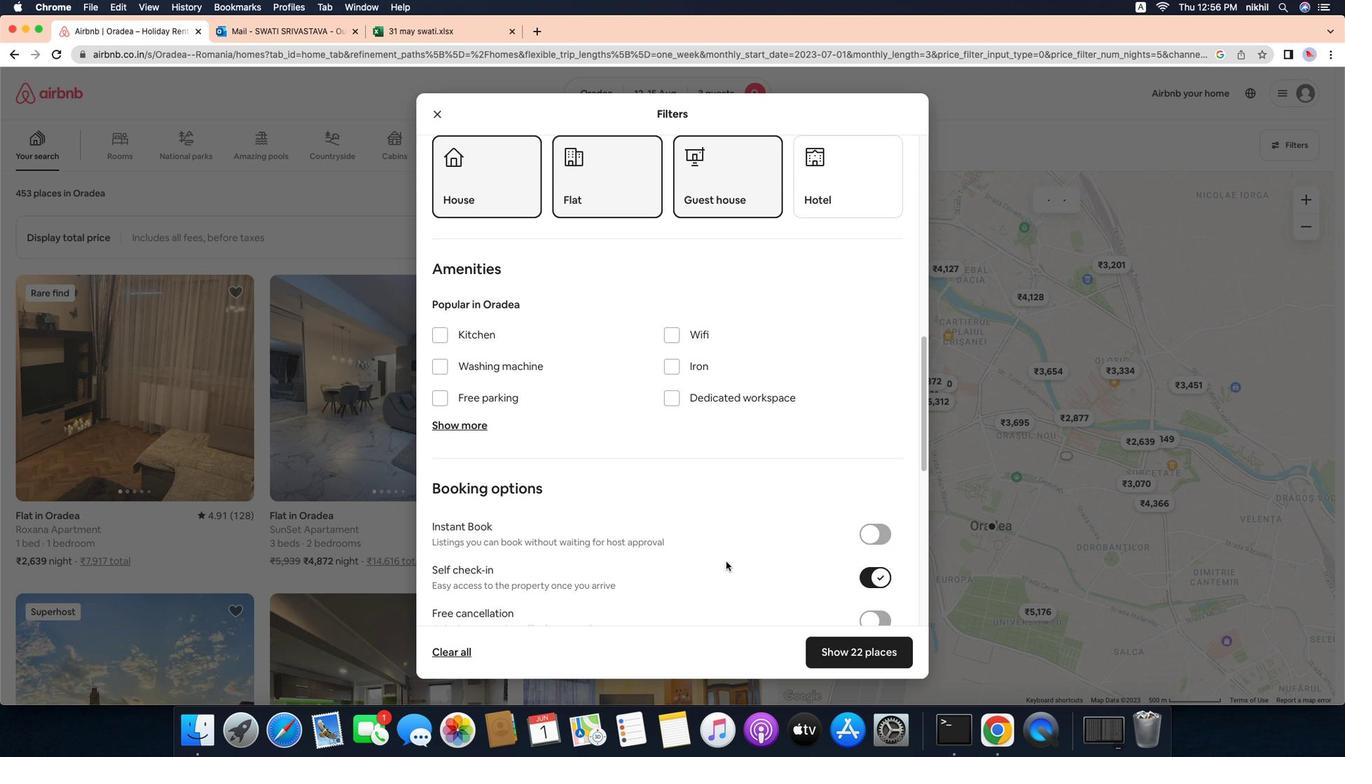 
Action: Mouse moved to (733, 557)
Screenshot: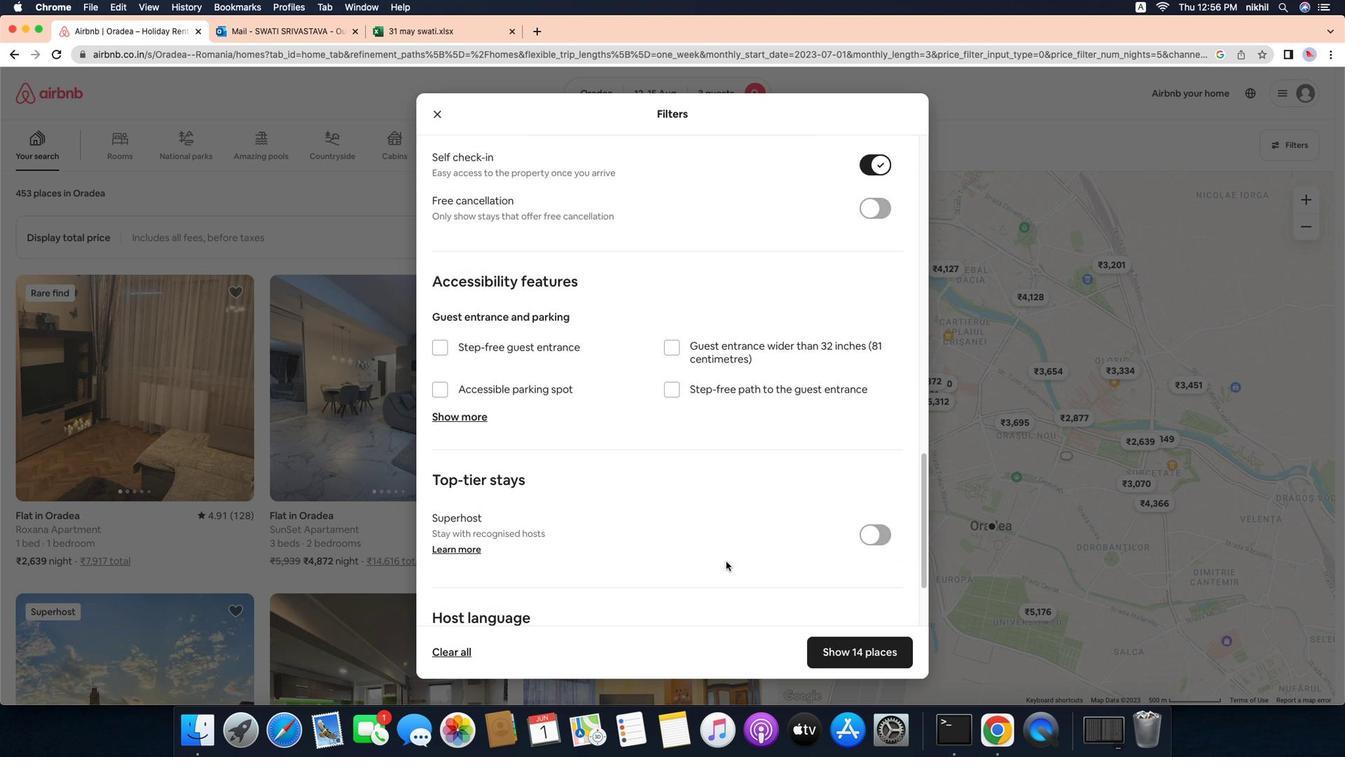 
Action: Mouse scrolled (733, 557) with delta (-40, -41)
Screenshot: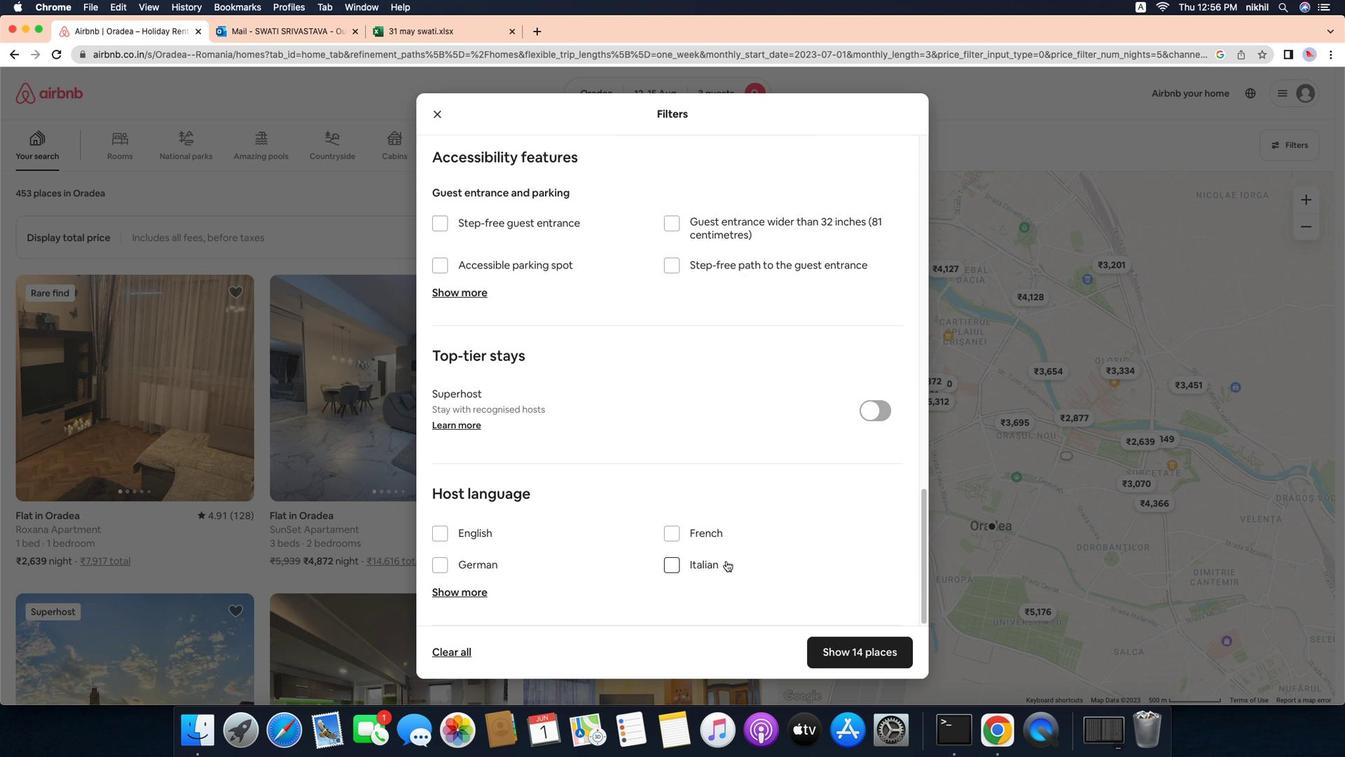 
Action: Mouse scrolled (733, 557) with delta (-40, -41)
Screenshot: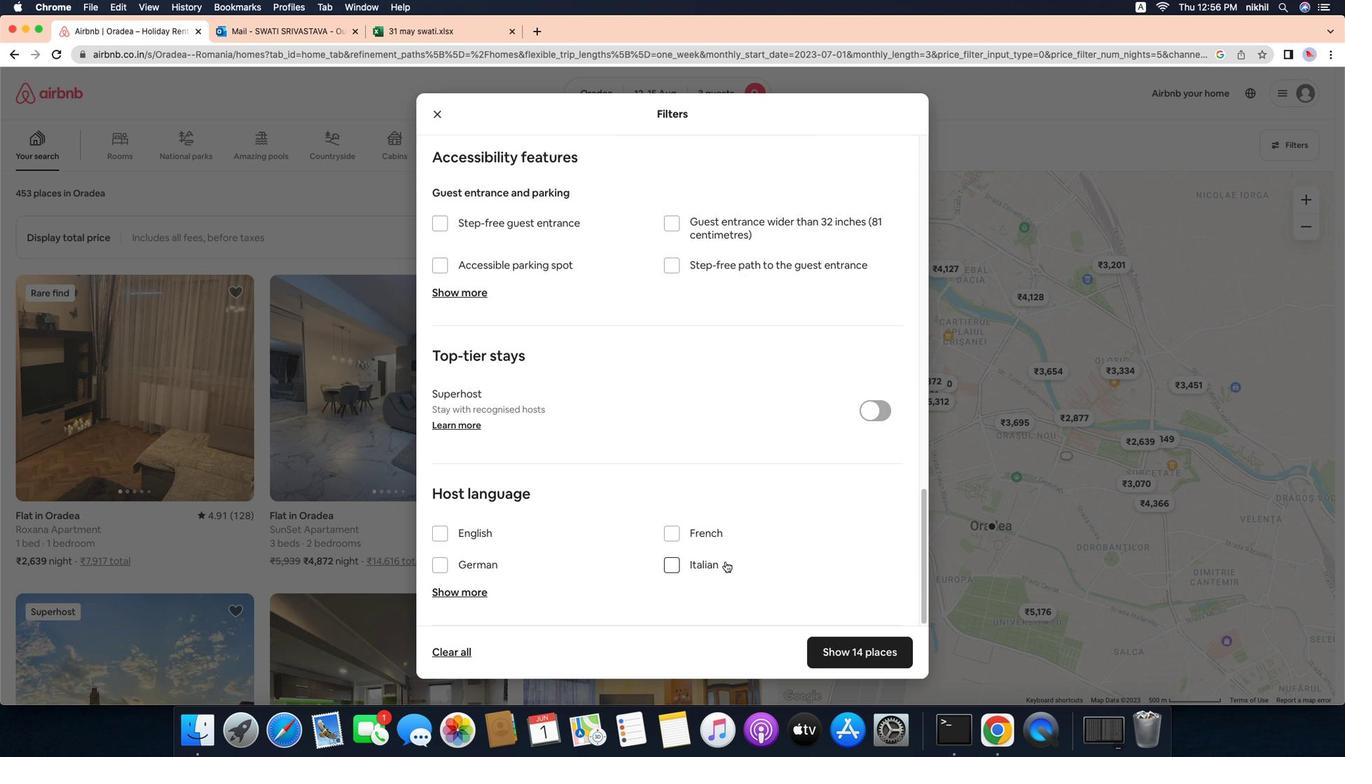 
Action: Mouse scrolled (733, 557) with delta (-40, -43)
Screenshot: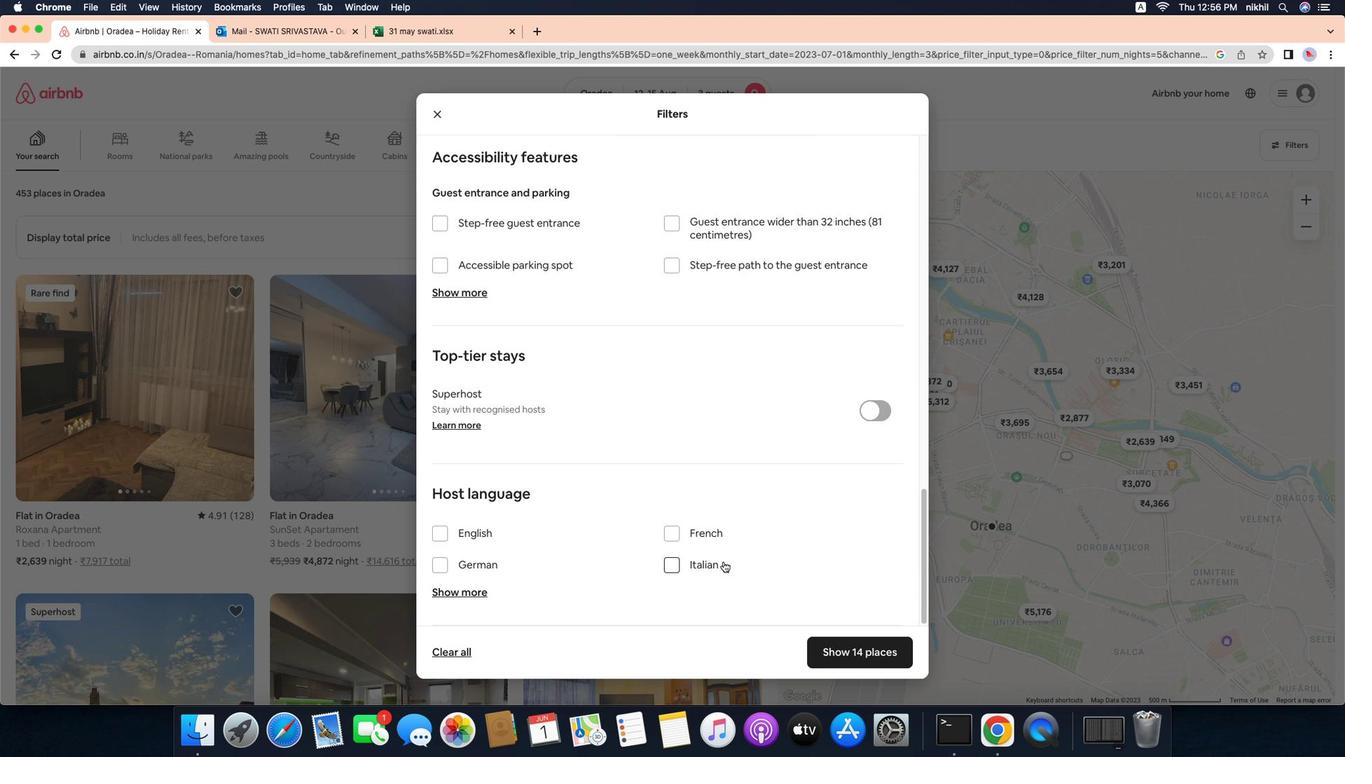 
Action: Mouse scrolled (733, 557) with delta (-40, -44)
Screenshot: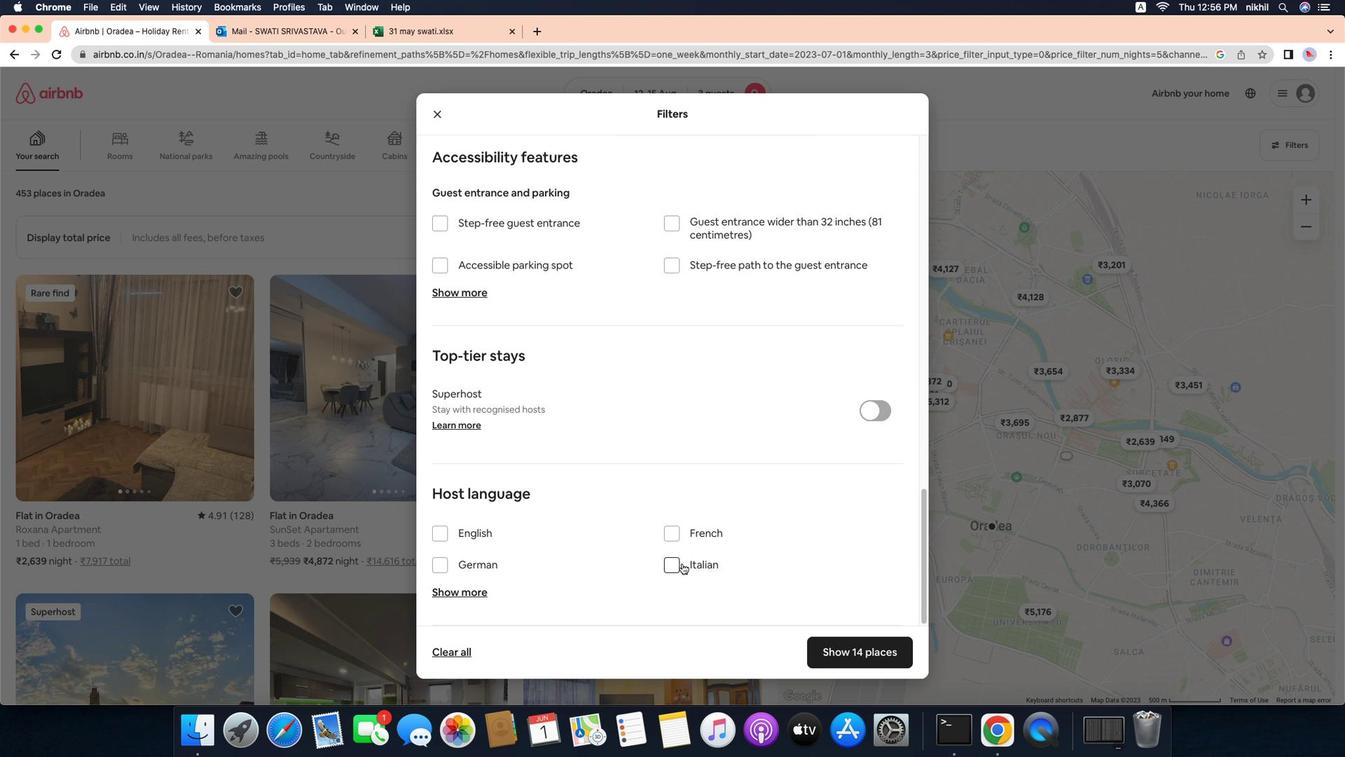 
Action: Mouse scrolled (733, 557) with delta (-40, -41)
Screenshot: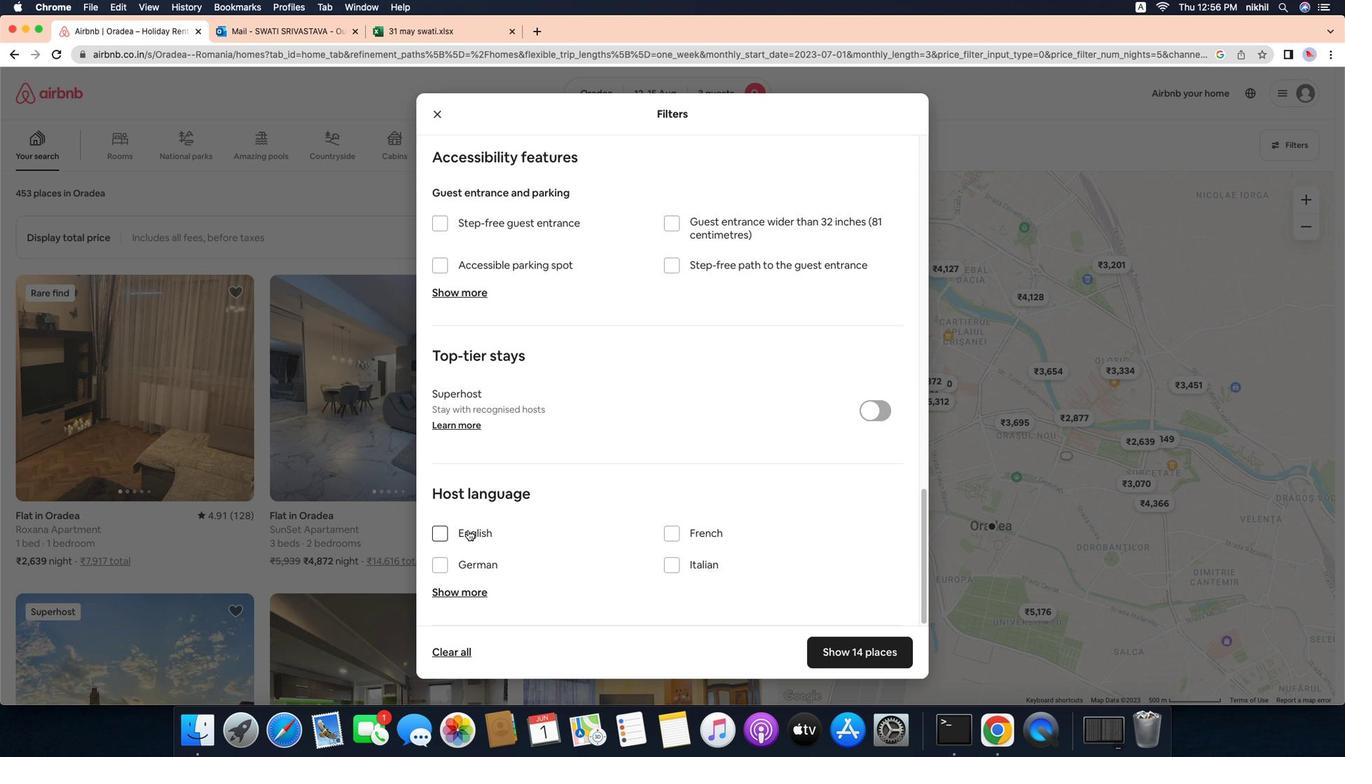 
Action: Mouse scrolled (733, 557) with delta (-40, -41)
Screenshot: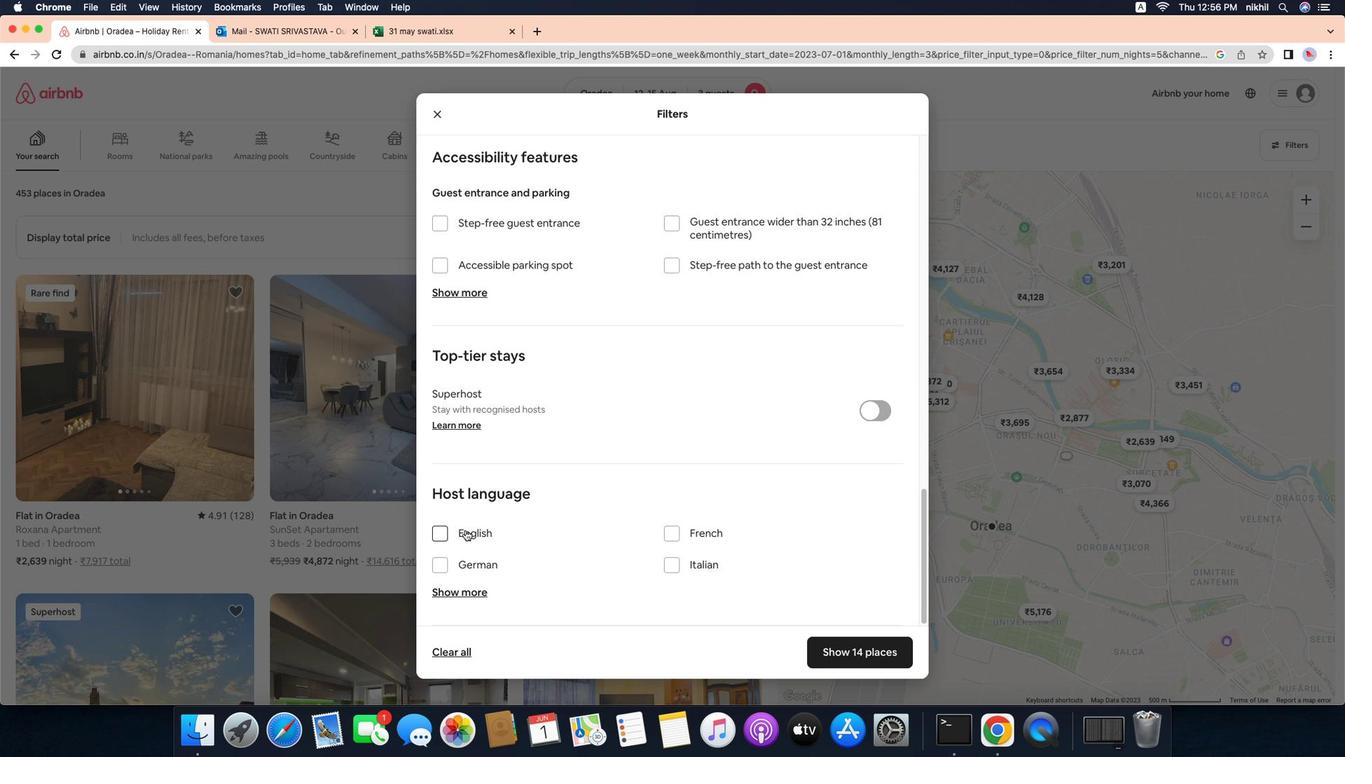 
Action: Mouse scrolled (733, 557) with delta (-40, -44)
Screenshot: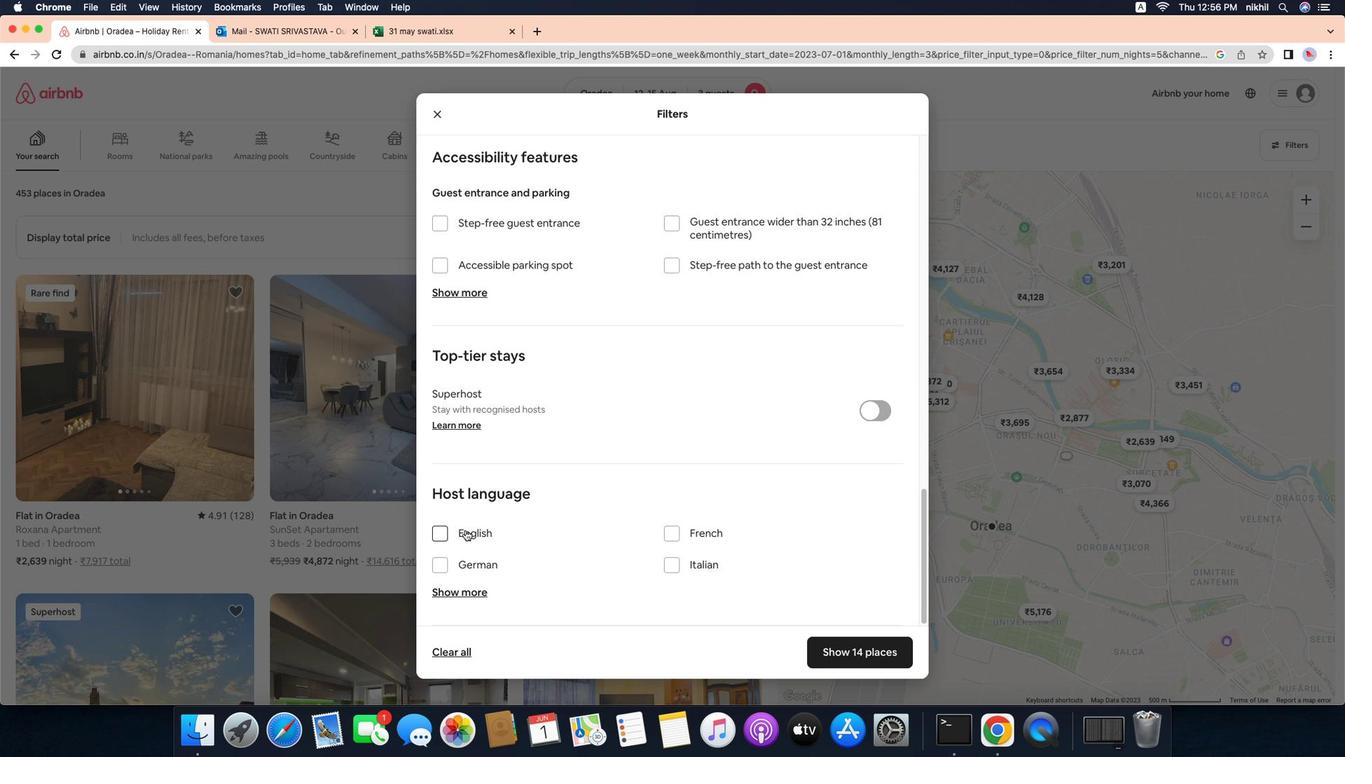 
Action: Mouse scrolled (733, 557) with delta (-40, -45)
Screenshot: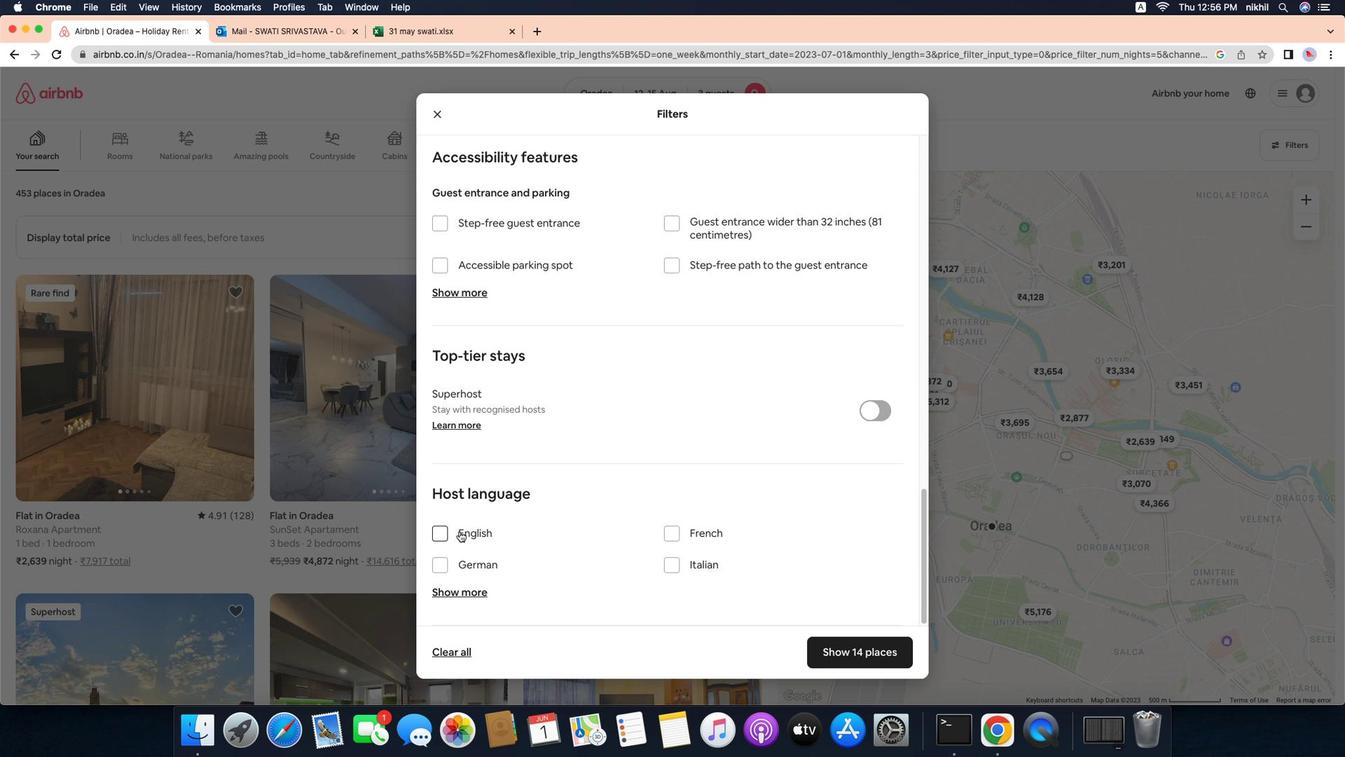 
Action: Mouse moved to (437, 527)
Screenshot: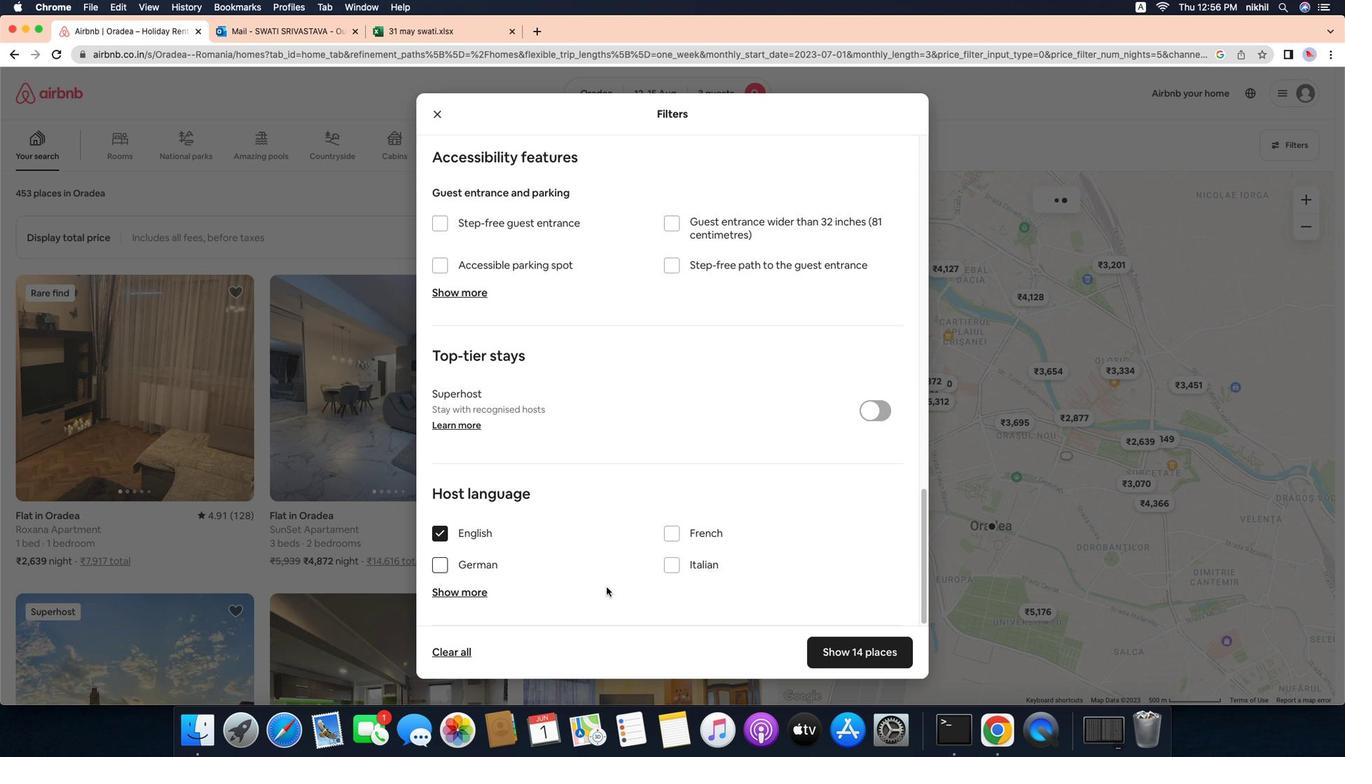 
Action: Mouse pressed left at (437, 527)
Screenshot: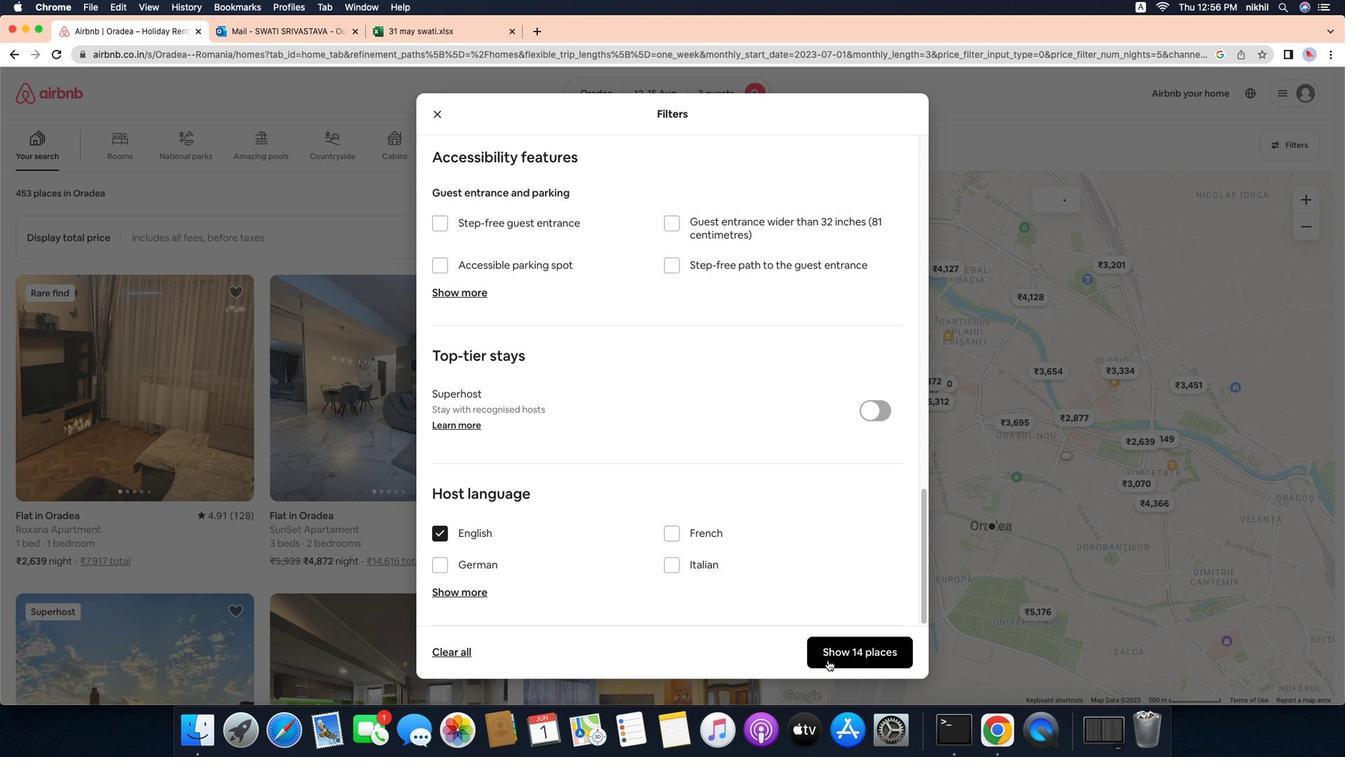 
Action: Mouse moved to (852, 660)
Screenshot: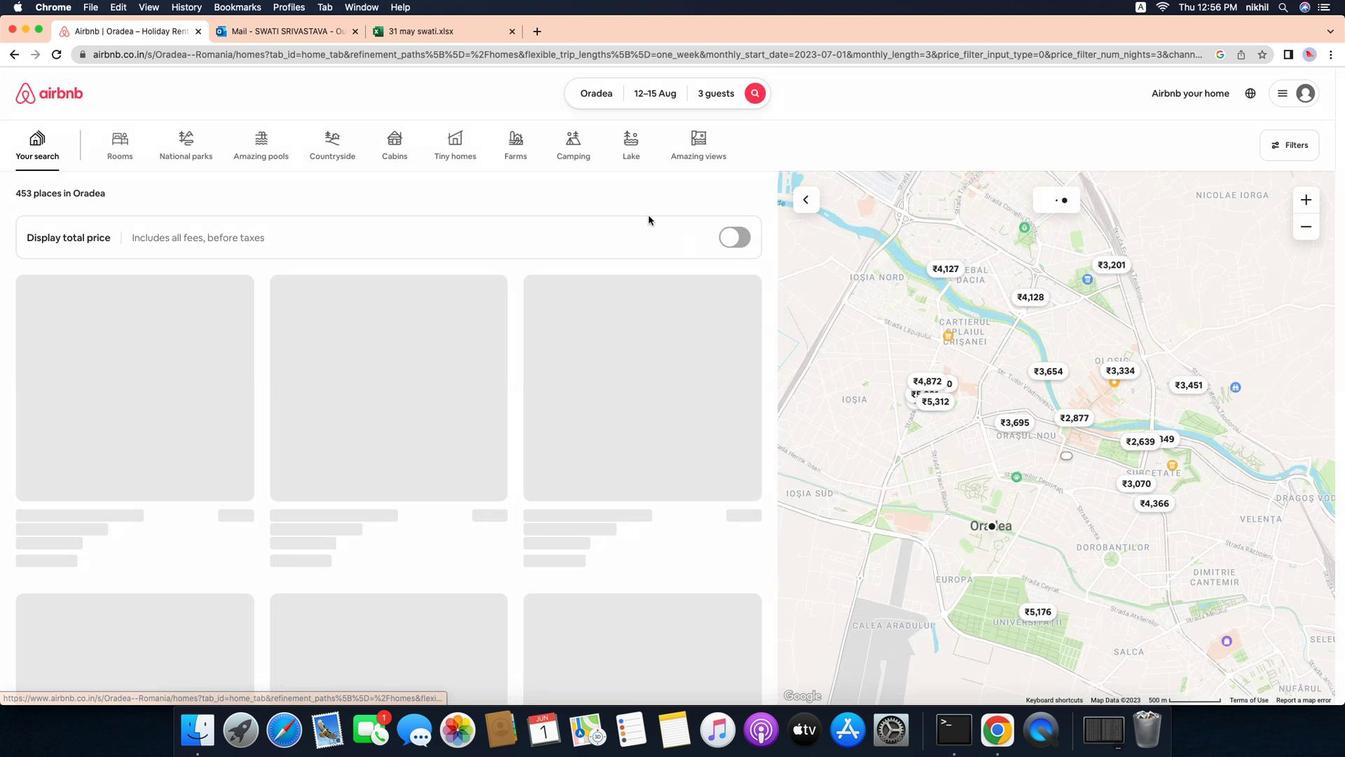 
Action: Mouse pressed left at (852, 660)
Screenshot: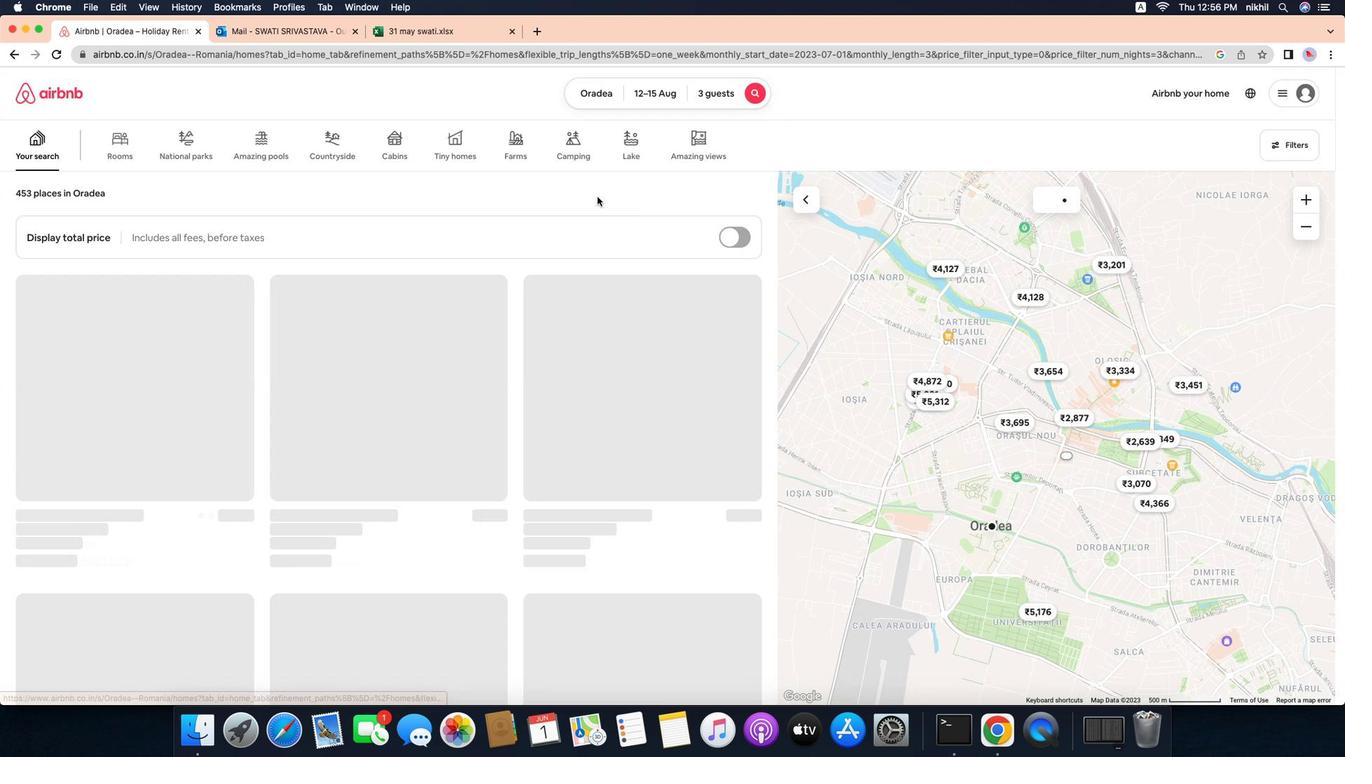 
Action: Mouse moved to (591, 167)
Screenshot: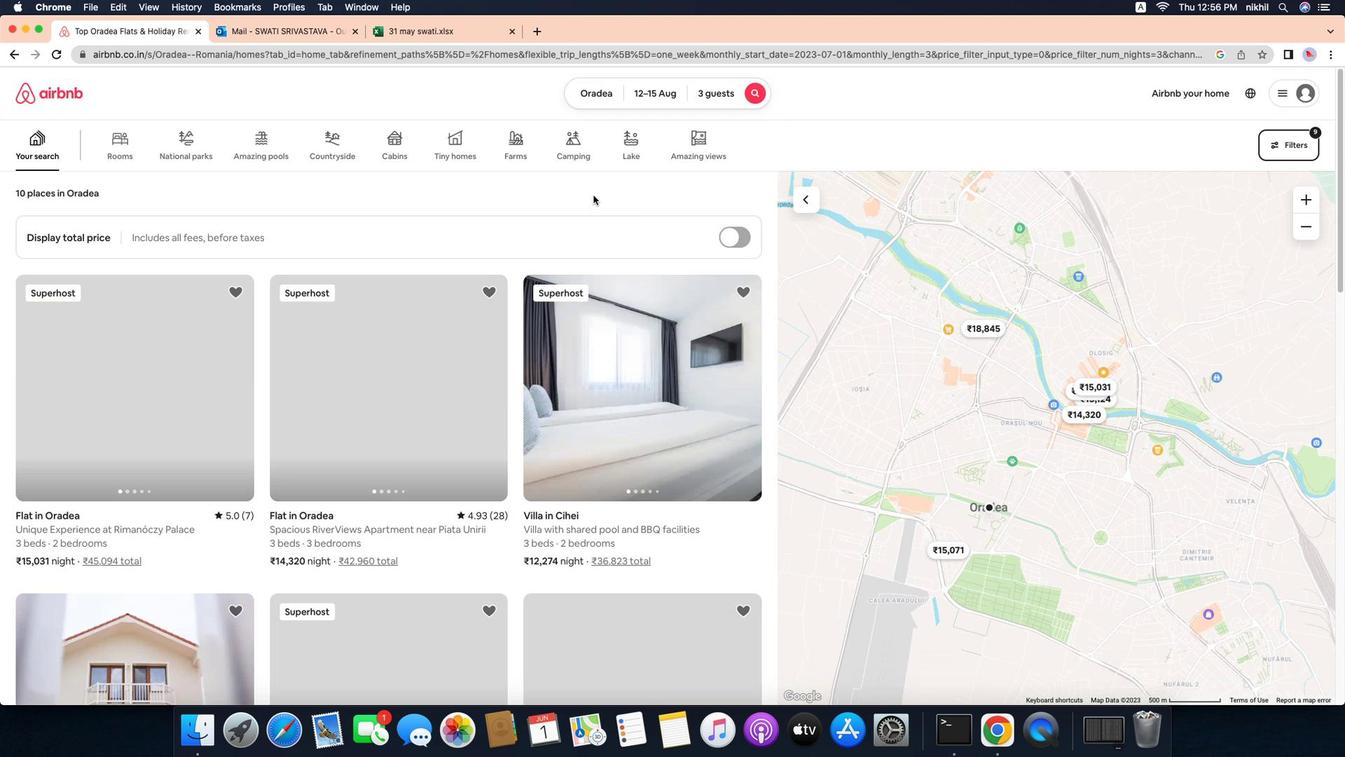 
